 Task: Organize a 2-hour team-building ropes course adventure for corporate teams.
Action: Mouse pressed left at (672, 216)
Screenshot: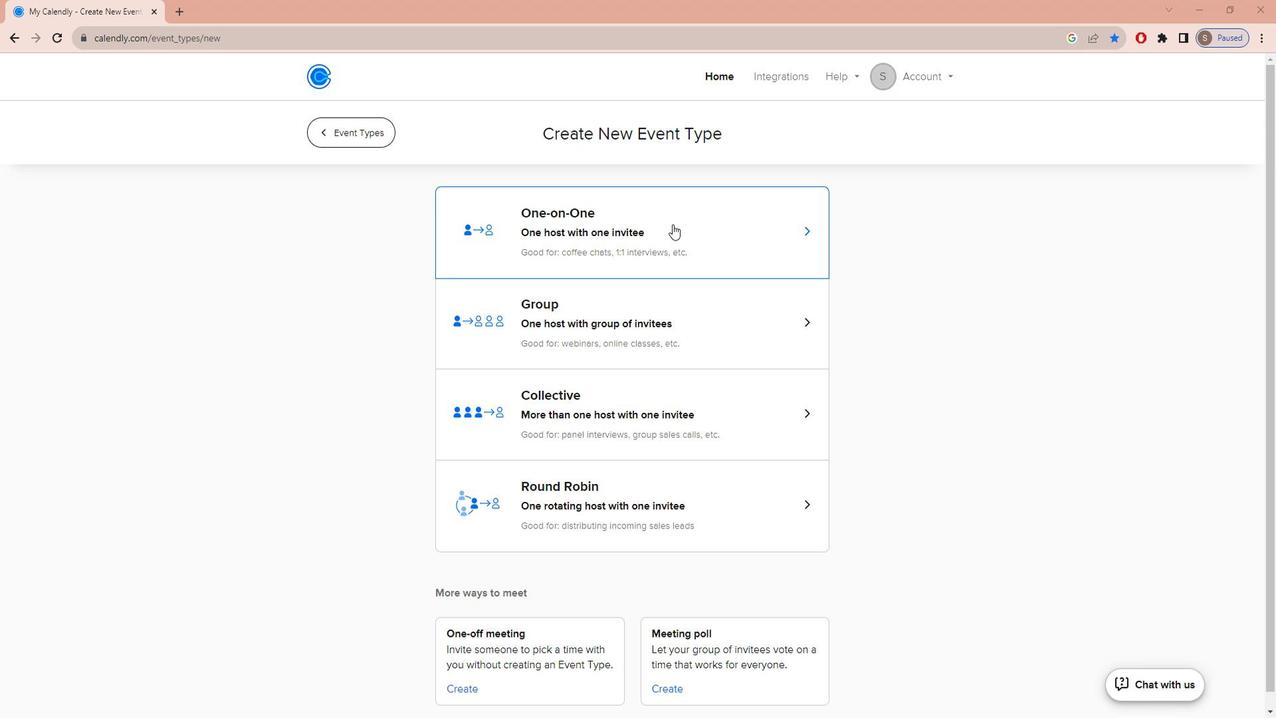
Action: Mouse moved to (482, 305)
Screenshot: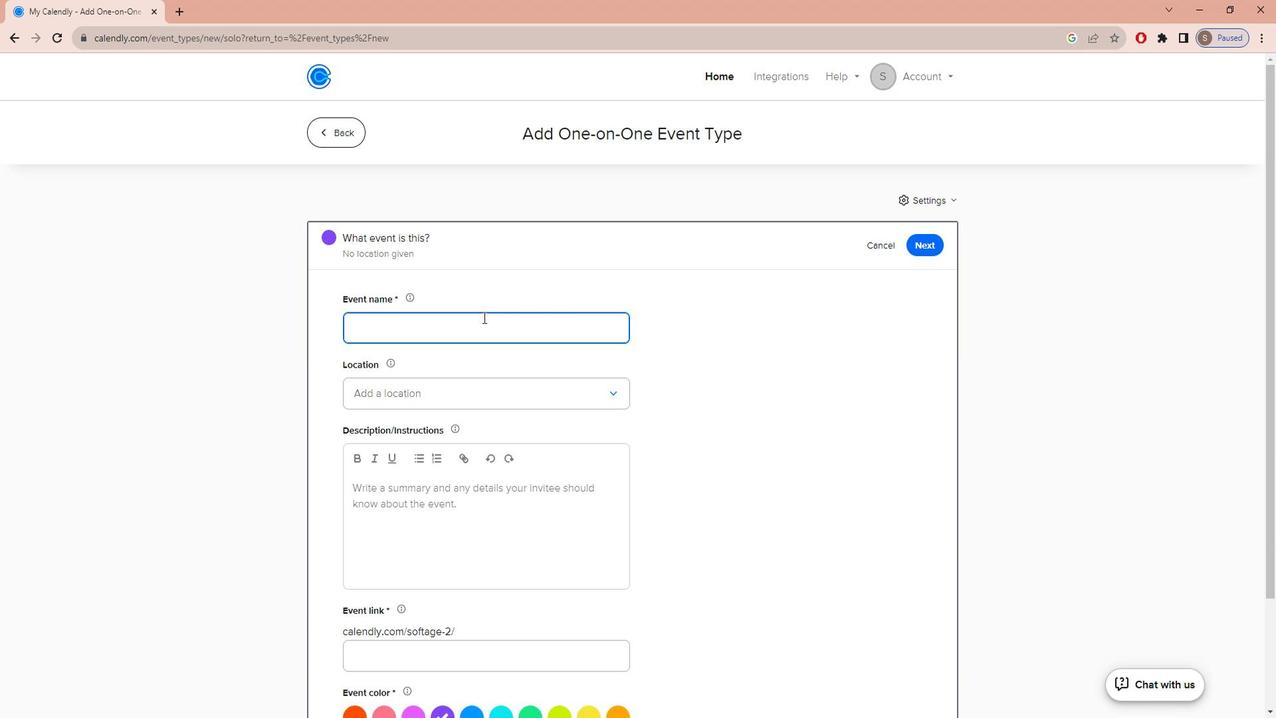 
Action: Key pressed c<Key.caps_lock>ORPORATE<Key.space><Key.caps_lock>t<Key.caps_lock>EAM<Key.space><Key.backspace>-<Key.caps_lock>b<Key.caps_lock>UILDING<Key.space><Key.caps_lock>r<Key.caps_lock>OPES<Key.space><Key.caps_lock>c<Key.caps_lock>OURSE<Key.space><Key.caps_lock>a<Key.caps_lock>DVENTUER<Key.backspace><Key.backspace>RES<Key.backspace>
Screenshot: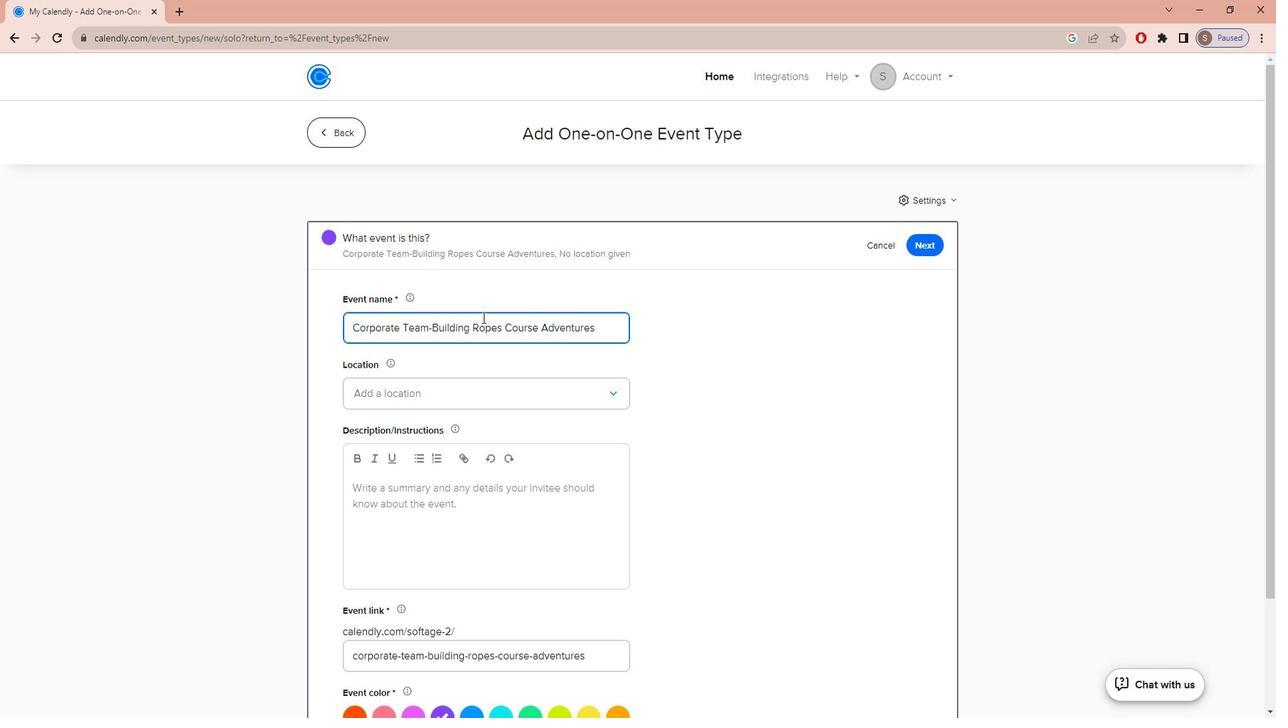 
Action: Mouse moved to (471, 382)
Screenshot: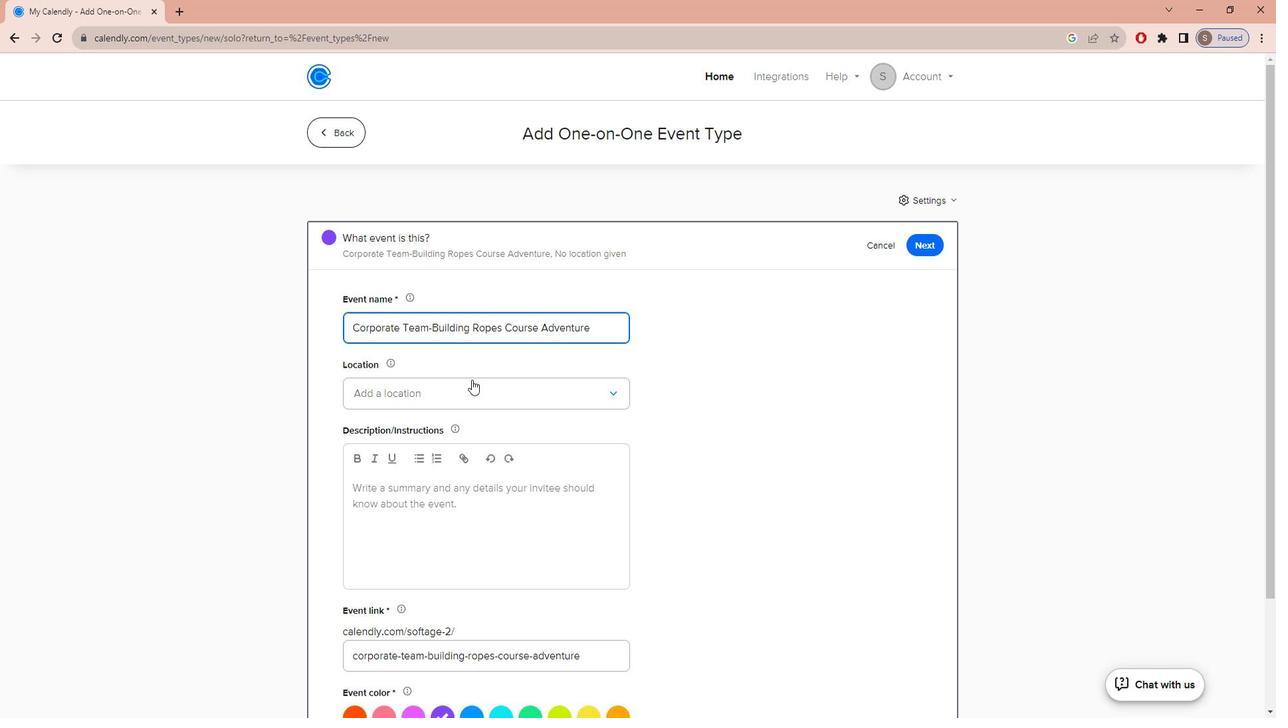 
Action: Mouse pressed left at (471, 382)
Screenshot: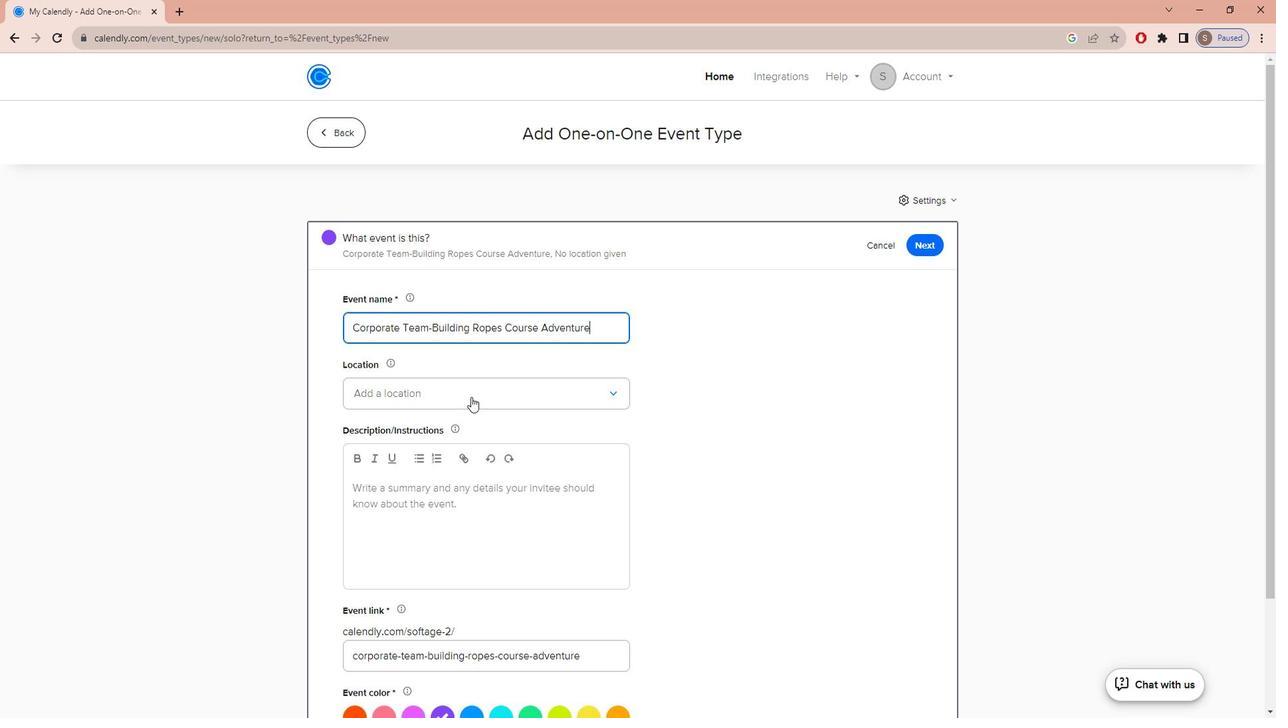 
Action: Mouse moved to (450, 409)
Screenshot: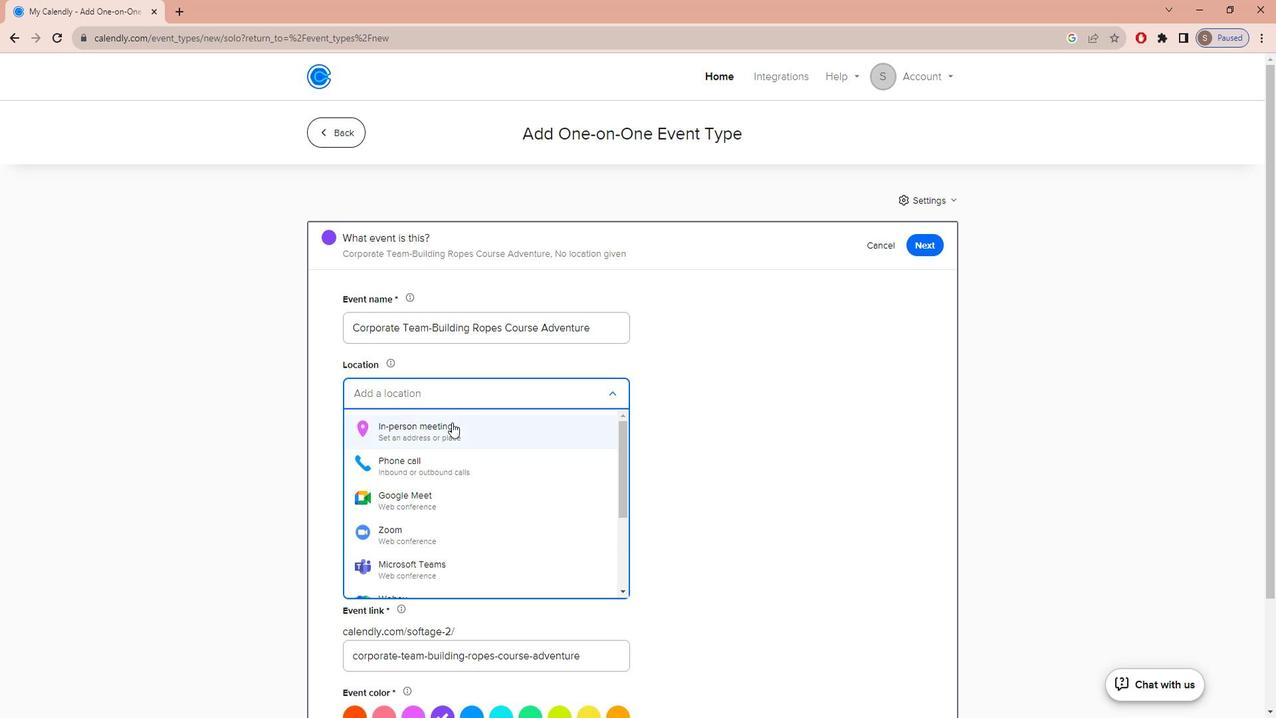 
Action: Mouse pressed left at (450, 409)
Screenshot: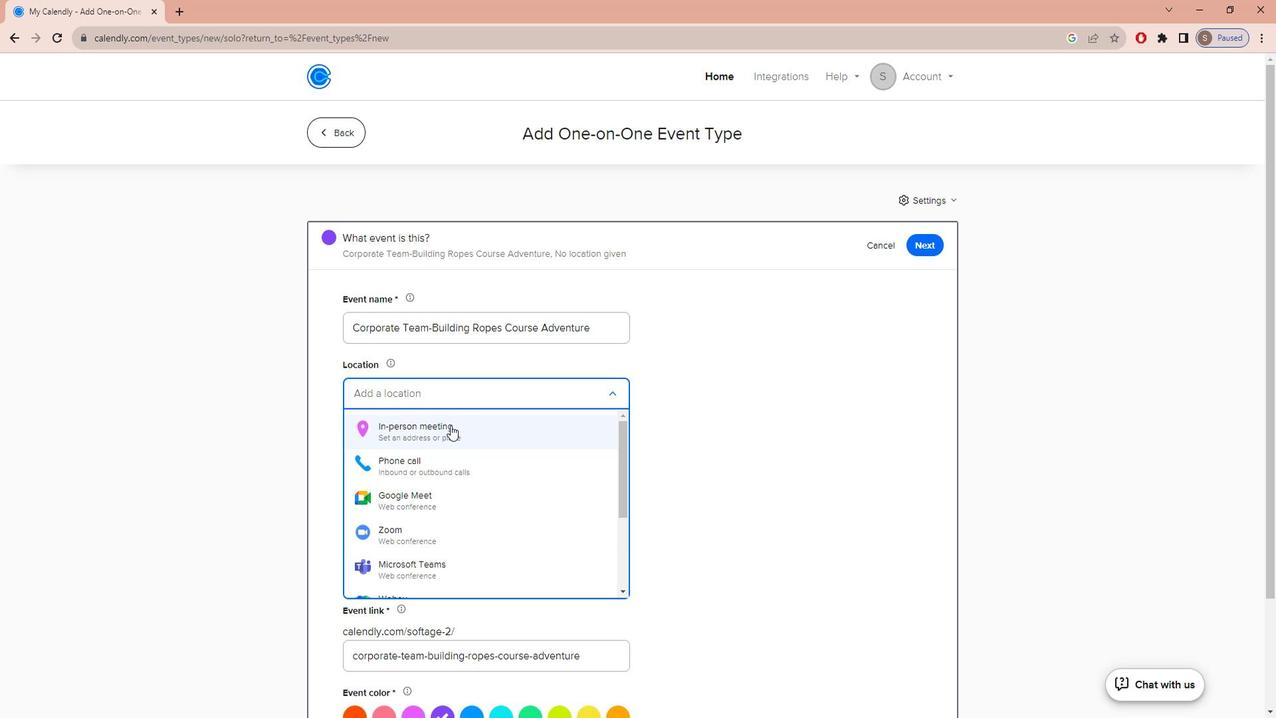
Action: Mouse moved to (559, 224)
Screenshot: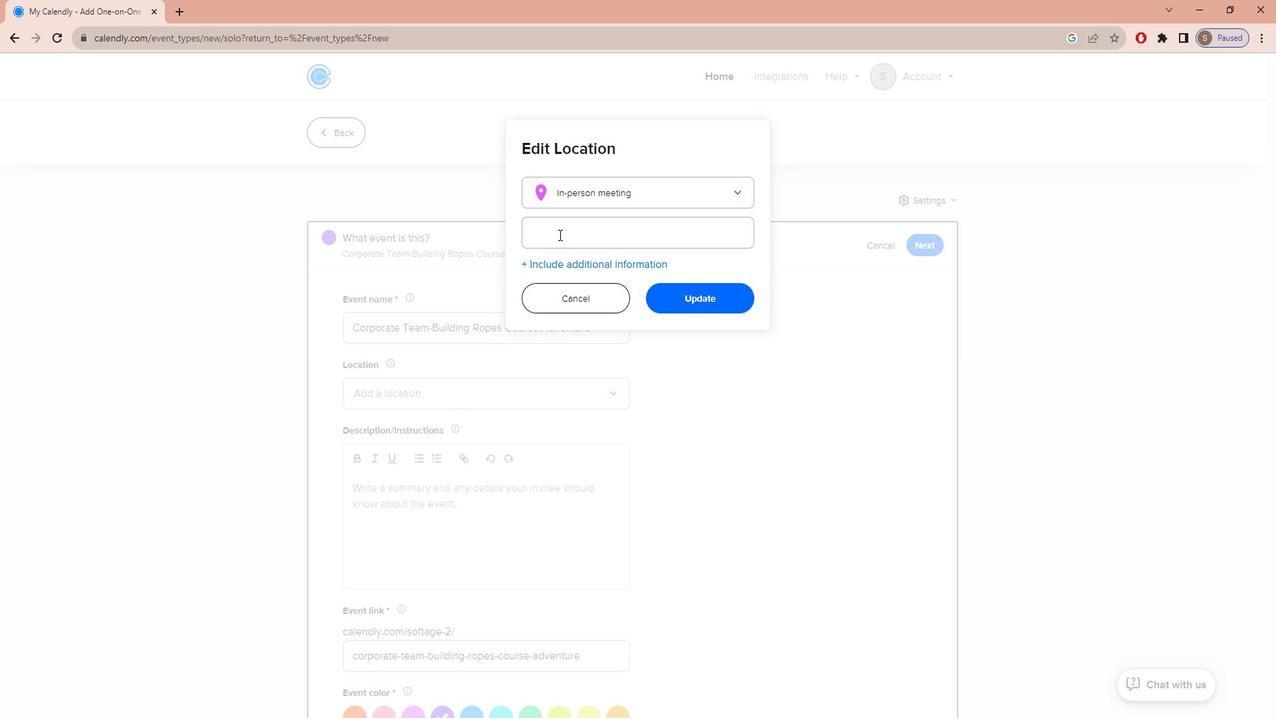 
Action: Mouse pressed left at (559, 224)
Screenshot: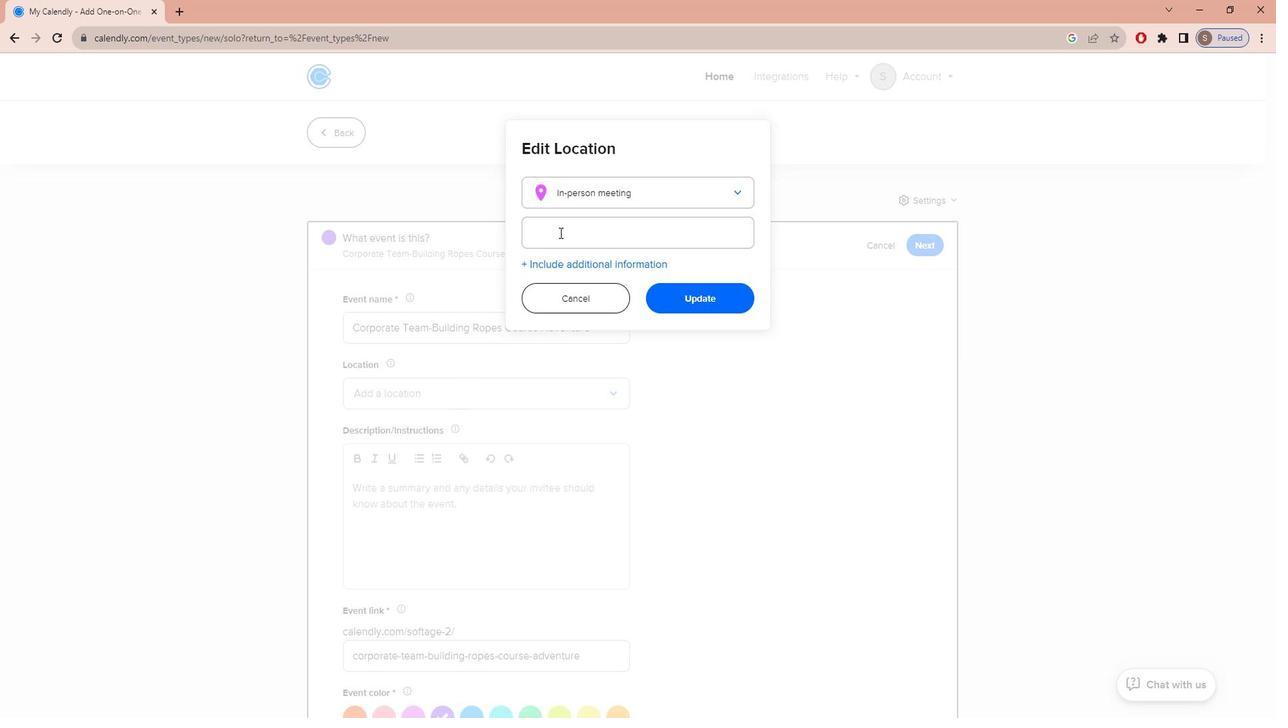 
Action: Key pressed <Key.caps_lock>h<Key.caps_lock>ILLTOP<Key.space><Key.caps_lock>c<Key.caps_lock>ENTER<Key.space>105<Key.space><Key.backspace>,<Key.space>15<Key.space><Key.caps_lock>g<Key.caps_lock>R<Key.backspace>ARFILED<Key.space><Key.caps_lock>a<Key.caps_lock>VENUE
Screenshot: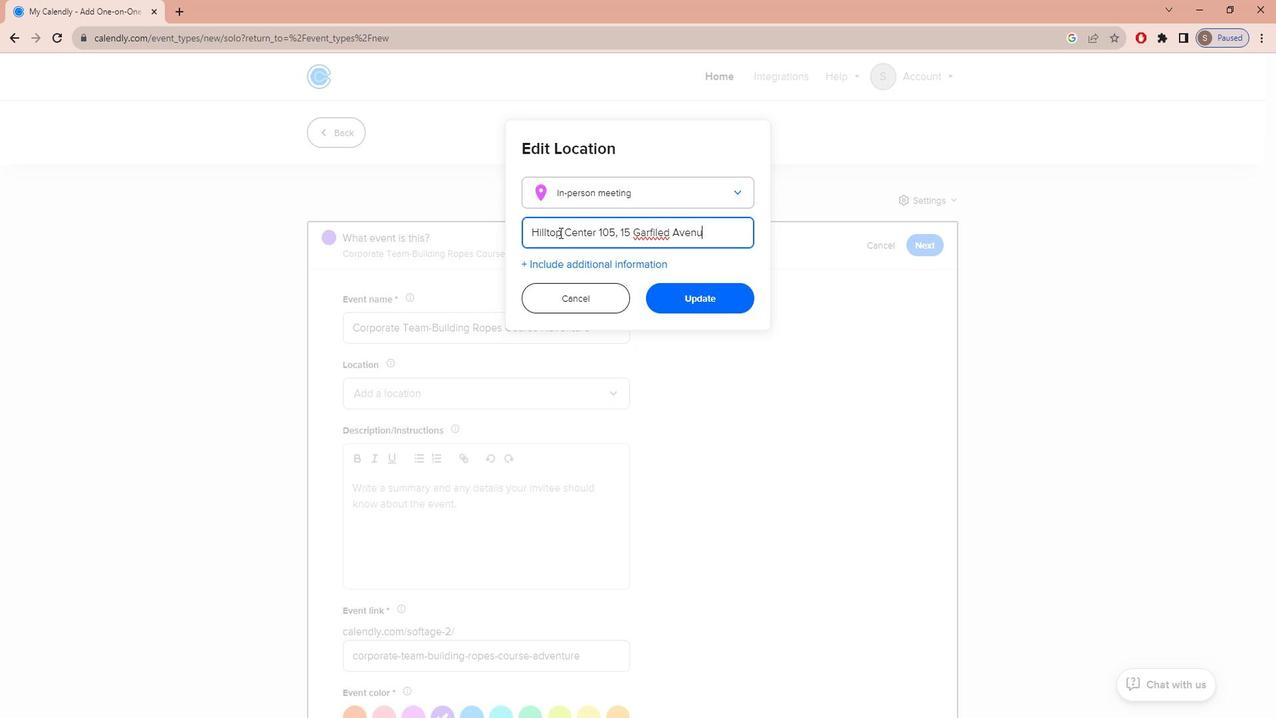 
Action: Mouse moved to (660, 228)
Screenshot: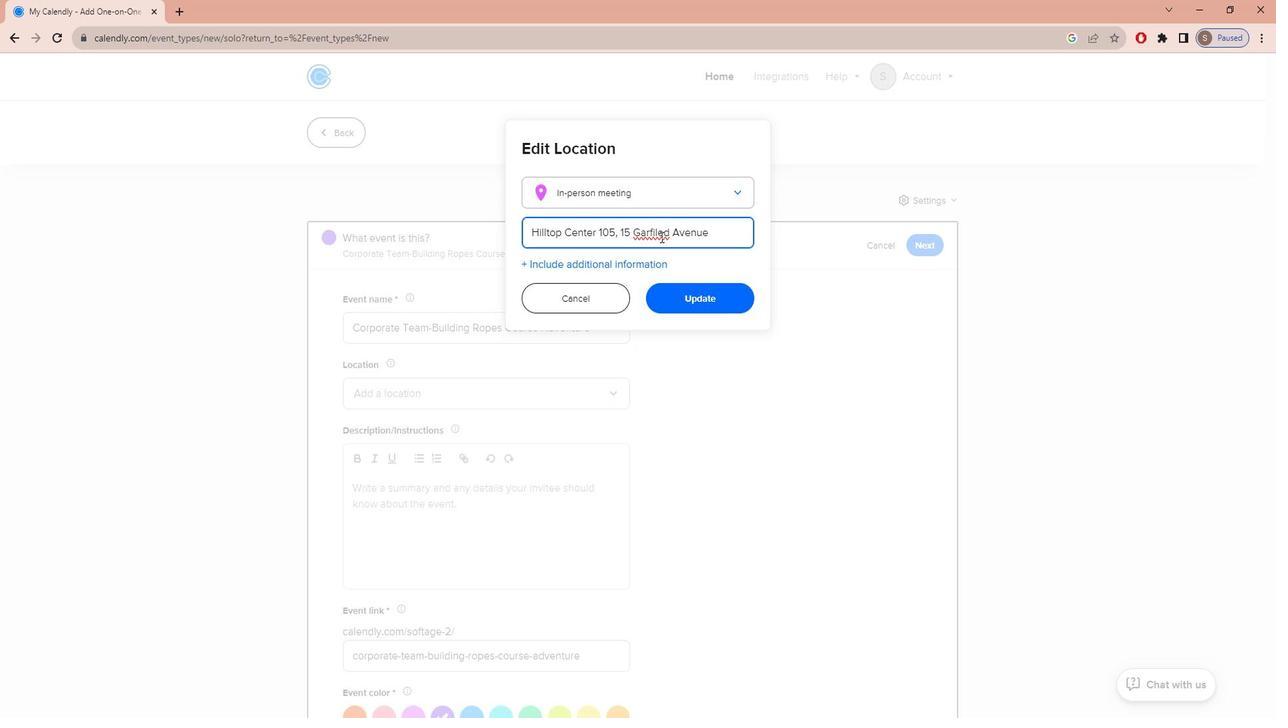 
Action: Mouse pressed left at (660, 228)
Screenshot: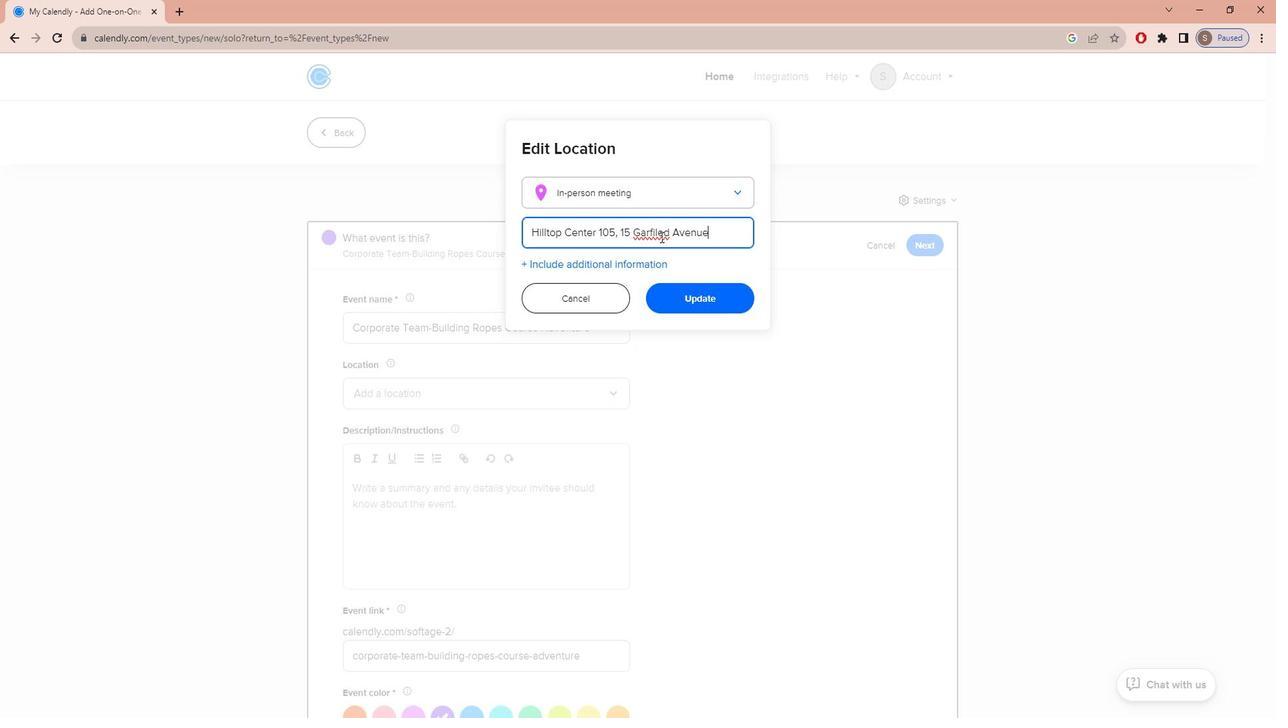 
Action: Key pressed <Key.backspace><Key.backspace>EL
Screenshot: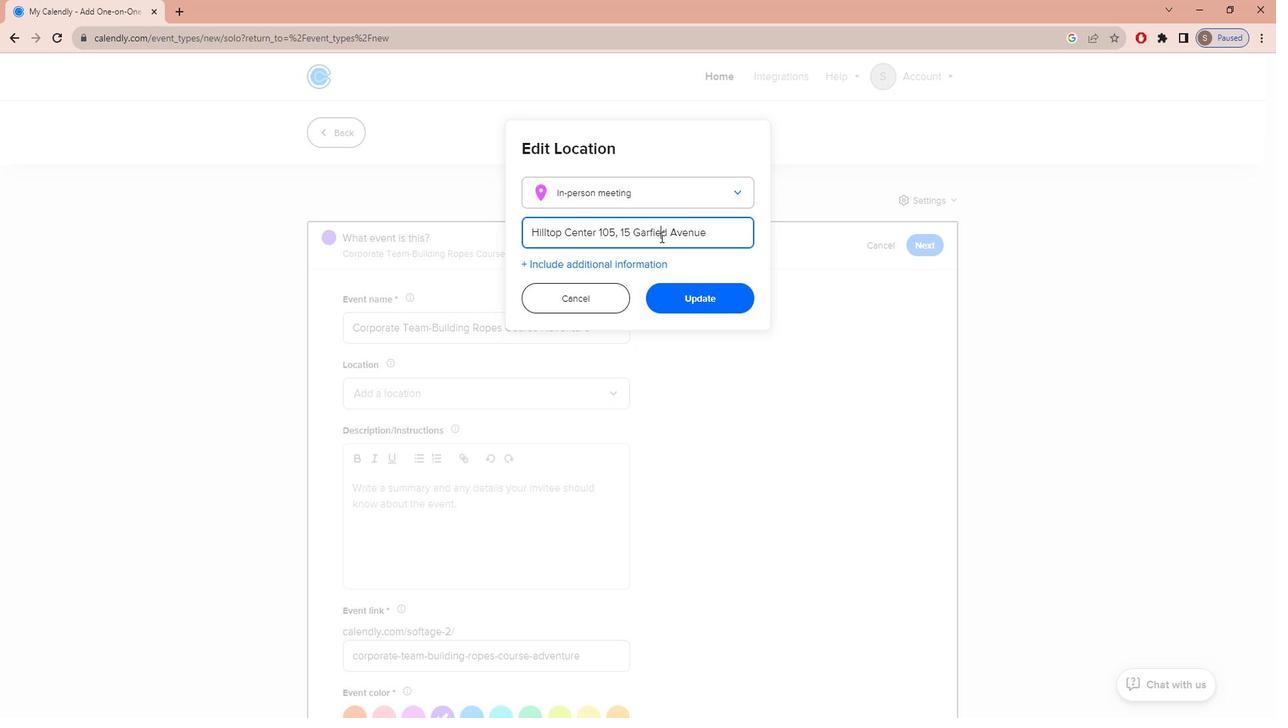 
Action: Mouse moved to (717, 222)
Screenshot: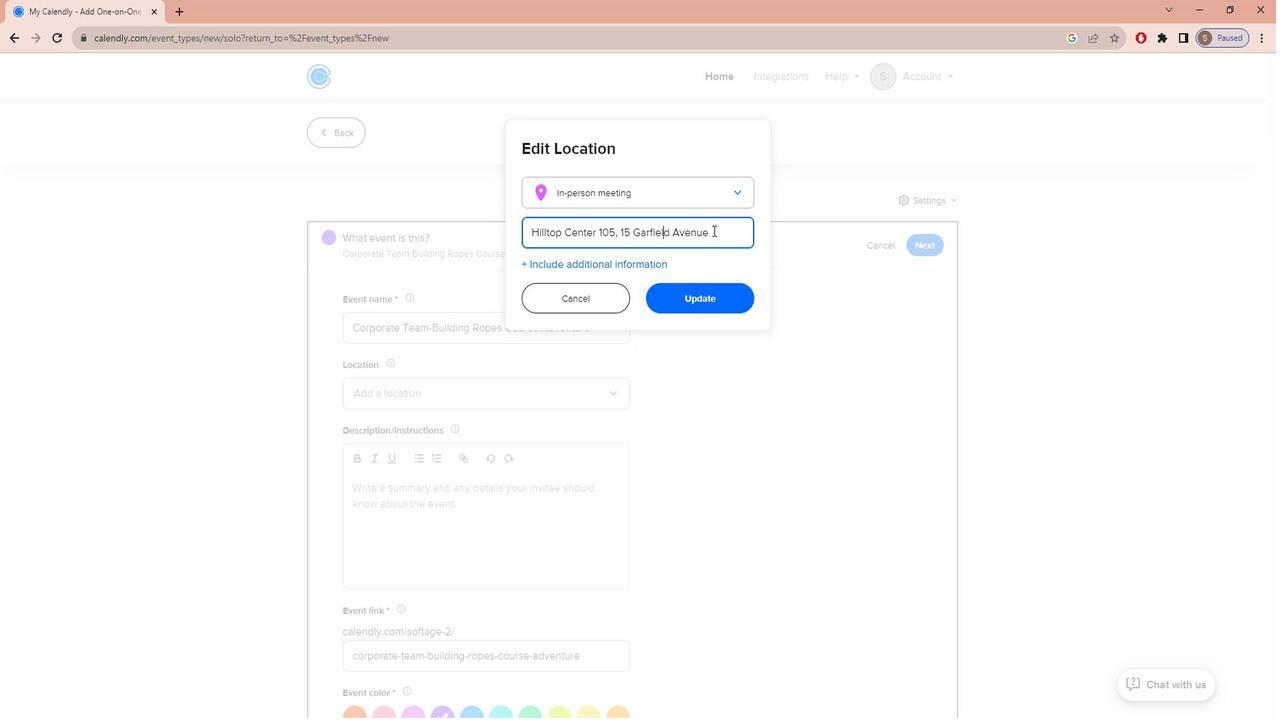 
Action: Mouse pressed left at (717, 222)
Screenshot: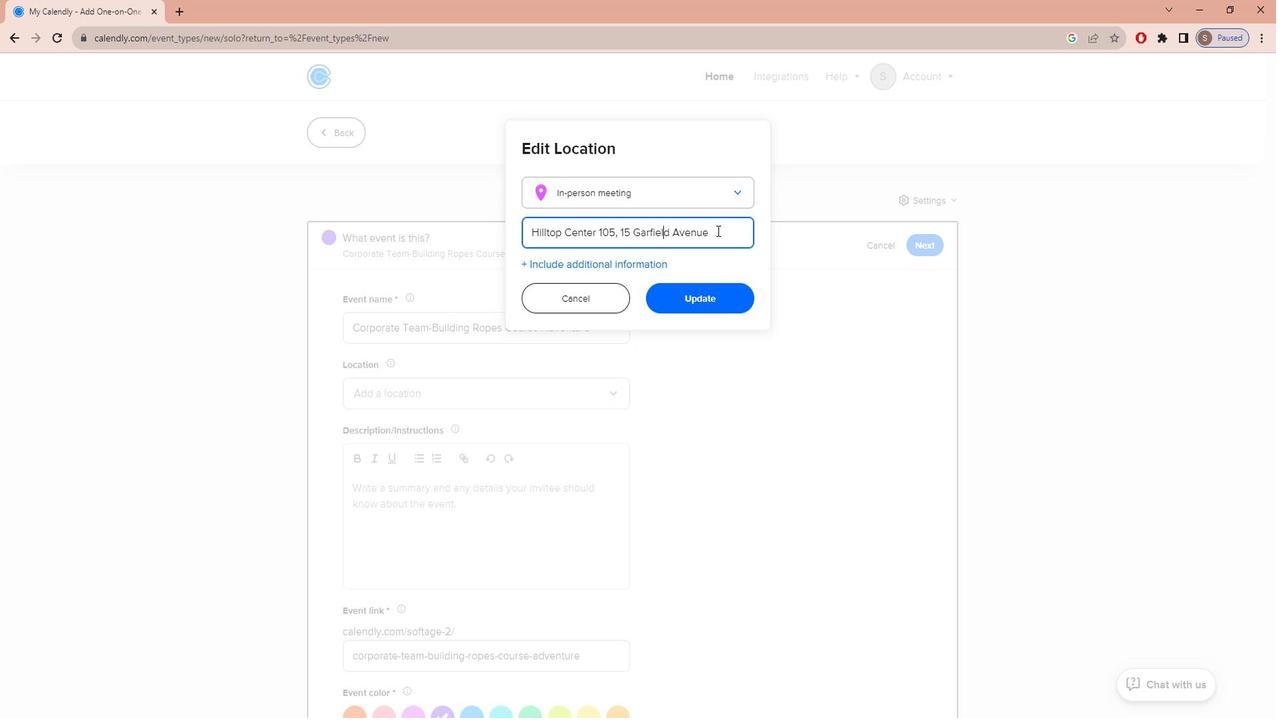 
Action: Key pressed <Key.space><Key.caps_lock>e<Key.caps_lock>AU<Key.space><Key.caps_lock>c<Key.caps_lock>LARIE
Screenshot: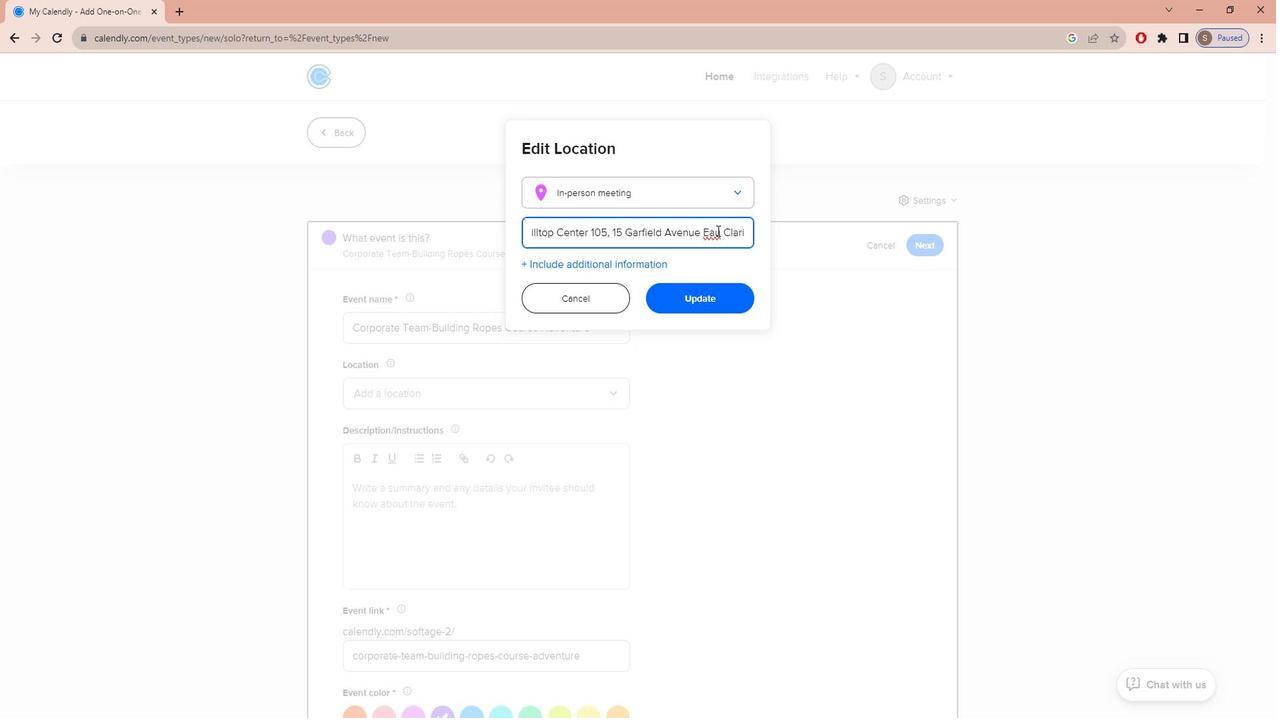 
Action: Mouse moved to (732, 224)
Screenshot: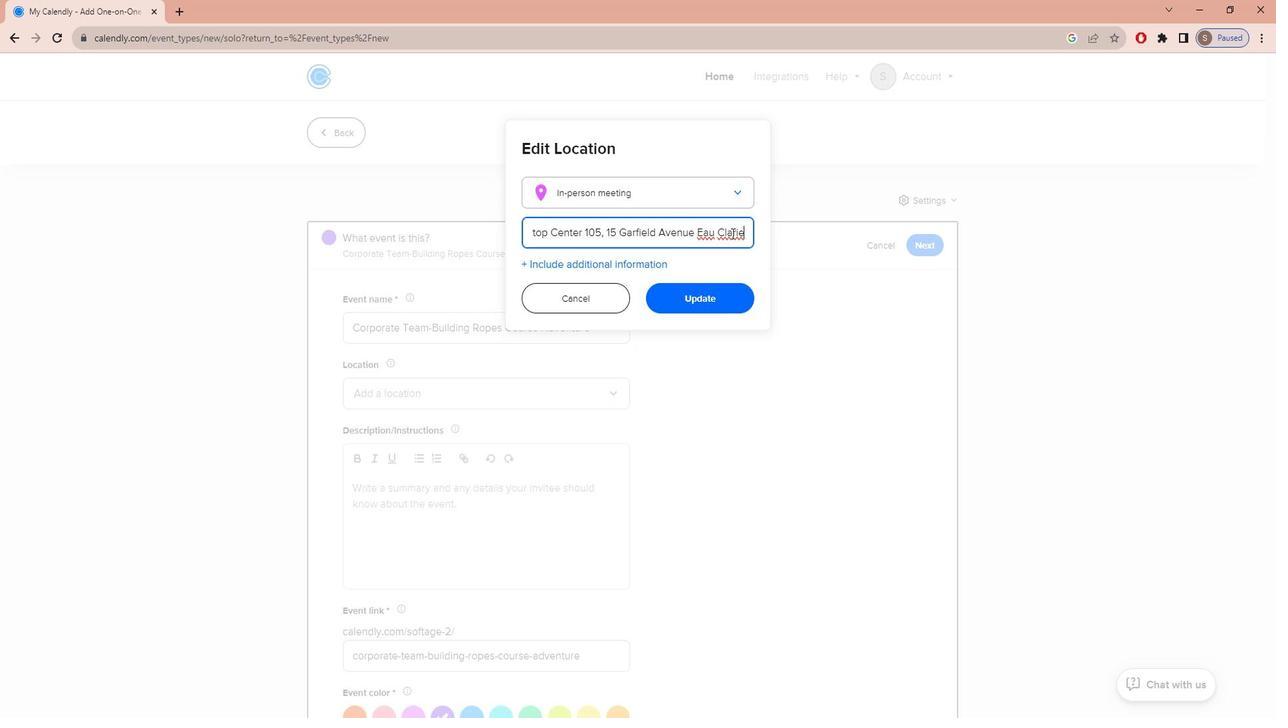 
Action: Mouse pressed left at (732, 224)
Screenshot: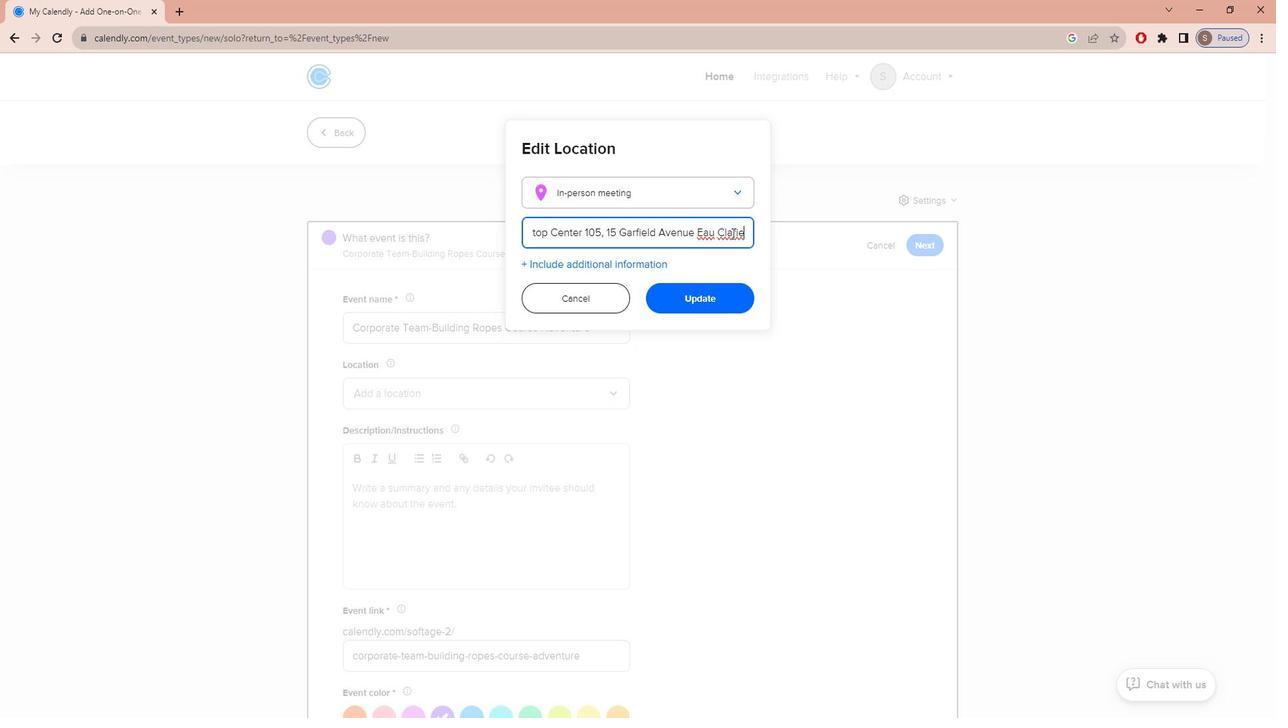 
Action: Key pressed I<Key.right><Key.right><Key.backspace>
Screenshot: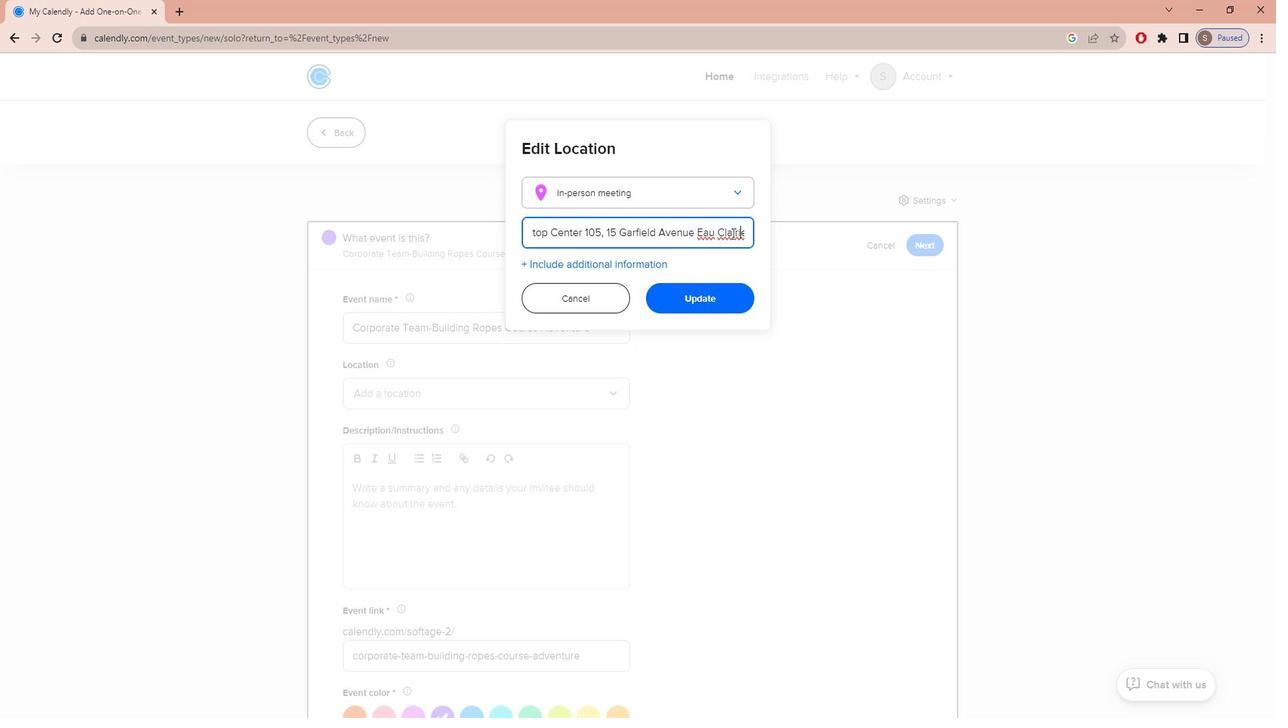 
Action: Mouse moved to (734, 224)
Screenshot: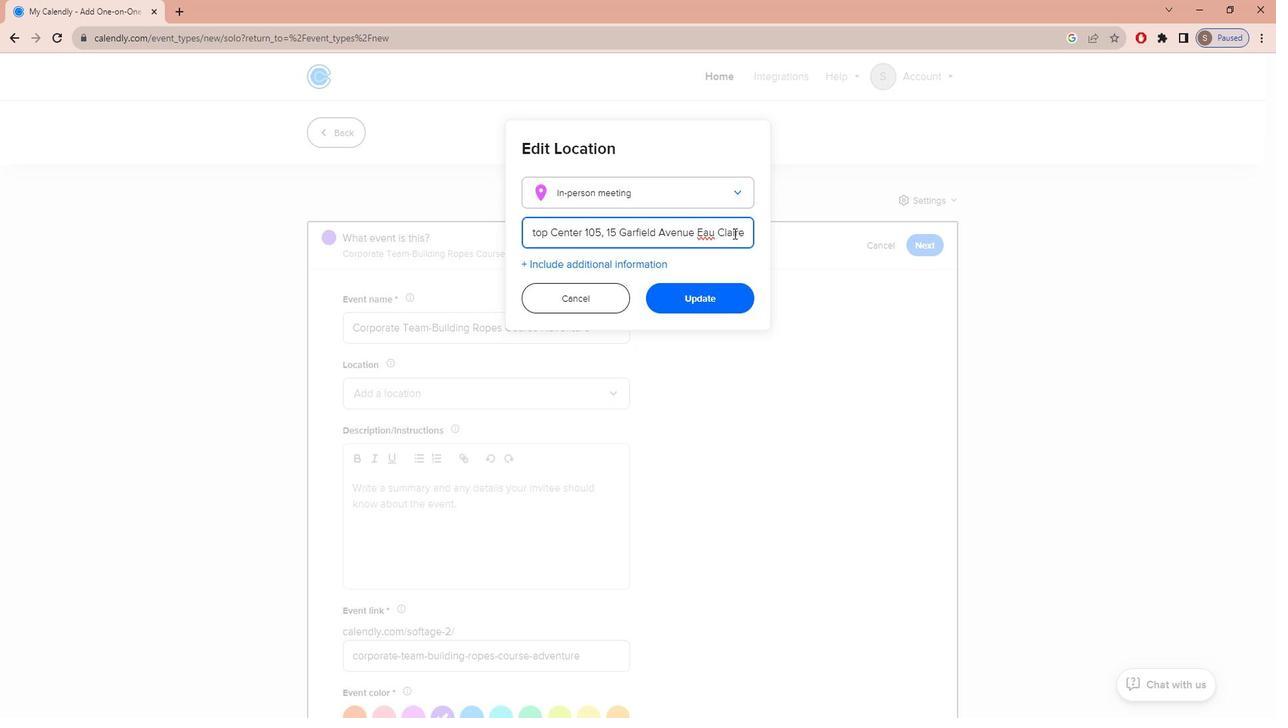
Action: Key pressed <Key.right><Key.space><Key.backspace>,<Key.space><Key.caps_lock>wi<Key.space>54701
Screenshot: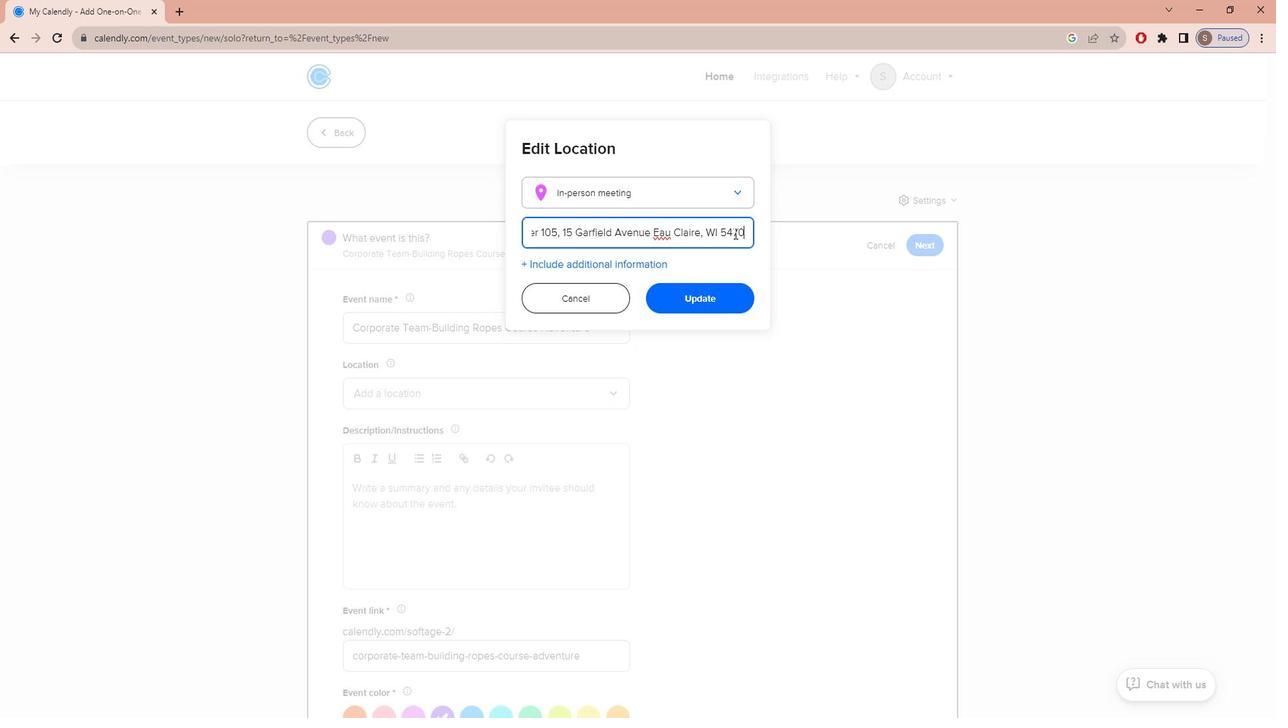 
Action: Mouse moved to (725, 273)
Screenshot: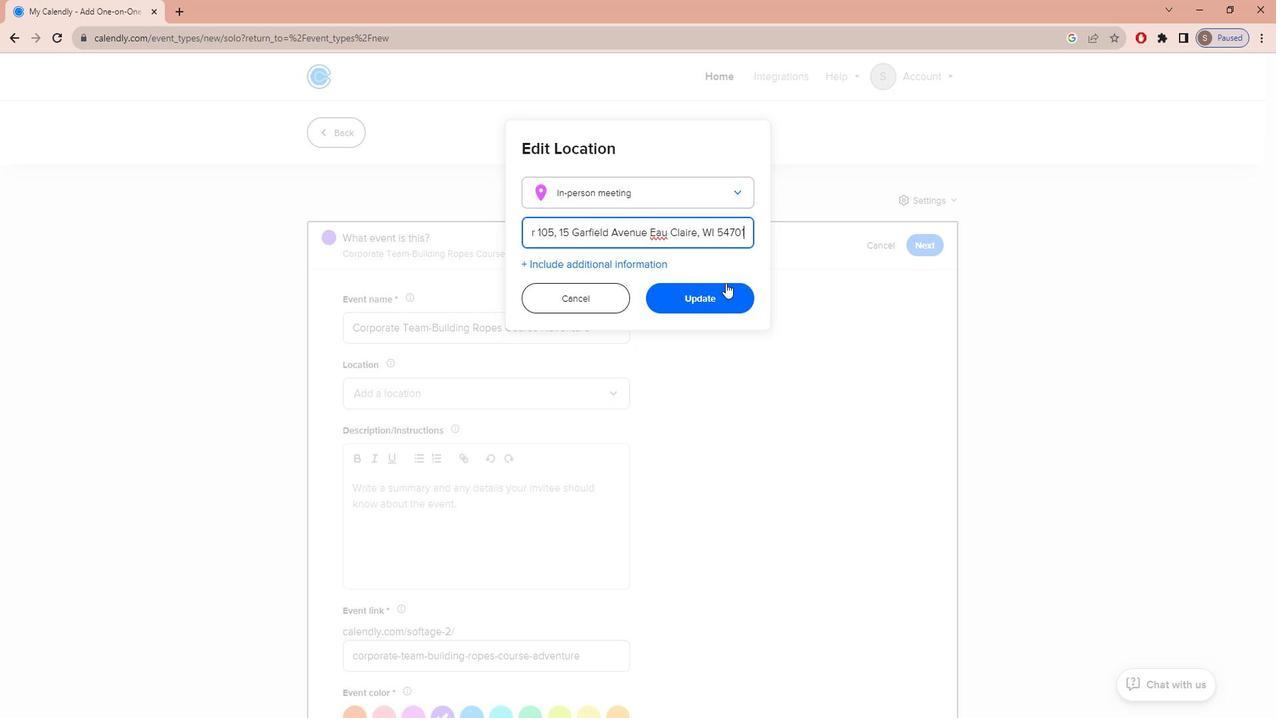 
Action: Mouse pressed left at (725, 273)
Screenshot: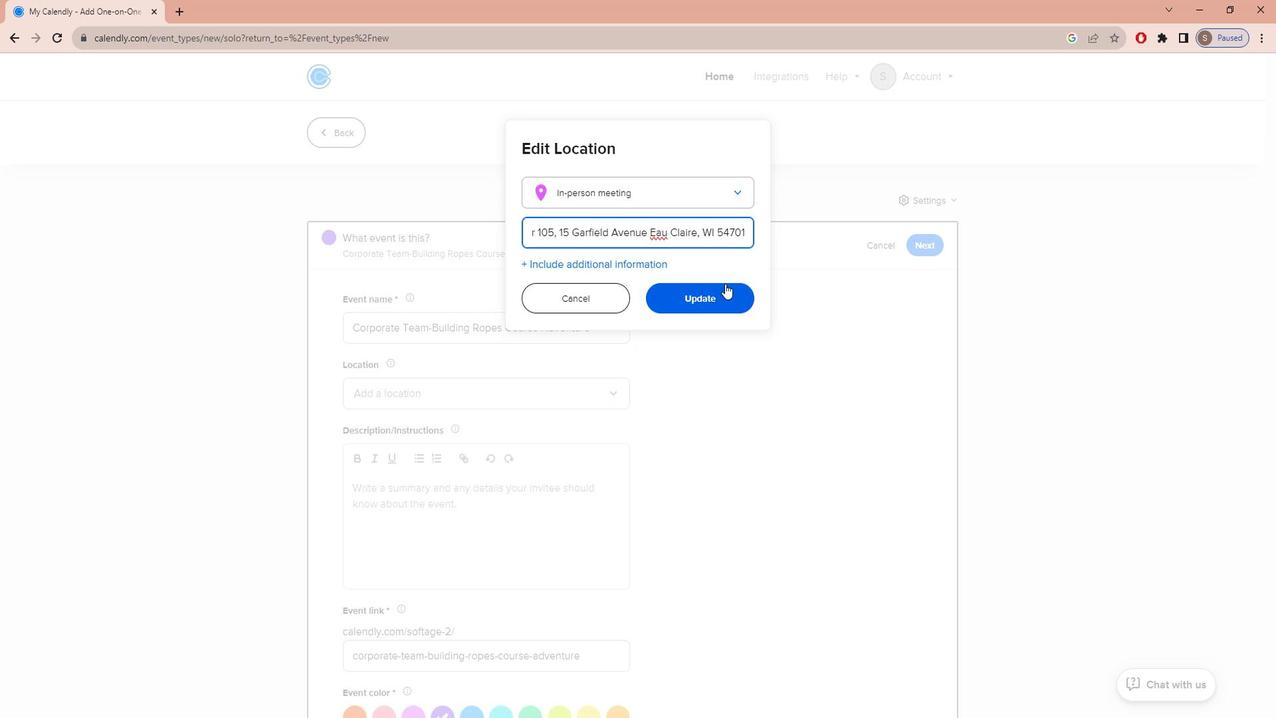 
Action: Mouse moved to (462, 502)
Screenshot: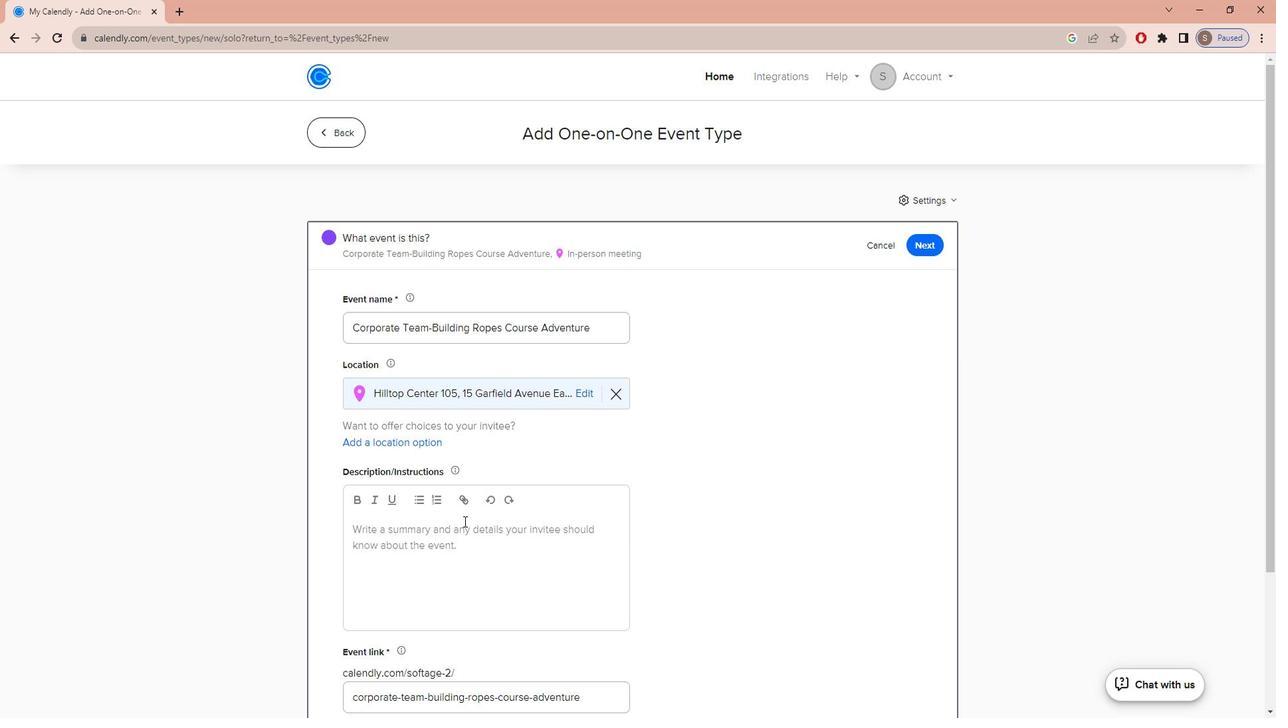 
Action: Mouse pressed left at (462, 502)
Screenshot: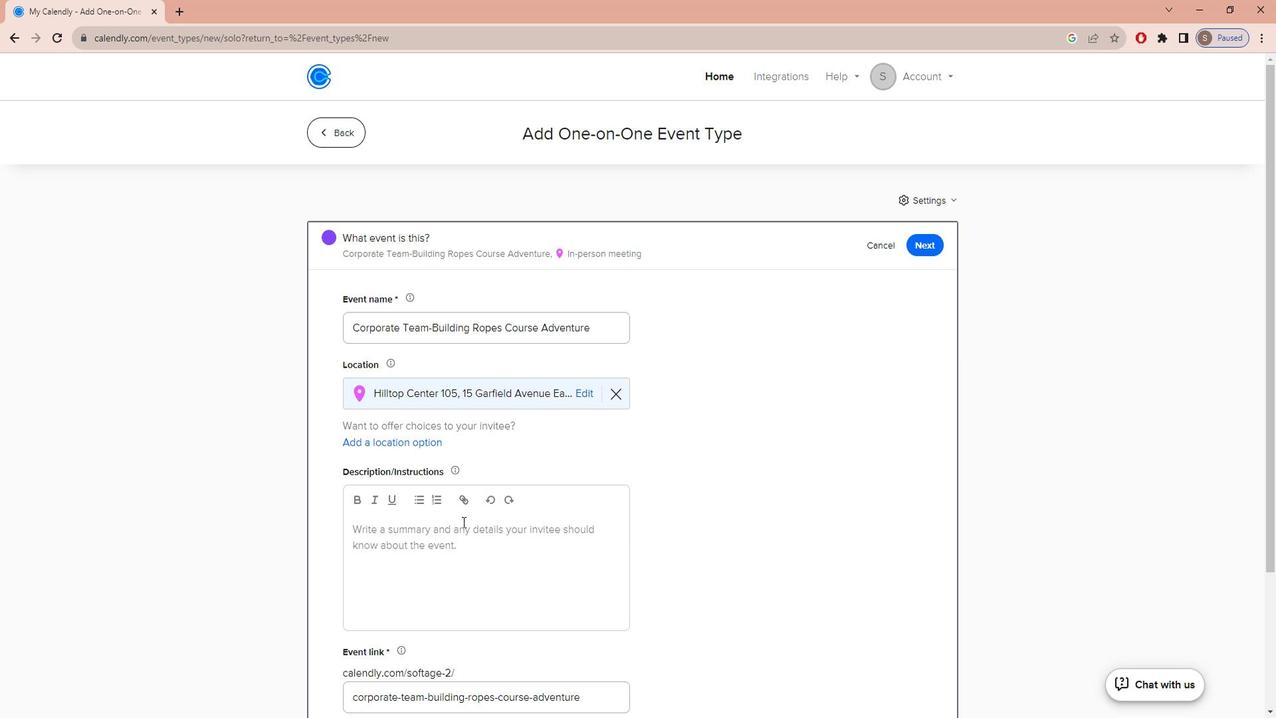 
Action: Key pressed l<Key.caps_lock>ET'S<Key.space>JOIN<Key.space>US<Key.backspace><Key.backspace>FOR<Key.space>AN<Key.space>EXCITING<Key.space>AND<Key.space>INTERACTIVE<Key.space>TEAM-BUILING<Key.space>EXPERIENCE<Key.space>ON<Key.space>OUR<Key.space>ROPES
Screenshot: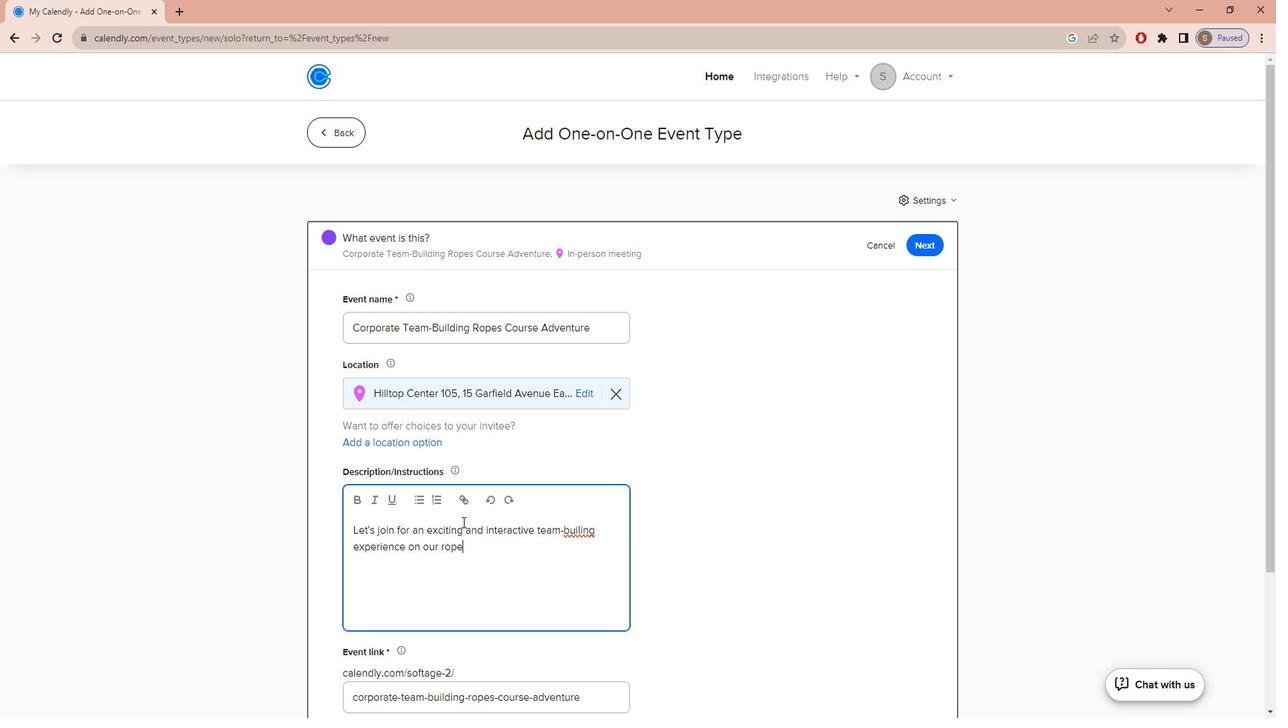 
Action: Mouse moved to (578, 512)
Screenshot: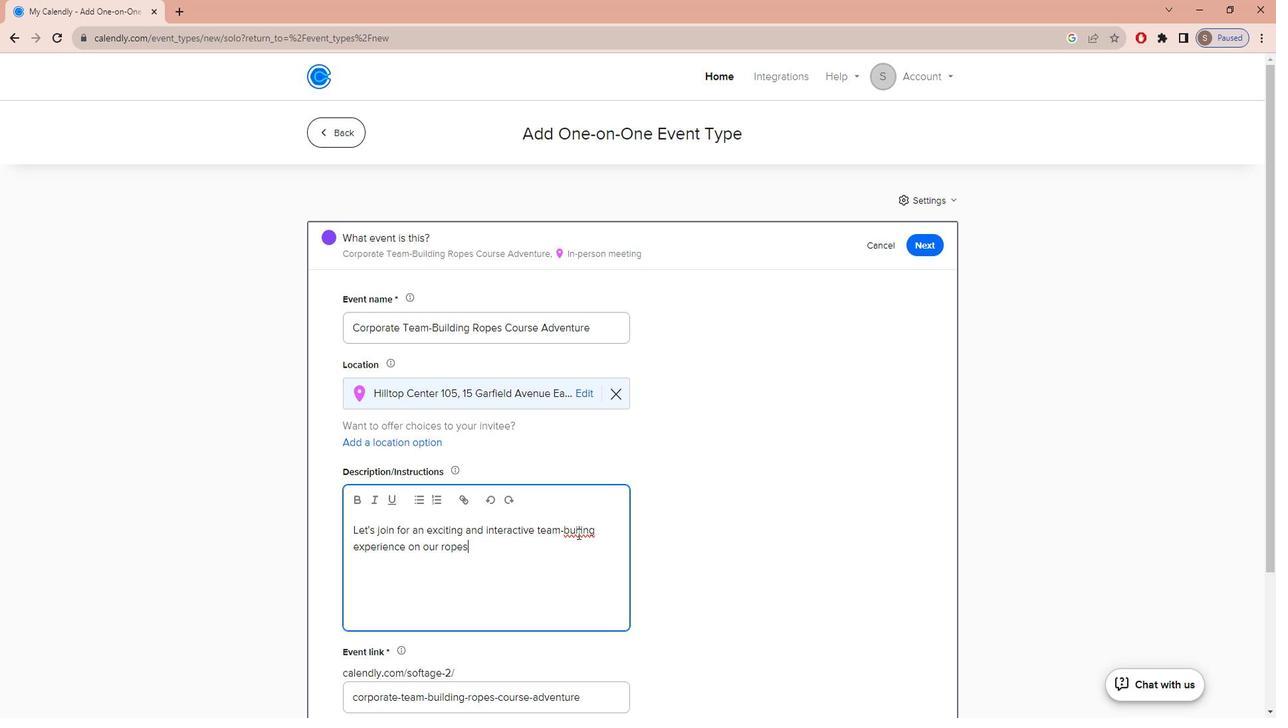 
Action: Mouse pressed left at (578, 512)
Screenshot: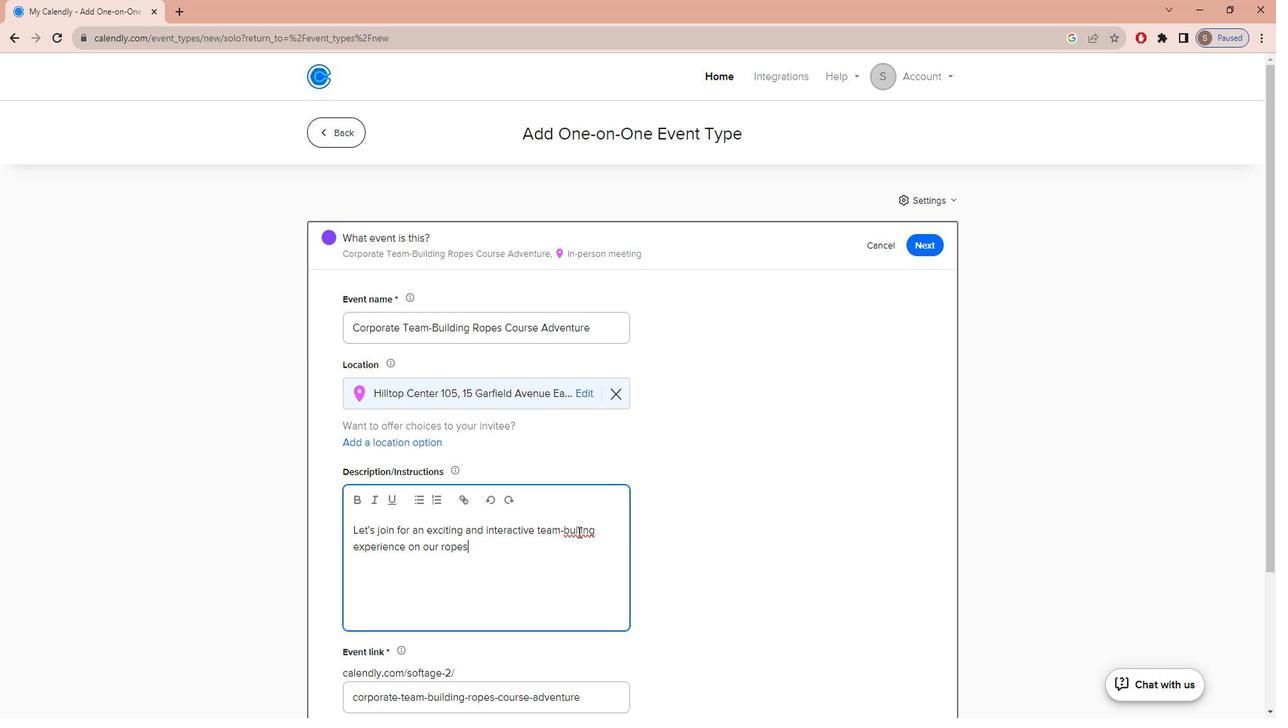 
Action: Mouse moved to (582, 511)
Screenshot: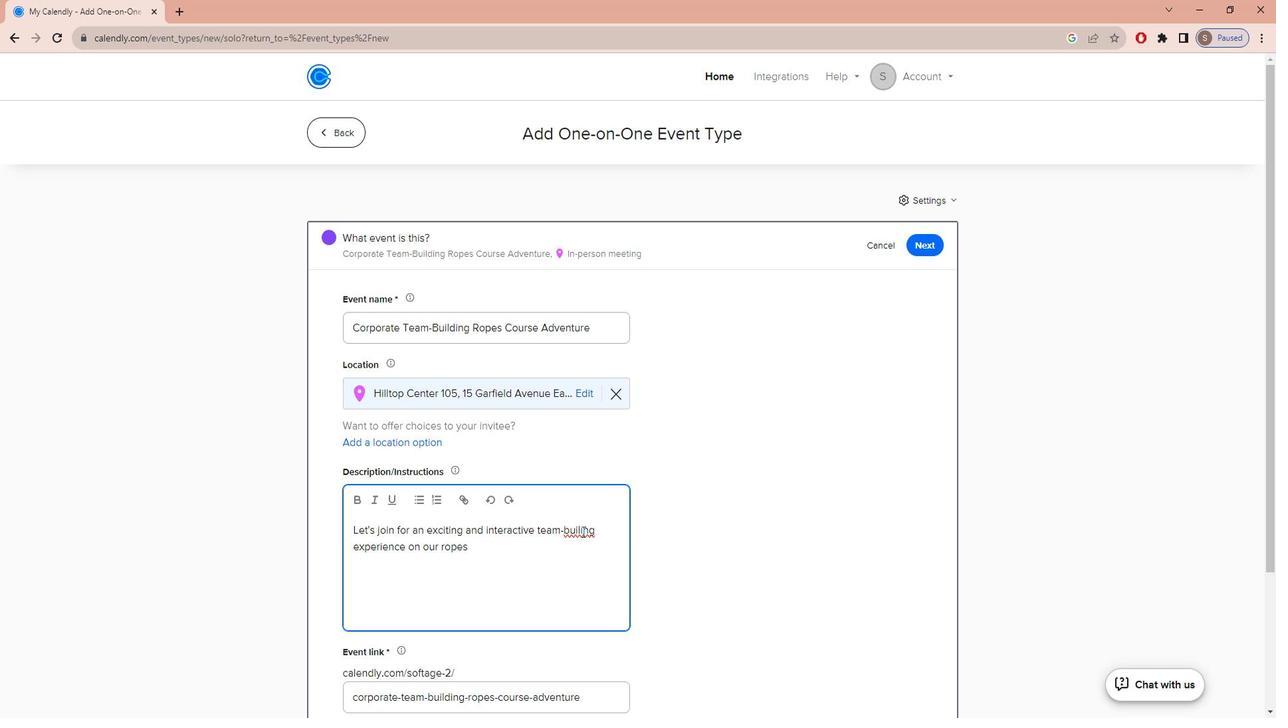 
Action: Key pressed <Key.right>D
Screenshot: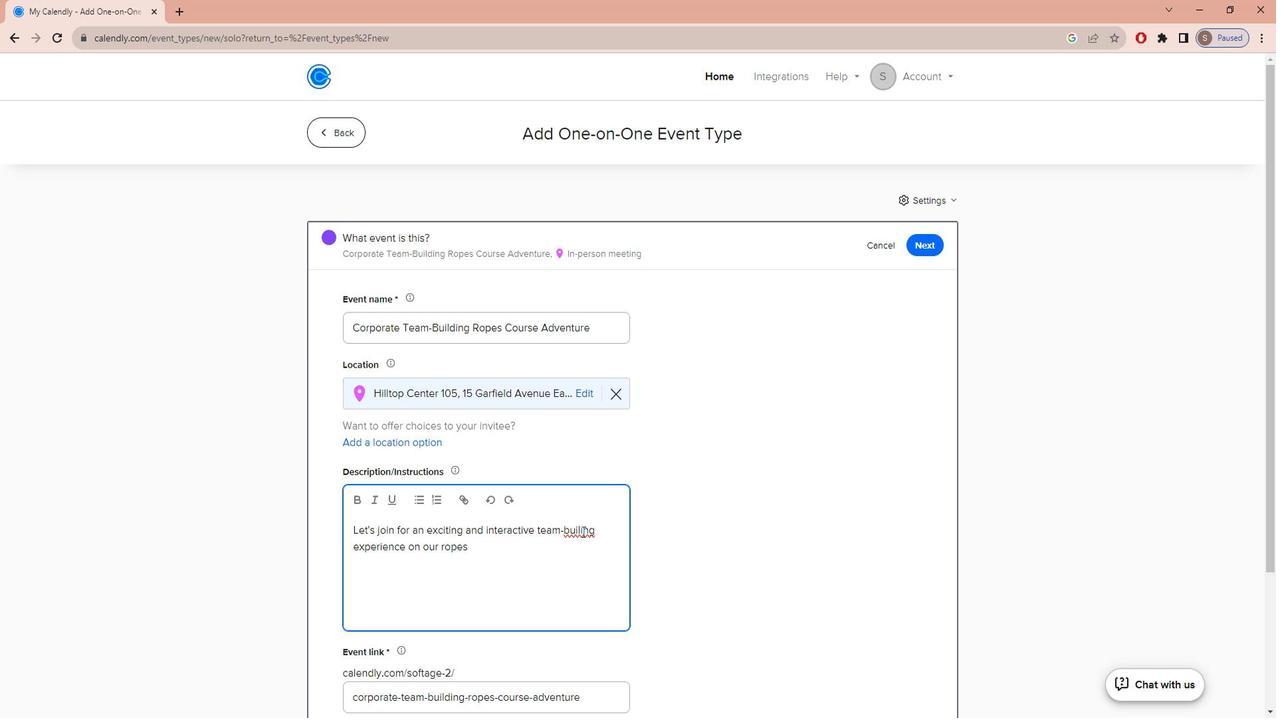 
Action: Mouse moved to (506, 533)
Screenshot: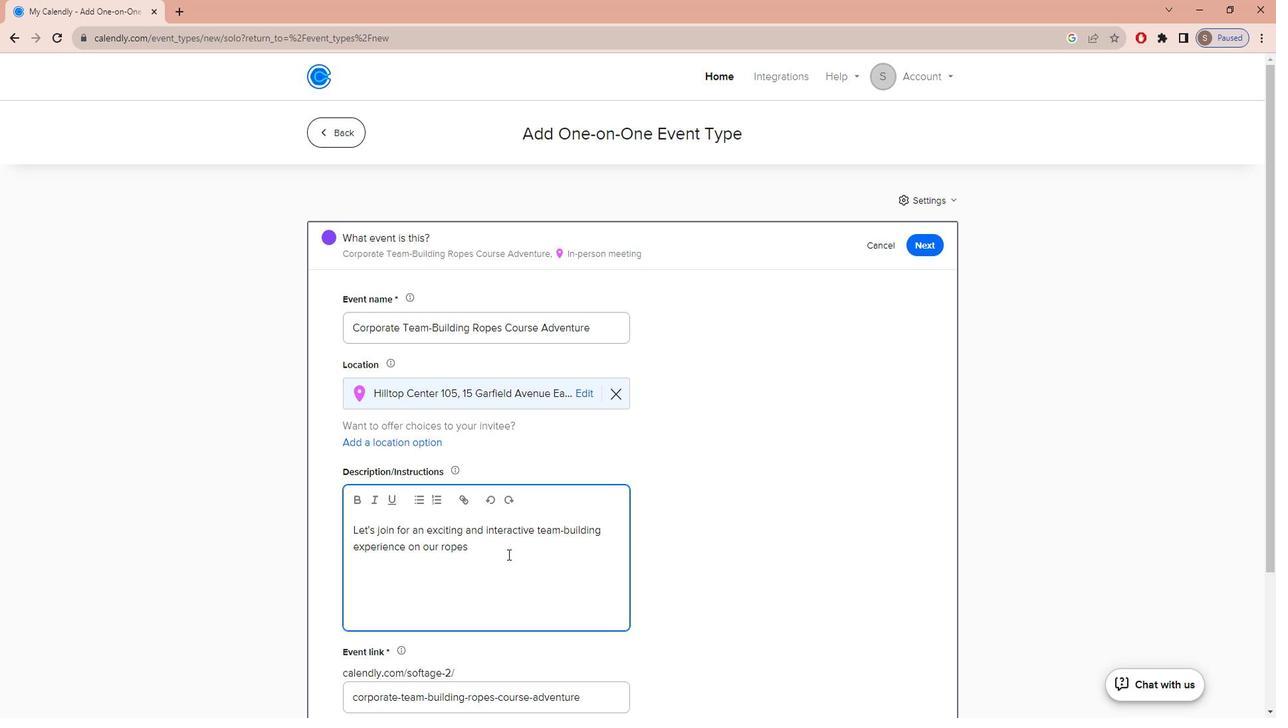 
Action: Mouse pressed left at (506, 533)
Screenshot: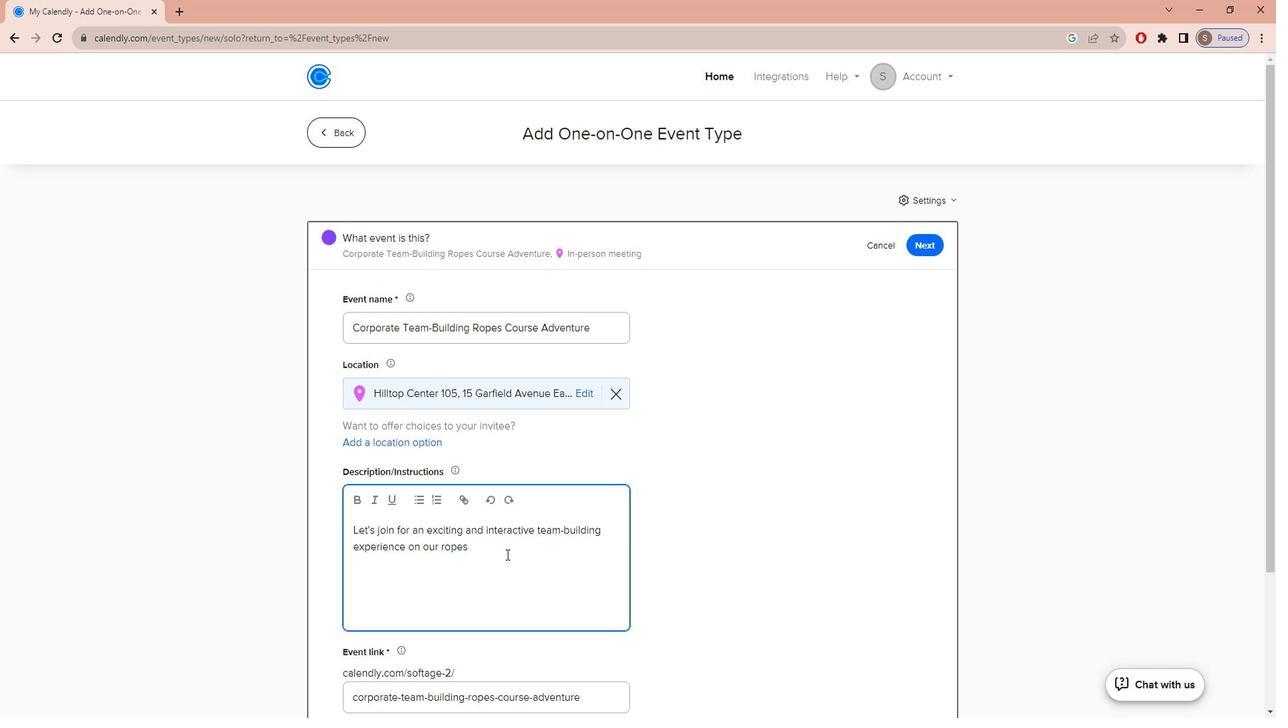 
Action: Key pressed <Key.space>COURSE<Key.shift>!<Key.space><Key.caps_lock>t<Key.caps_lock>HIS<Key.space>ADVENTURE<Key.space>IS<Key.space>DESIGNED<Key.space>TO<Key.space>IMPROVE<Key.space>COMMUNICATION,<Key.space>TEAMWORK,<Key.space>AND<Key.space>PROBLEM-SOLVING<Key.space>SKILLS<Key.space>AMOUNG<Key.space>YOUR<Key.space>CORPORATE<Key.space>TEAM
Screenshot: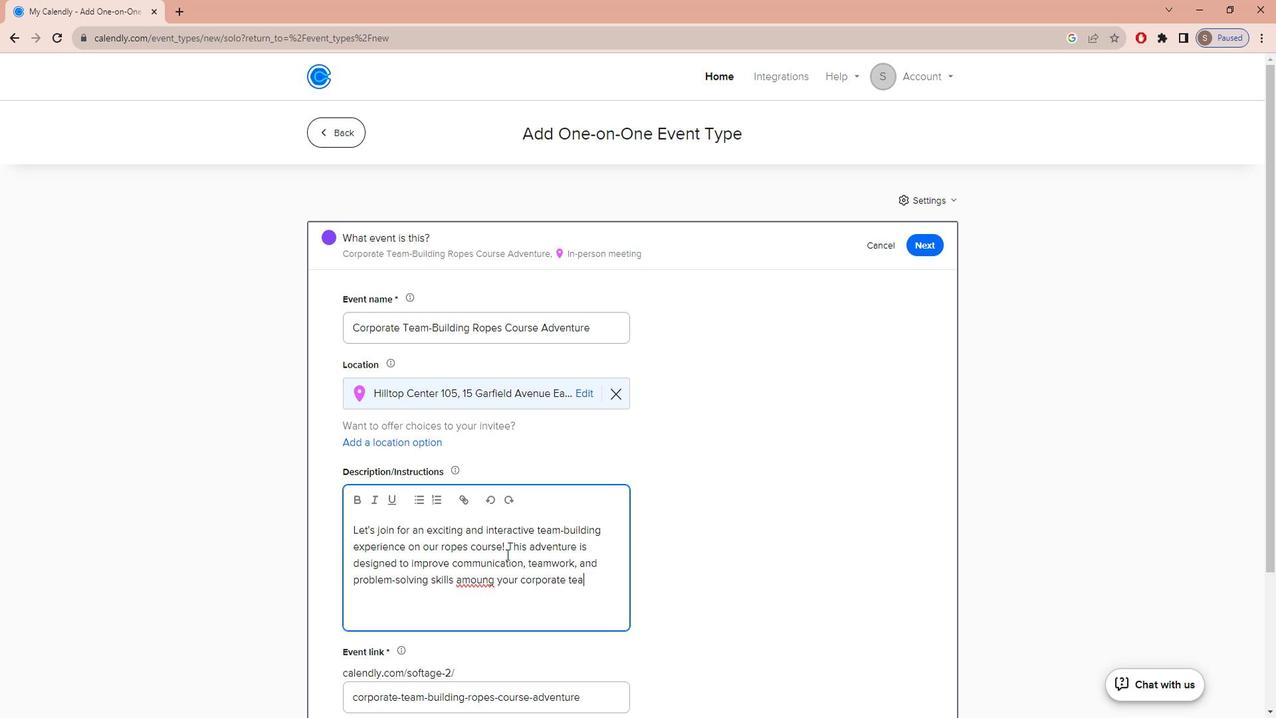
Action: Mouse moved to (482, 561)
Screenshot: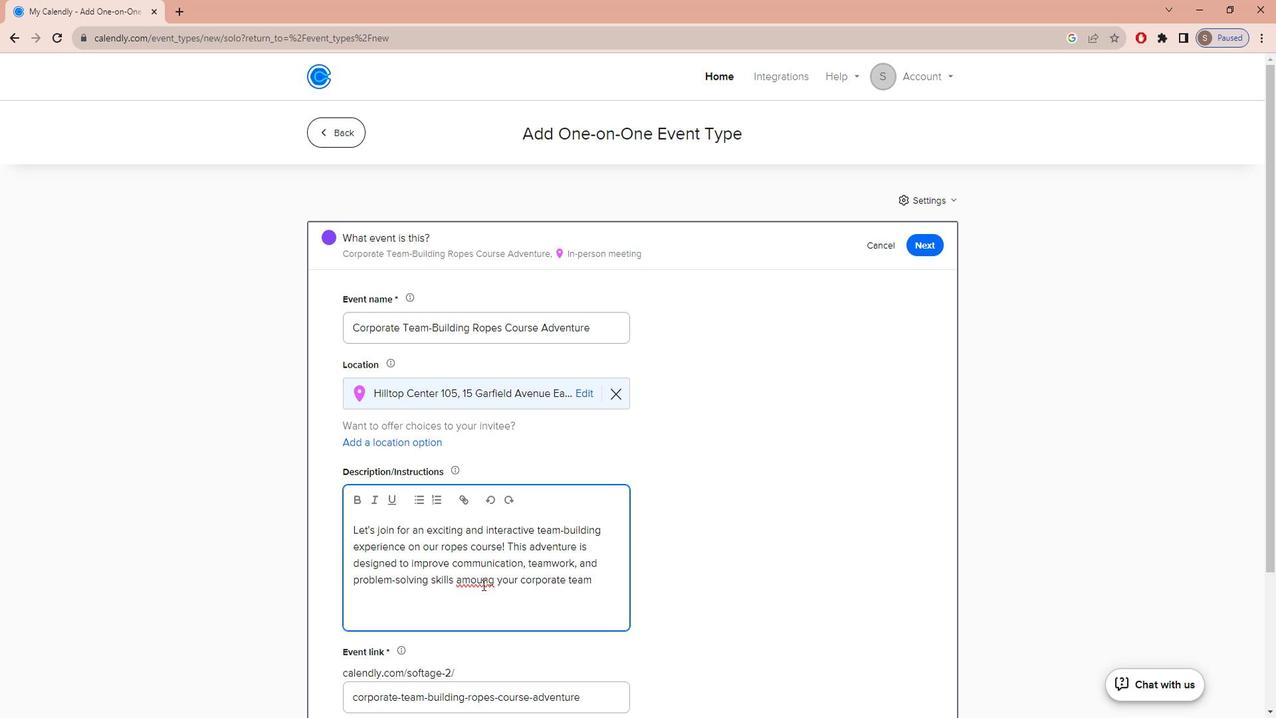 
Action: Mouse pressed left at (482, 561)
Screenshot: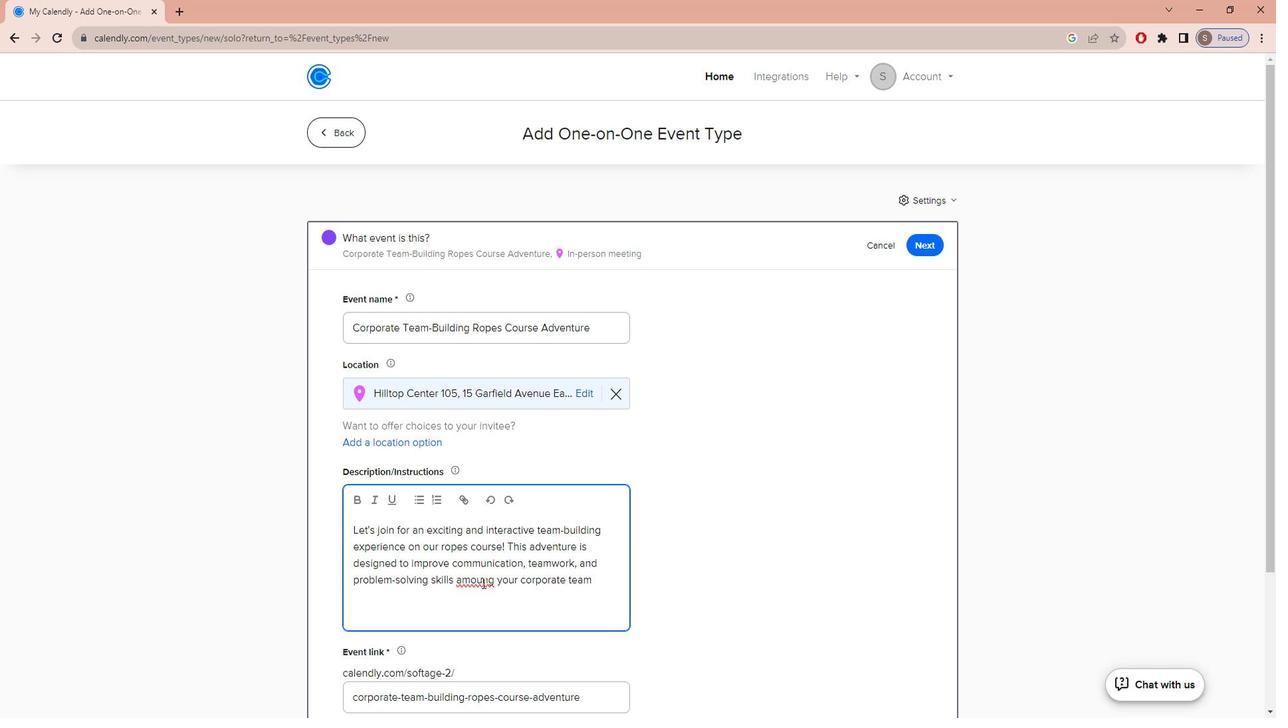 
Action: Key pressed <Key.backspace>
Screenshot: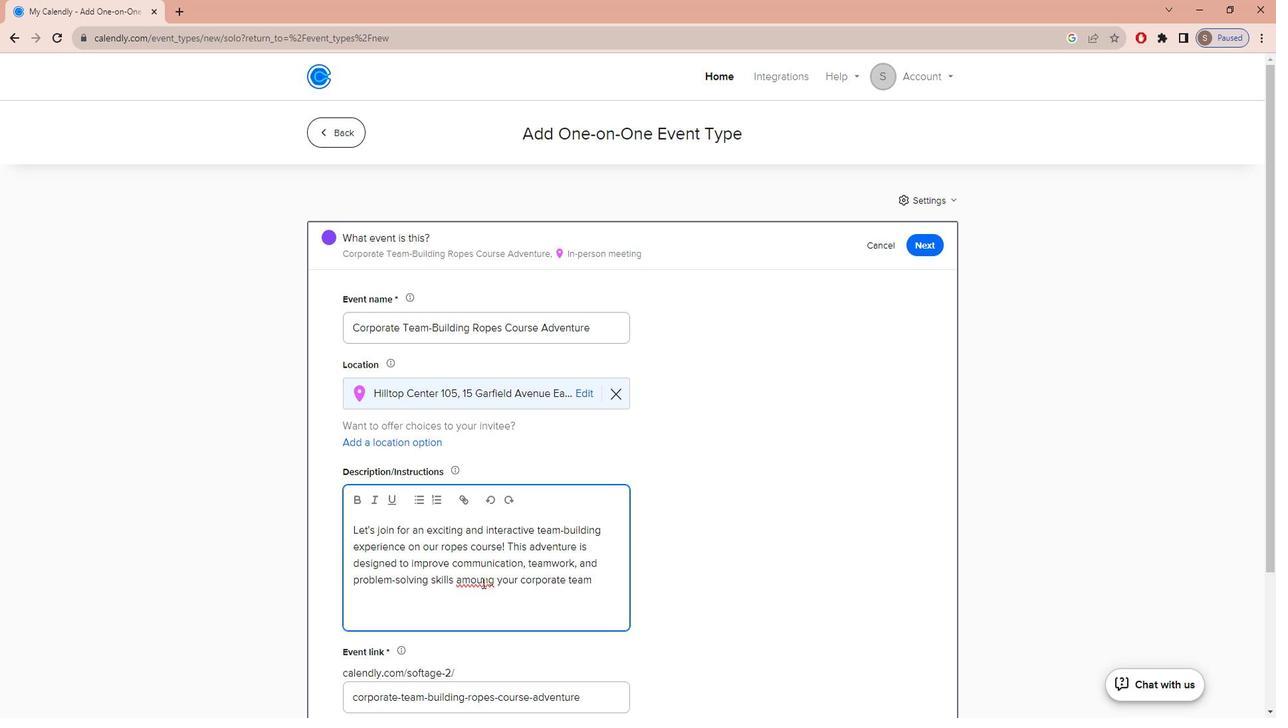 
Action: Mouse moved to (583, 564)
Screenshot: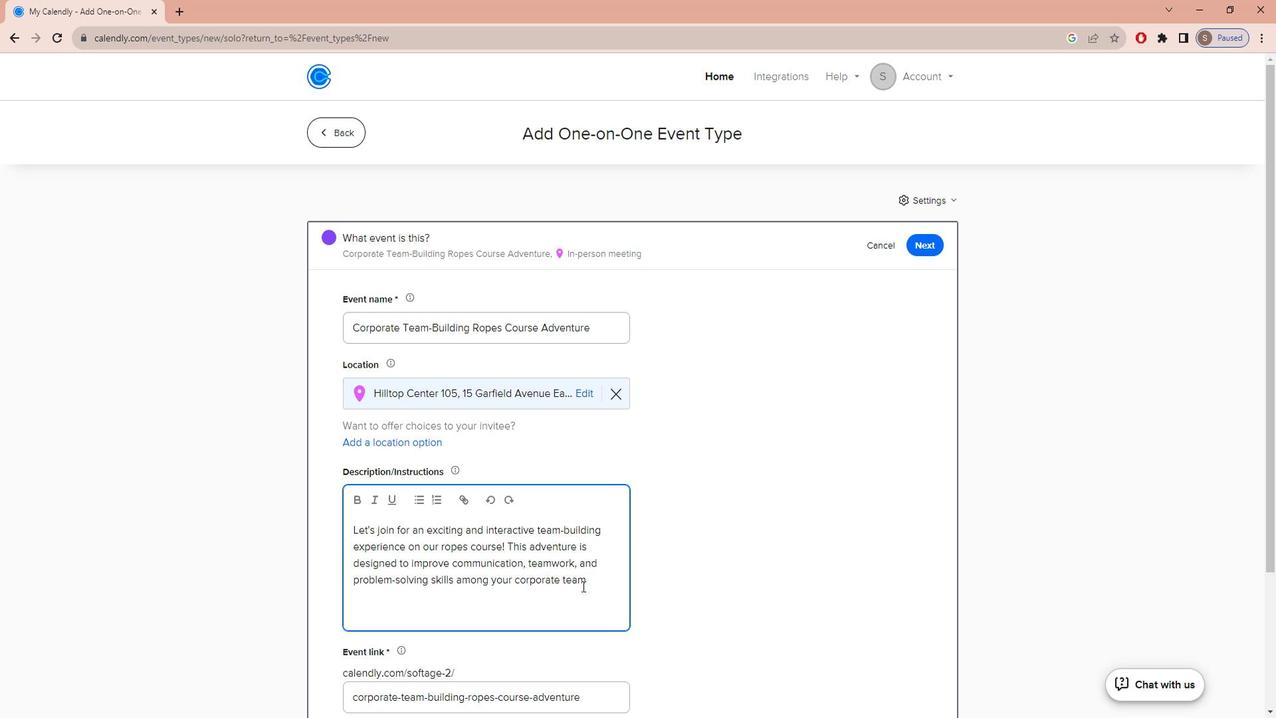 
Action: Mouse pressed left at (583, 564)
Screenshot: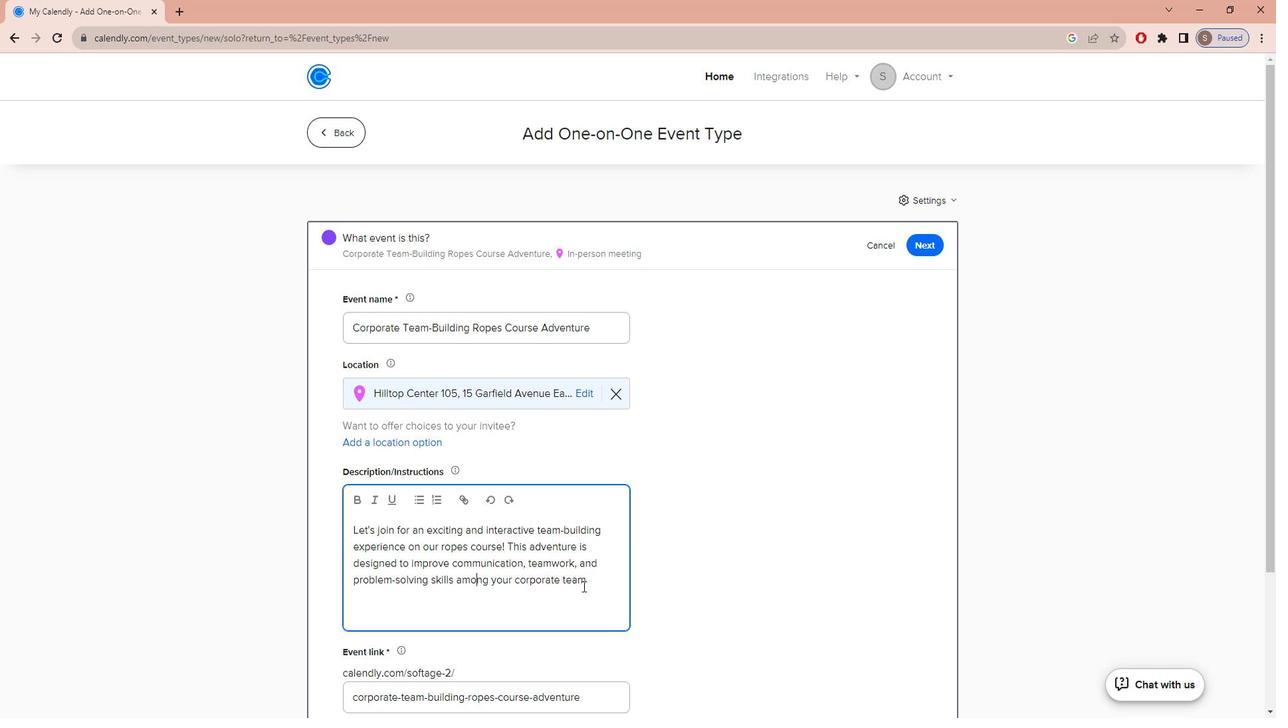 
Action: Mouse moved to (584, 563)
Screenshot: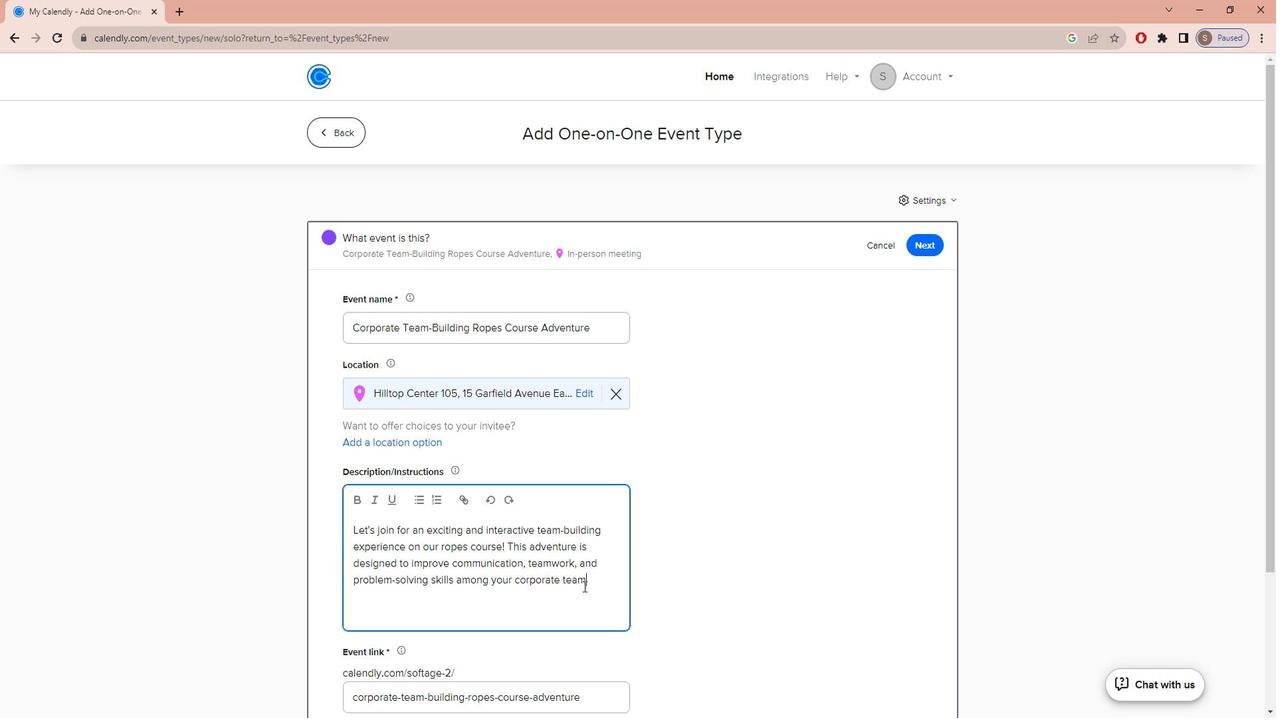 
Action: Key pressed <Key.space>MEMBERS.<Key.space><Key.enter>O<Key.caps_lock><Key.backspace>o<Key.caps_lock>UR<Key.space>EXPERIENCED<Key.space>INSTRUCTORS<Key.space>WILL<Key.space>GUIDE<Key.space>YOU<Key.space>THROUGH<Key.space>A<Key.space>SERIES<Key.space>OF<Key.space>CHALLENGING<Key.space>ACTIVITIES<Key.space>THAT<Key.space>WILL<Key.space>TEST<Key.space>AND<Key.space>STRENTHE<Key.backspace><Key.backspace><Key.backspace>GTHEN<Key.space>YOUR<Key.space>TEAM'S<Key.space>ABILITY<Key.space>TO<Key.space>WORK<Key.space>TOGETHER<Key.space>EFFETIVELY.
Screenshot: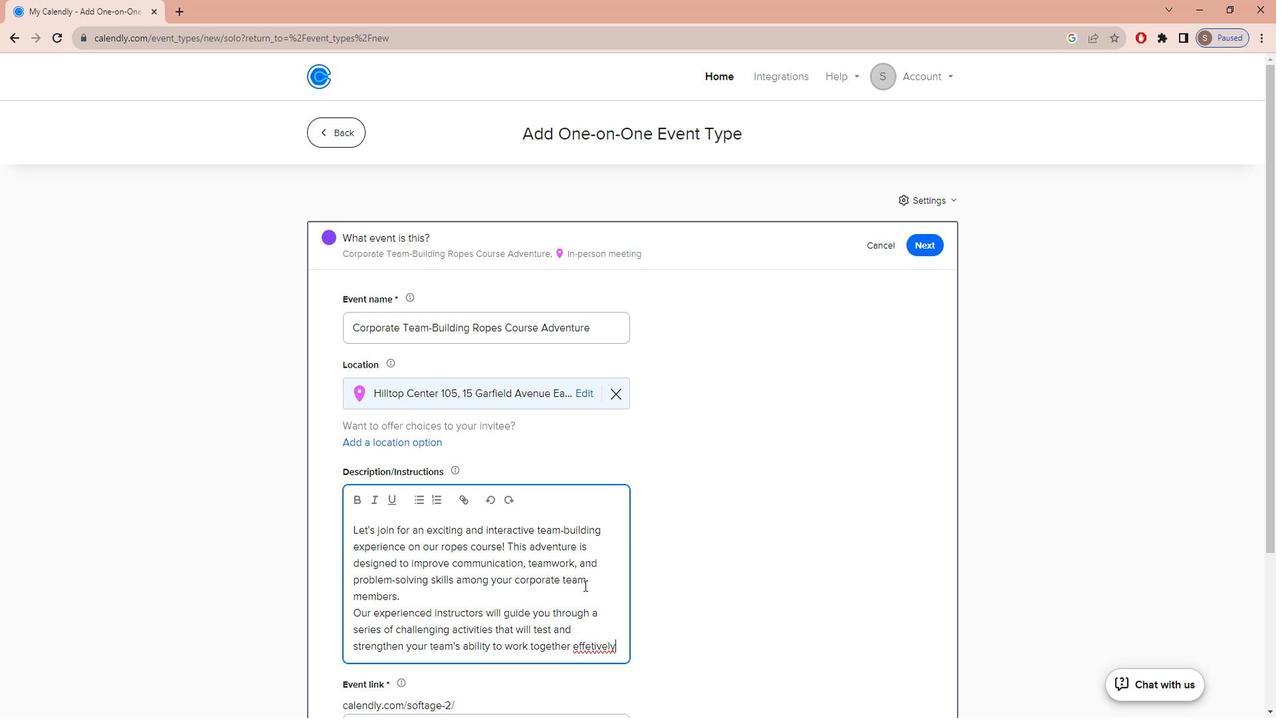 
Action: Mouse moved to (593, 618)
Screenshot: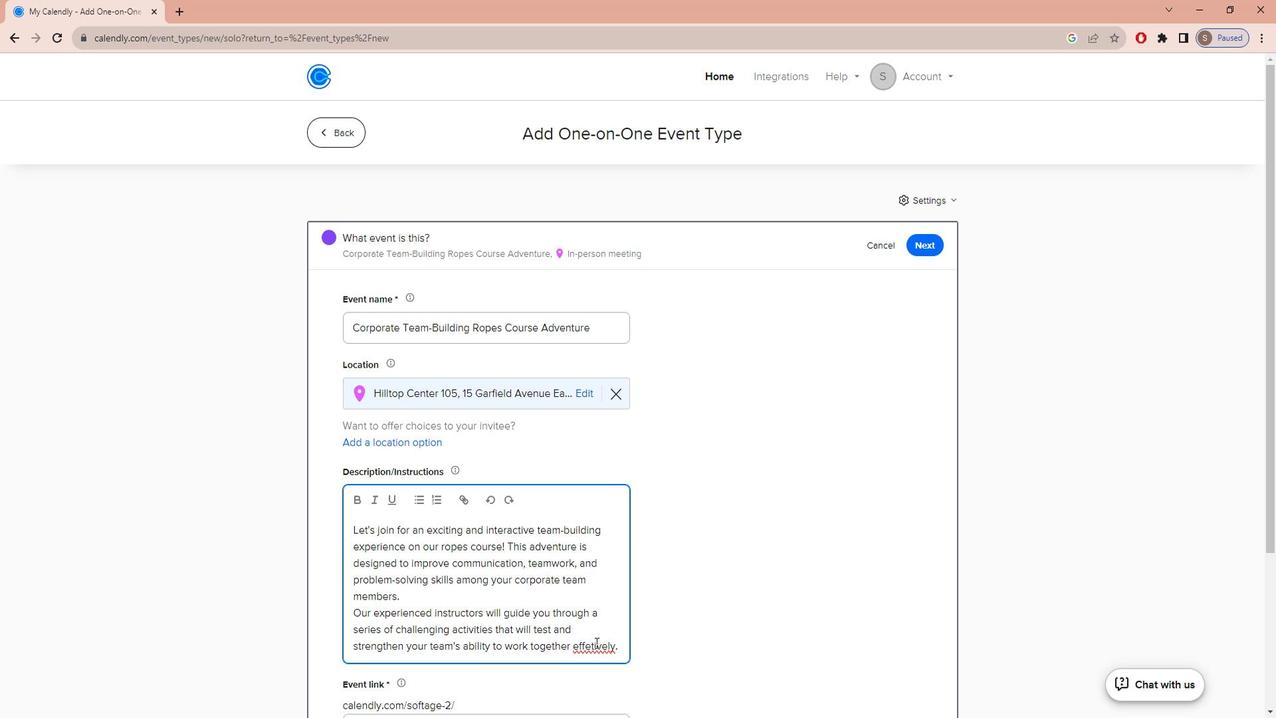 
Action: Mouse pressed left at (593, 618)
Screenshot: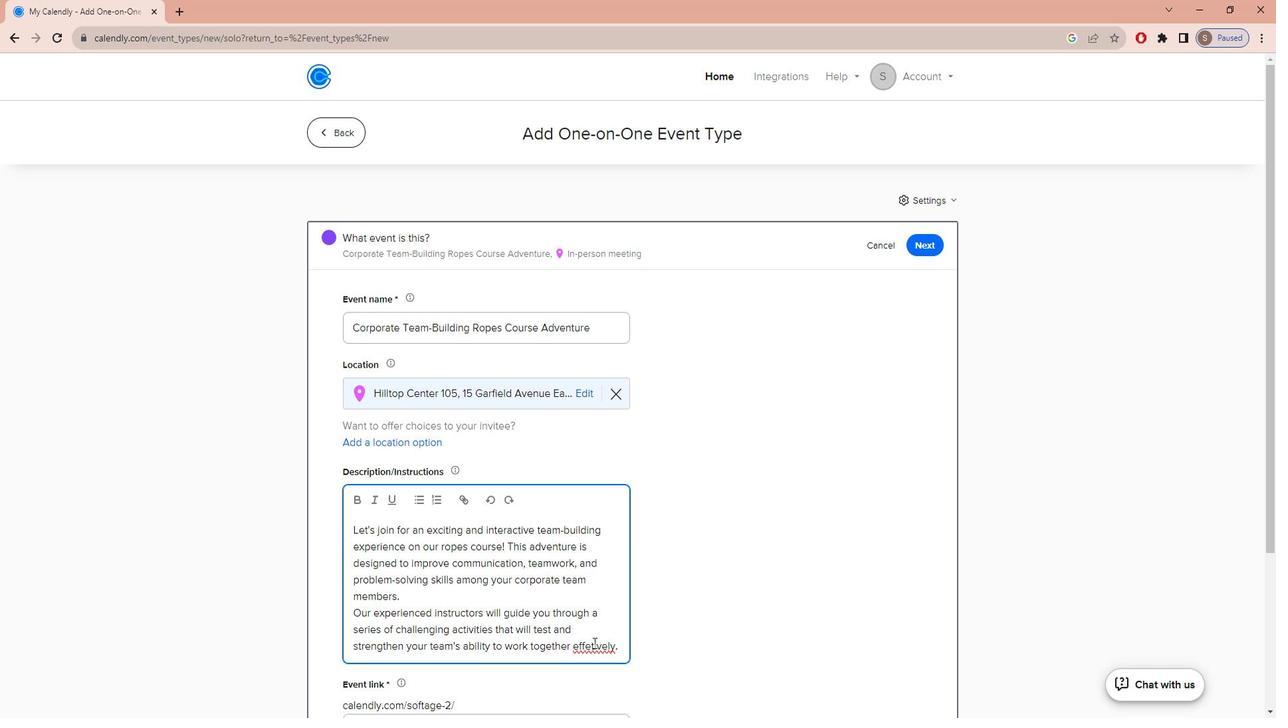 
Action: Mouse moved to (592, 622)
Screenshot: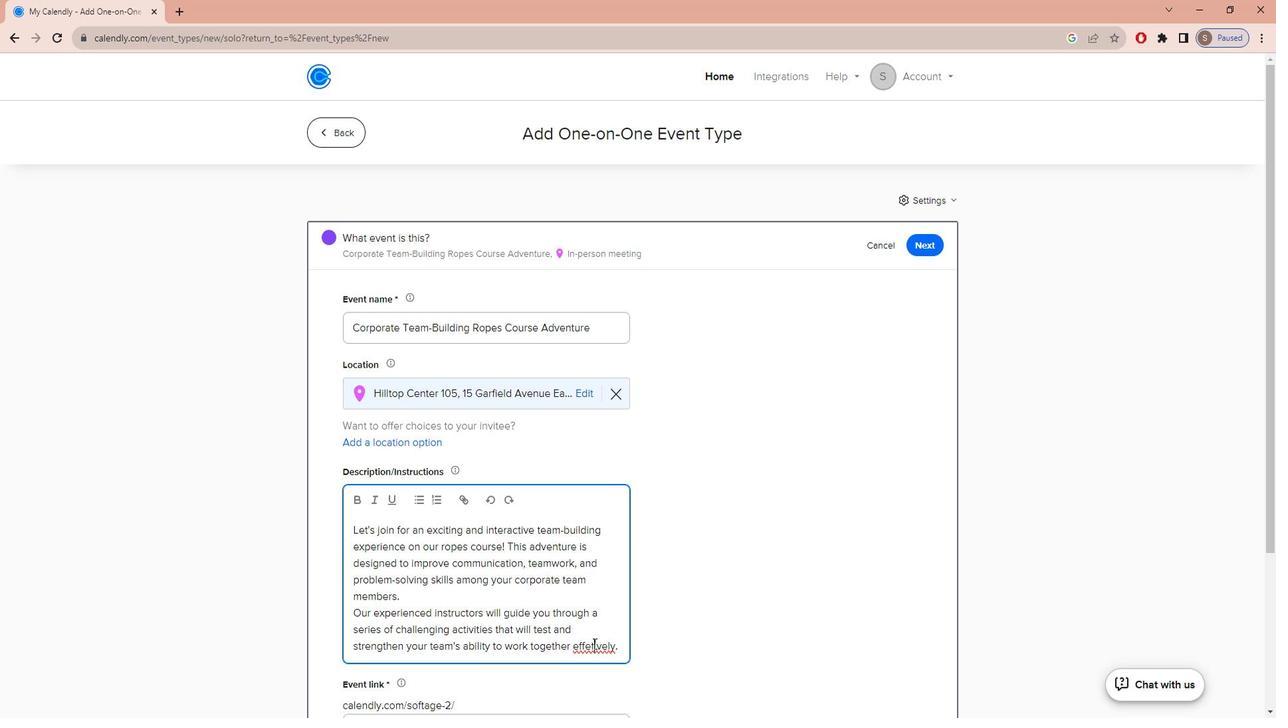 
Action: Mouse pressed left at (592, 622)
Screenshot: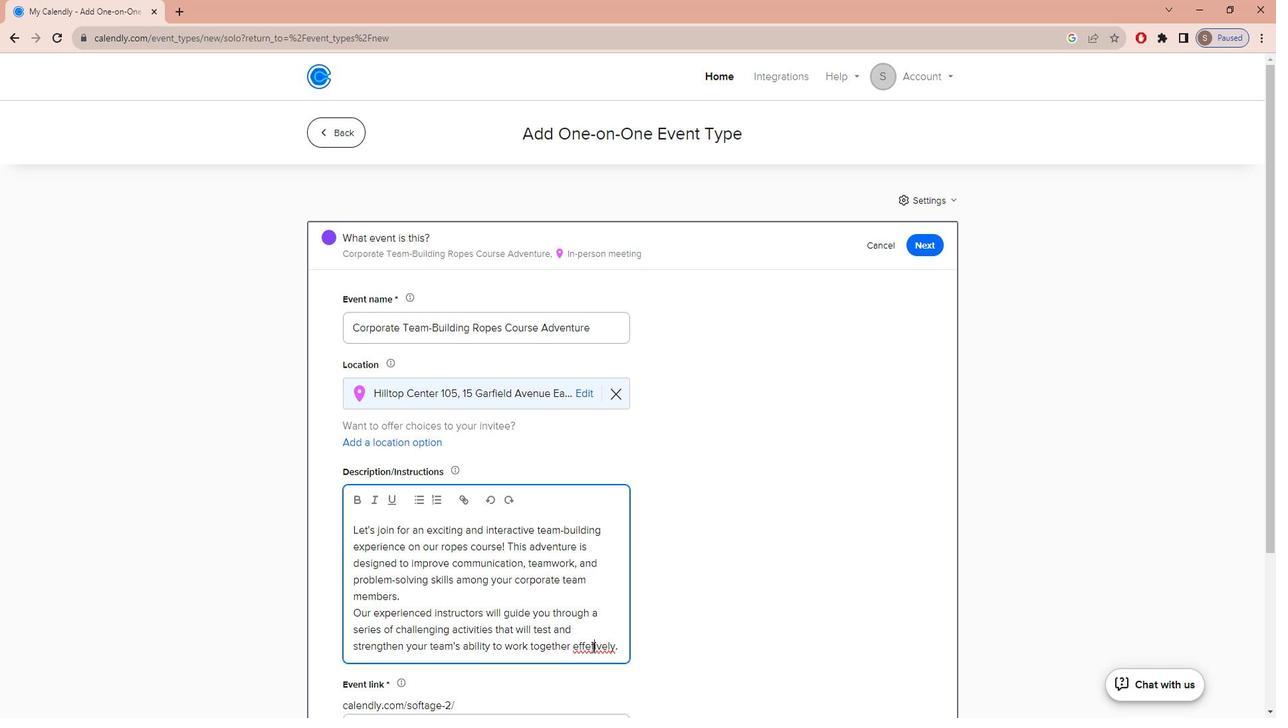 
Action: Mouse moved to (589, 626)
Screenshot: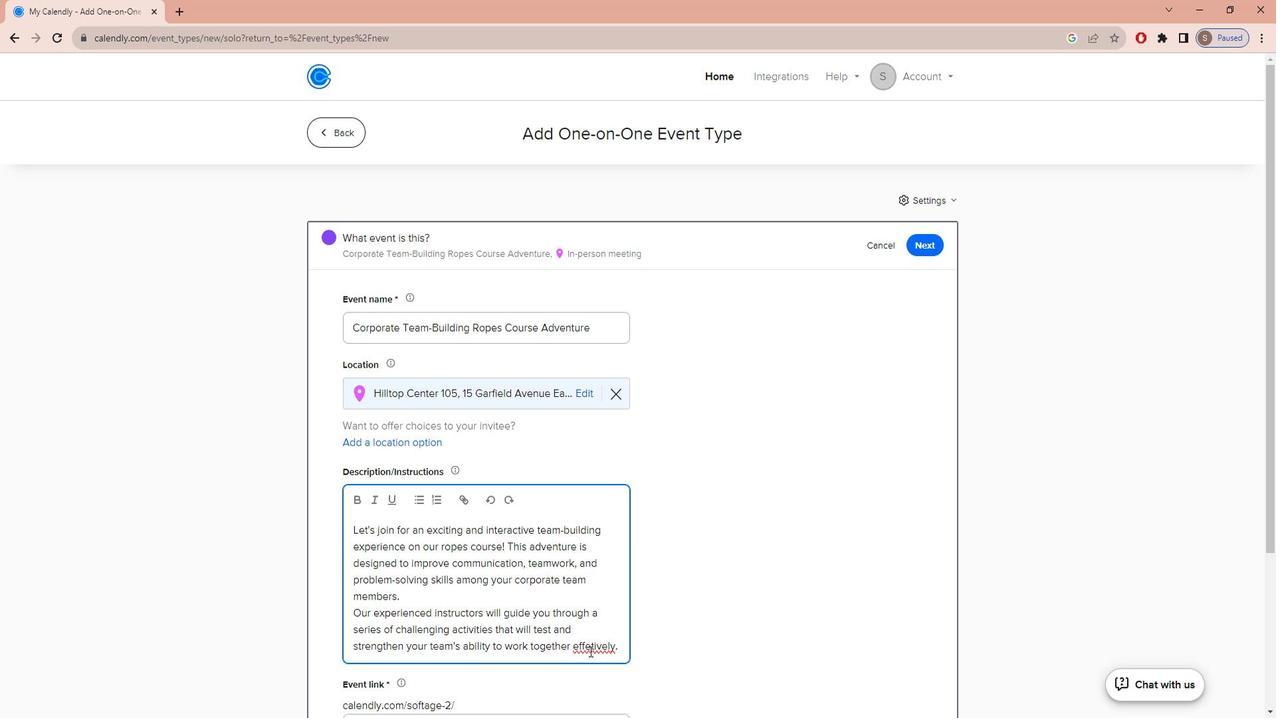 
Action: Key pressed C
Screenshot: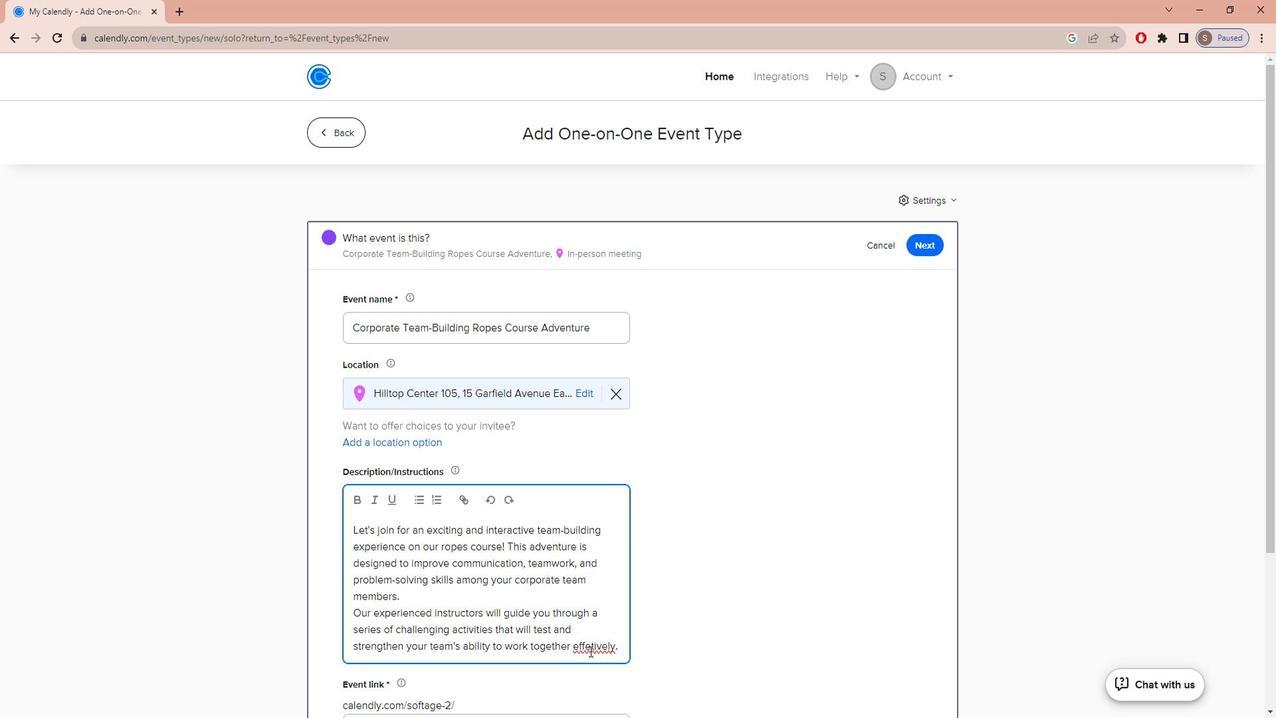 
Action: Mouse moved to (558, 641)
Screenshot: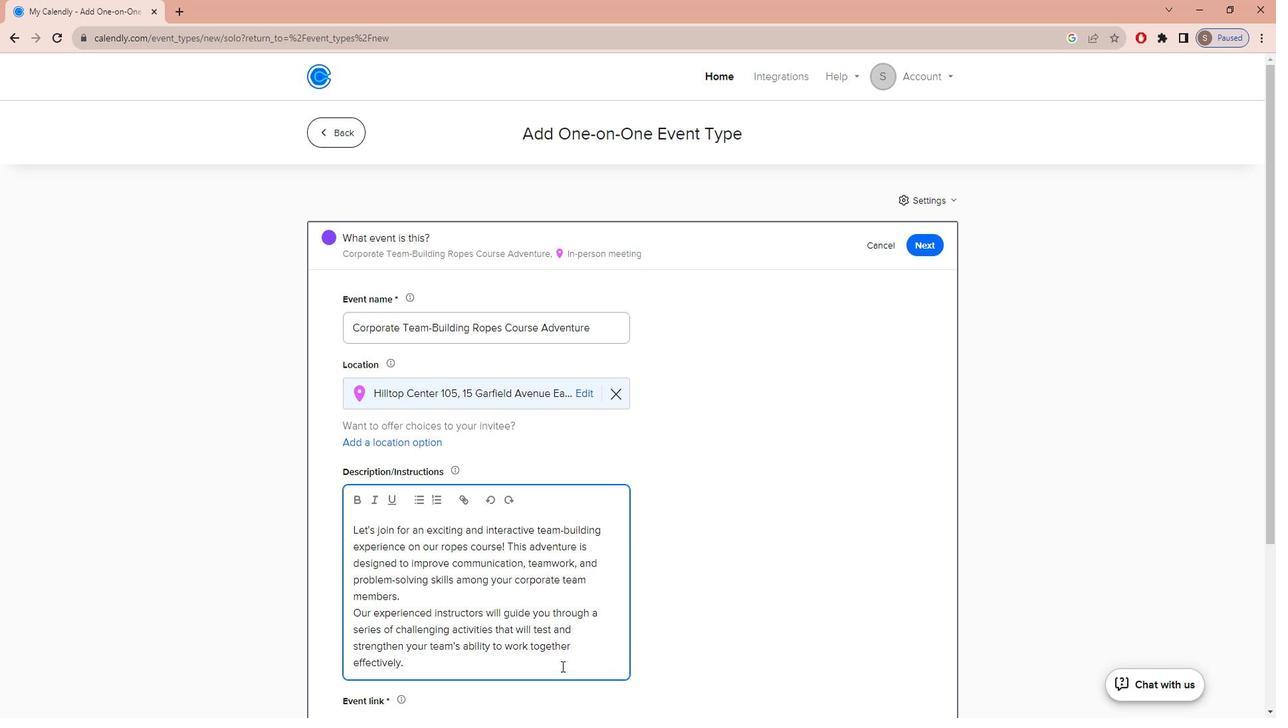 
Action: Mouse pressed left at (558, 641)
Screenshot: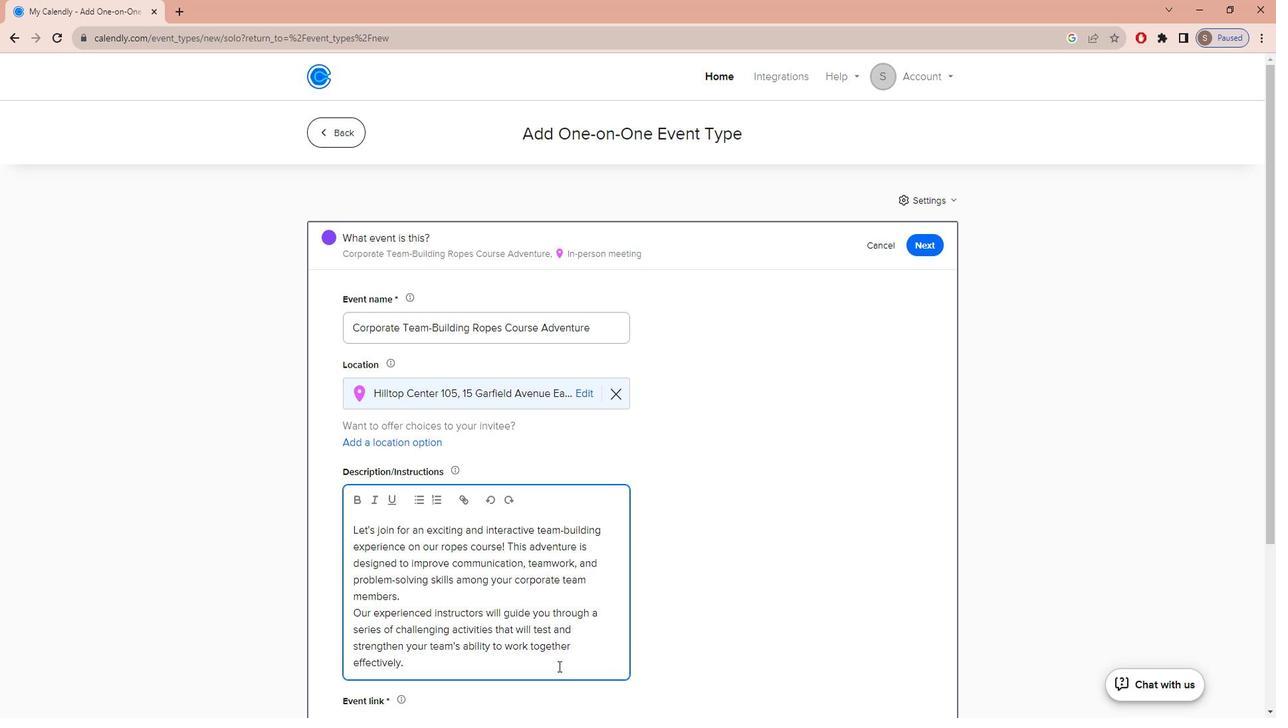 
Action: Mouse moved to (551, 626)
Screenshot: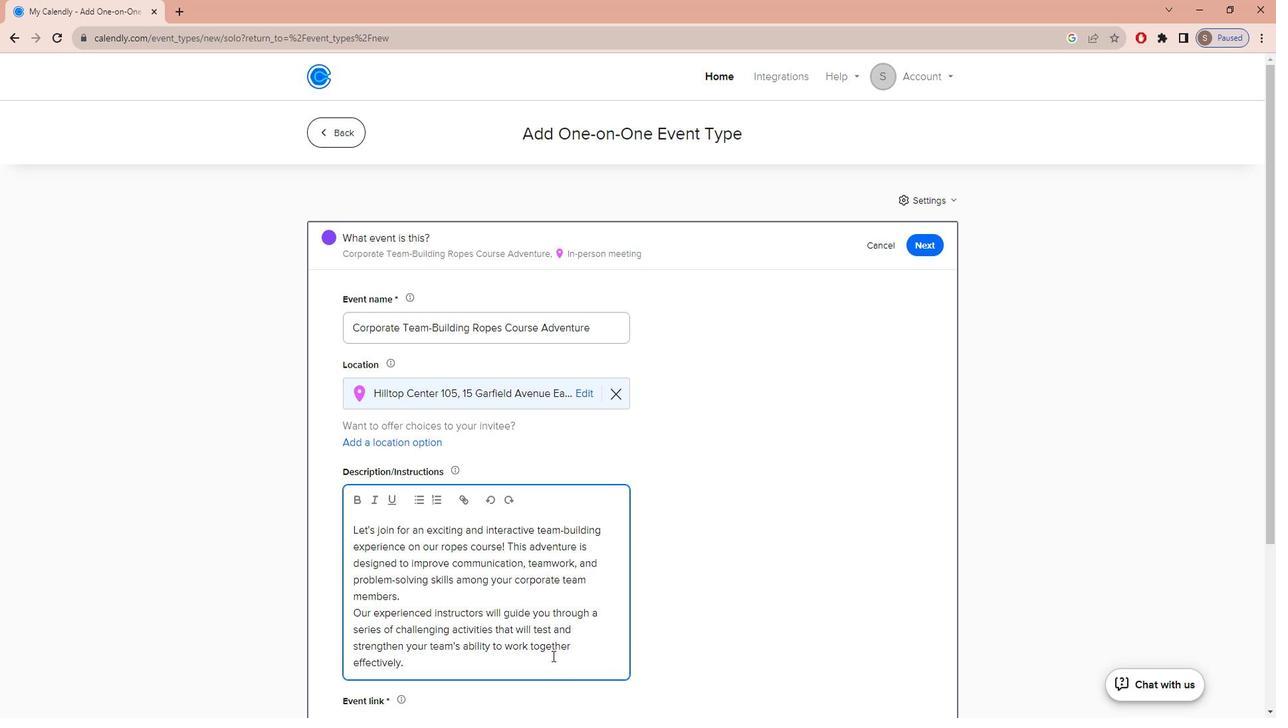 
Action: Mouse scrolled (551, 625) with delta (0, 0)
Screenshot: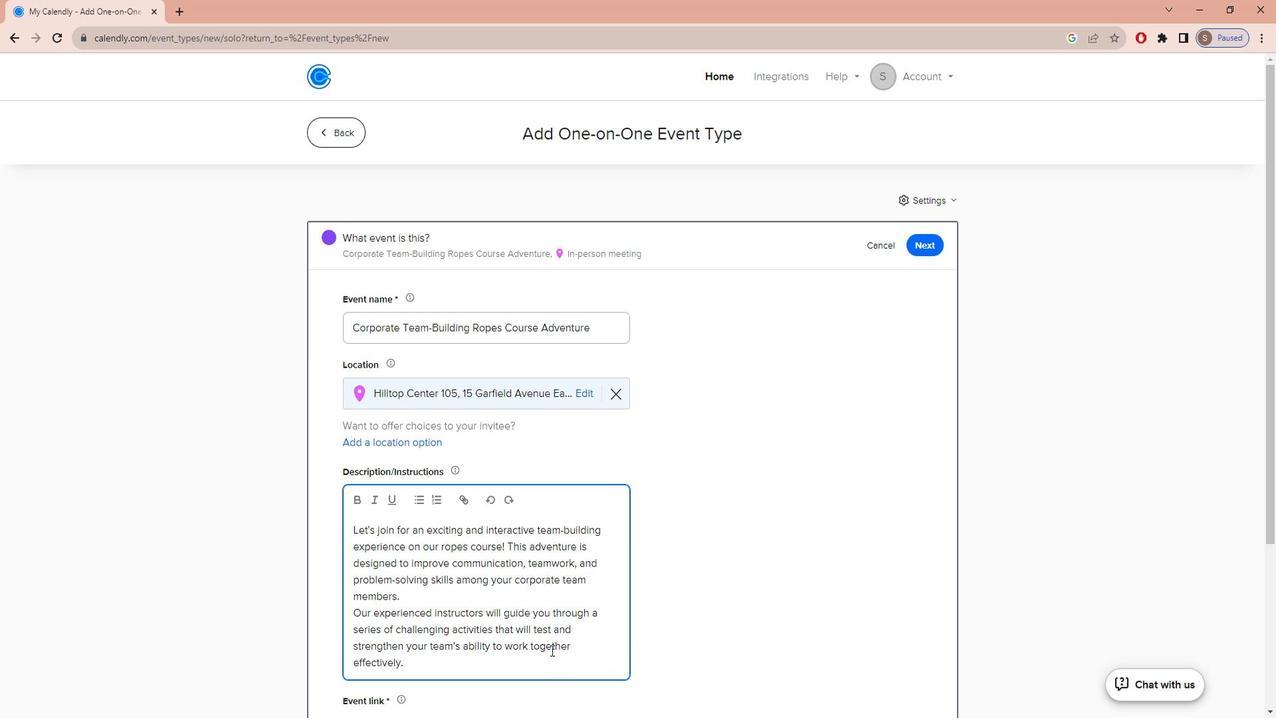 
Action: Mouse scrolled (551, 625) with delta (0, 0)
Screenshot: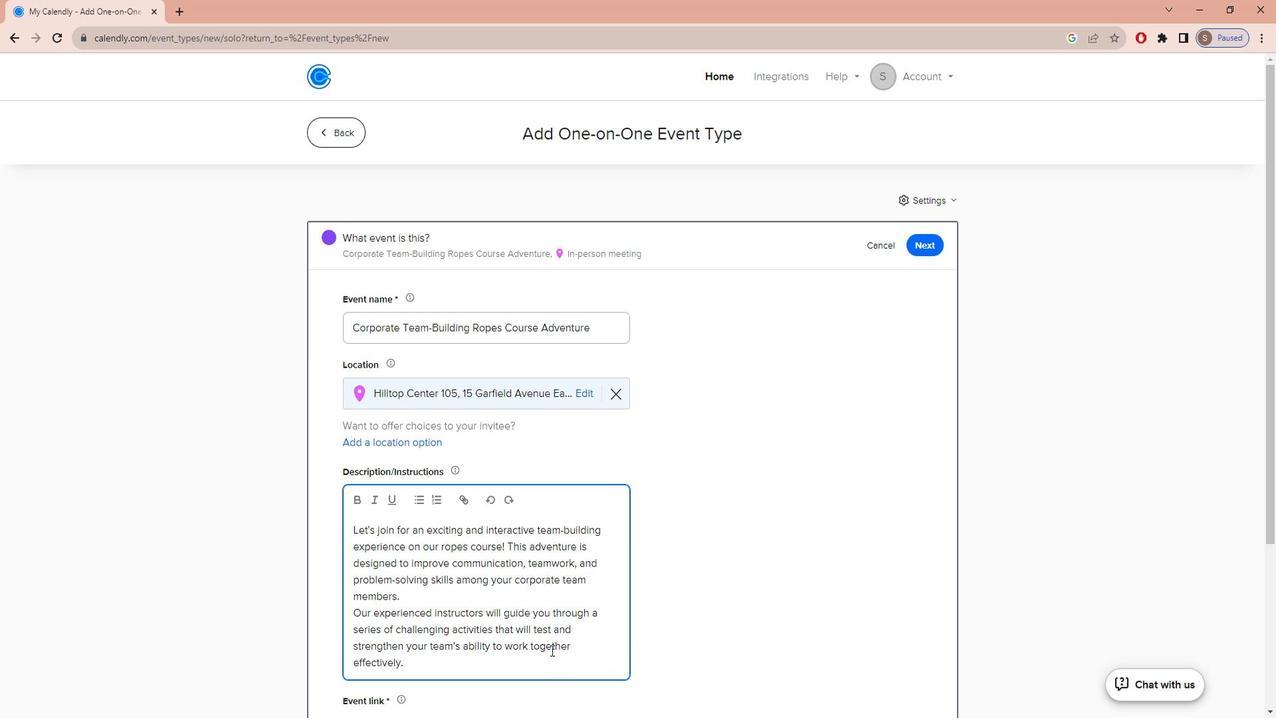 
Action: Mouse scrolled (551, 625) with delta (0, 0)
Screenshot: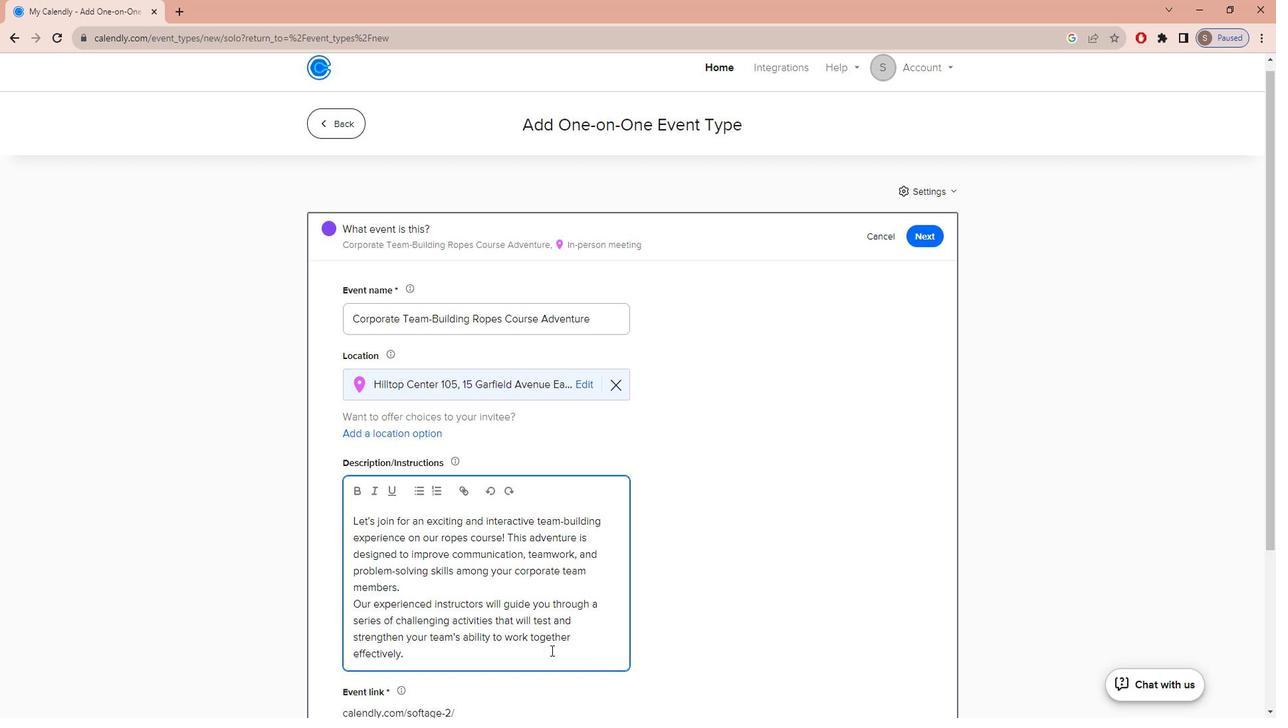 
Action: Mouse scrolled (551, 625) with delta (0, 0)
Screenshot: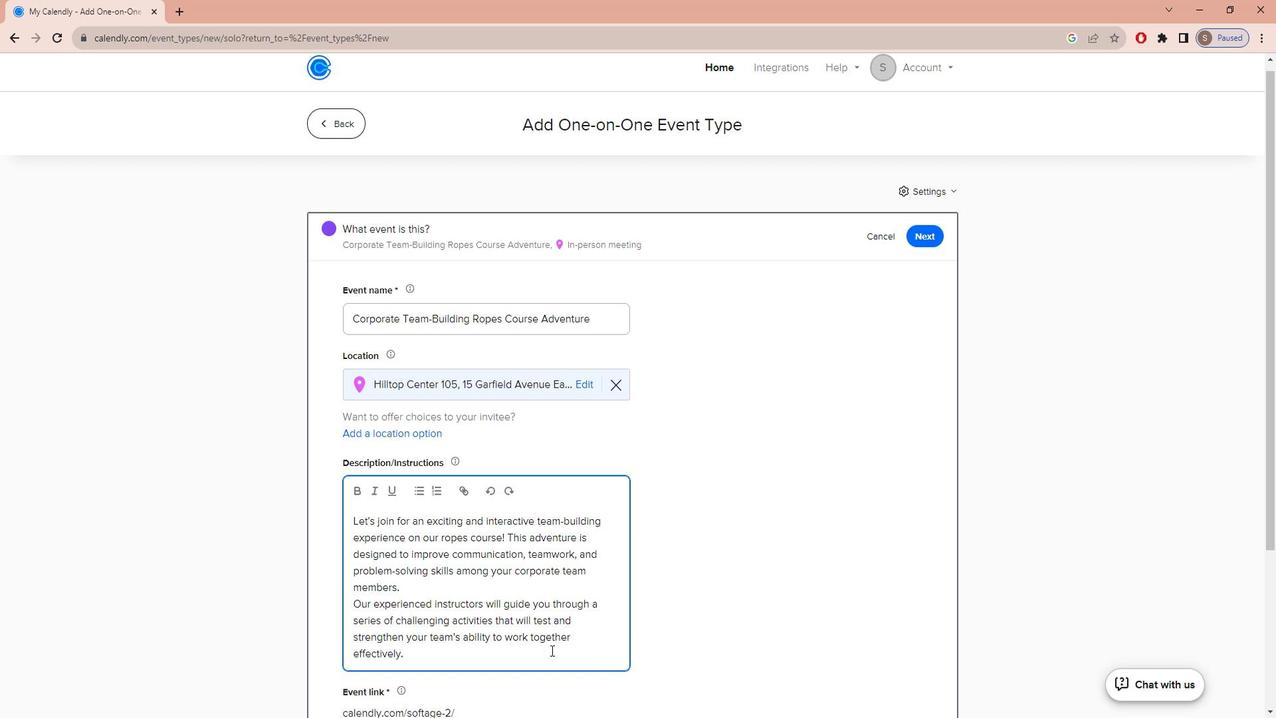 
Action: Mouse moved to (541, 562)
Screenshot: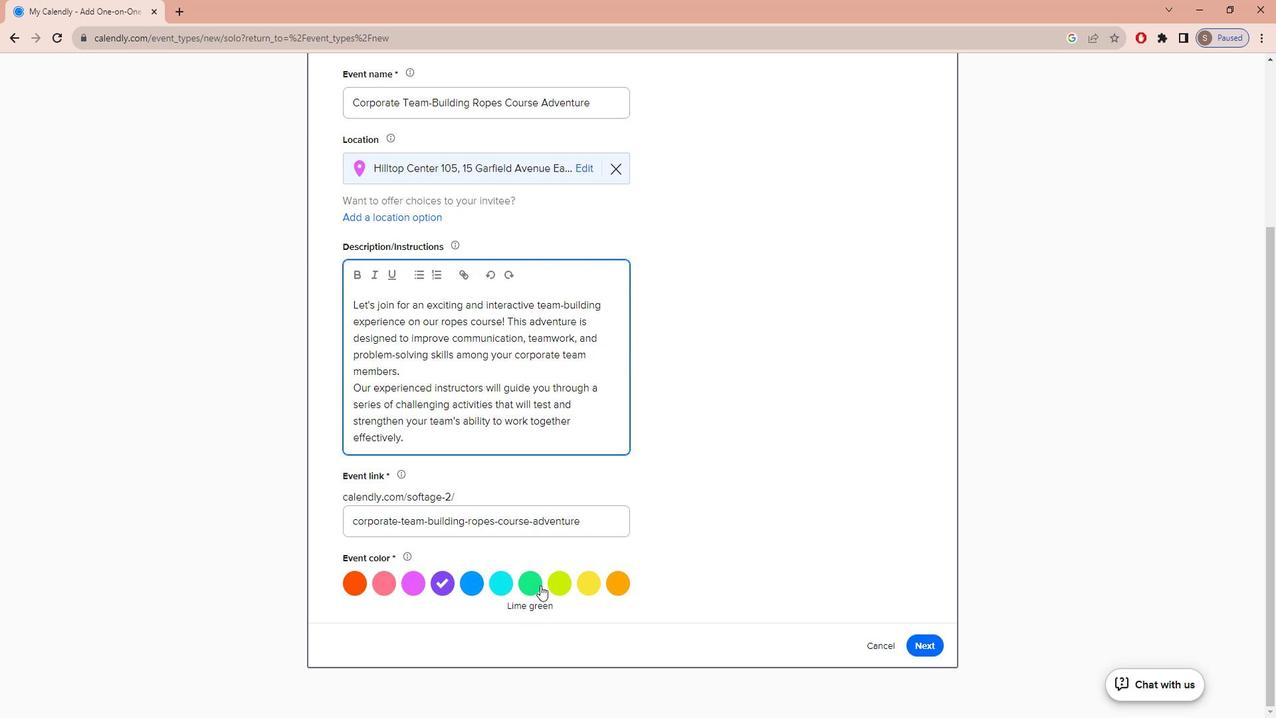 
Action: Mouse pressed left at (541, 562)
Screenshot: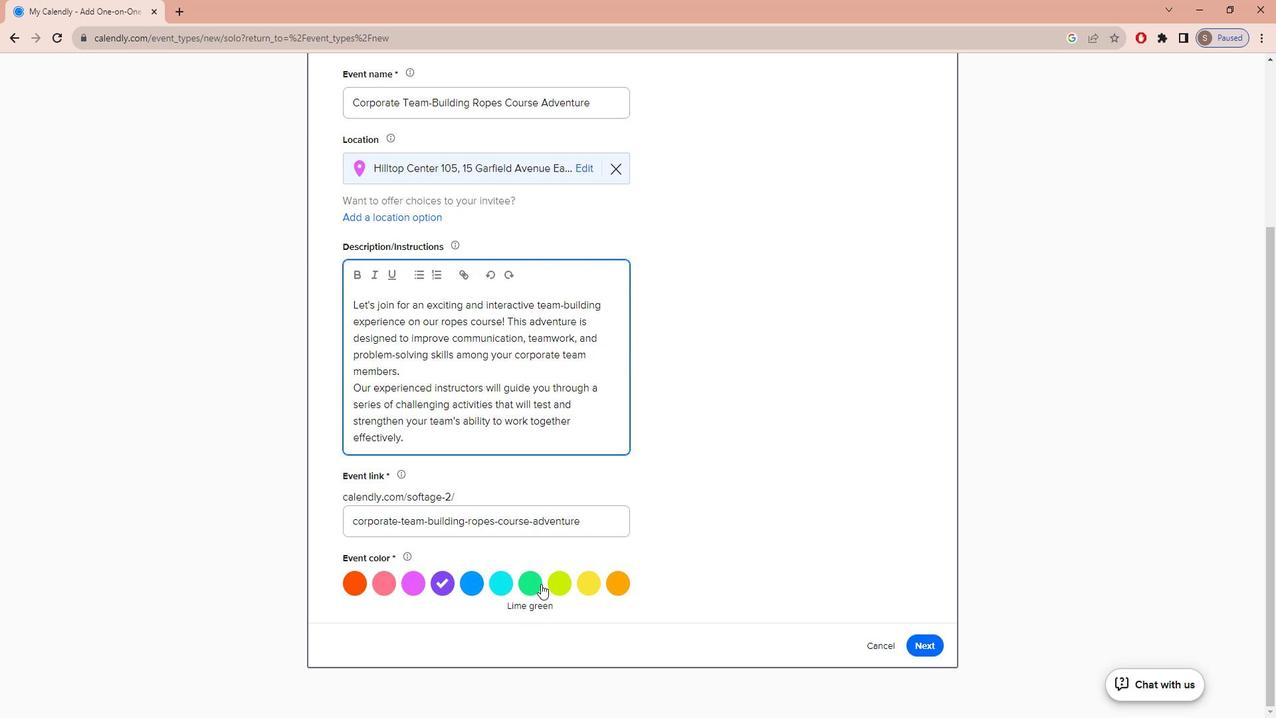 
Action: Mouse moved to (920, 616)
Screenshot: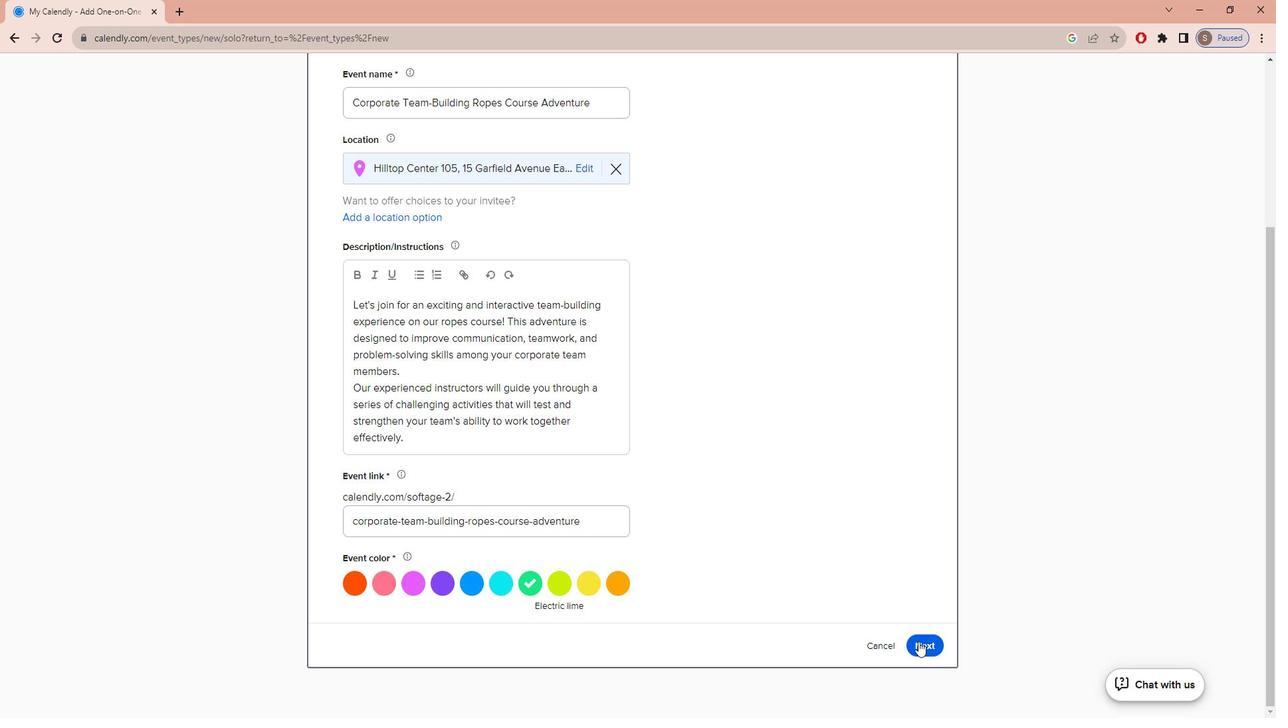 
Action: Mouse pressed left at (920, 616)
Screenshot: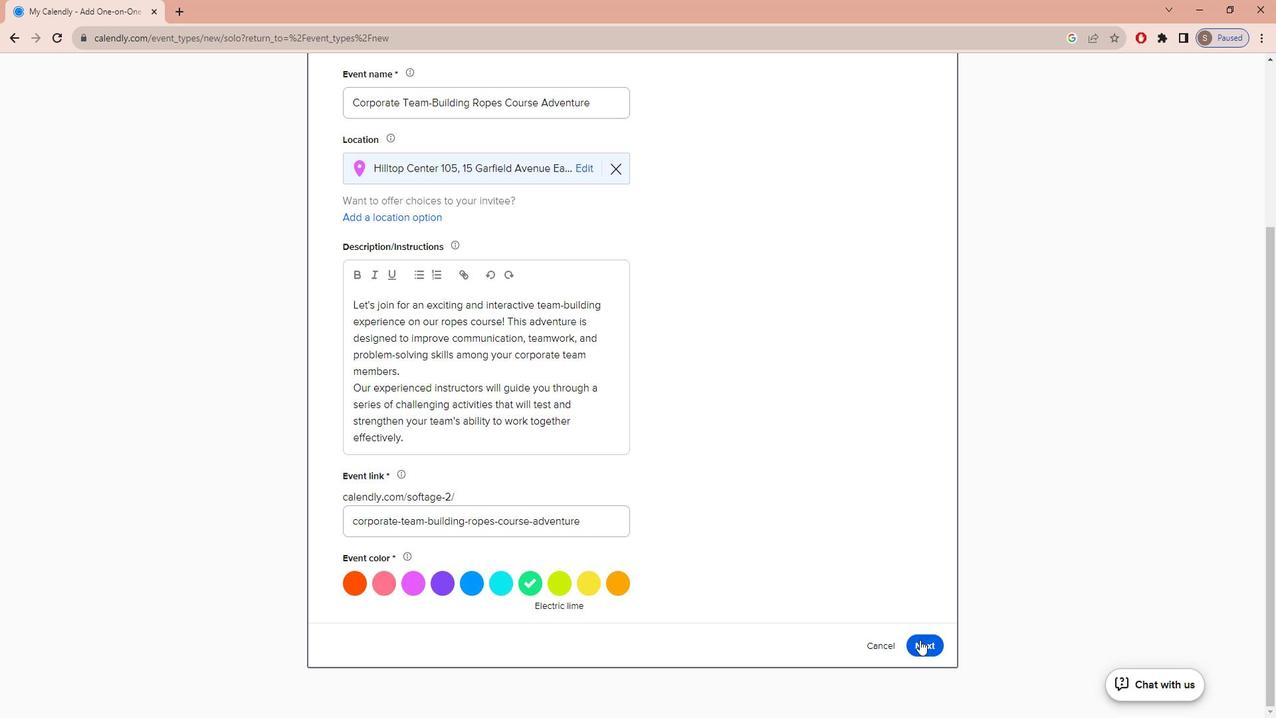 
Action: Mouse moved to (558, 348)
Screenshot: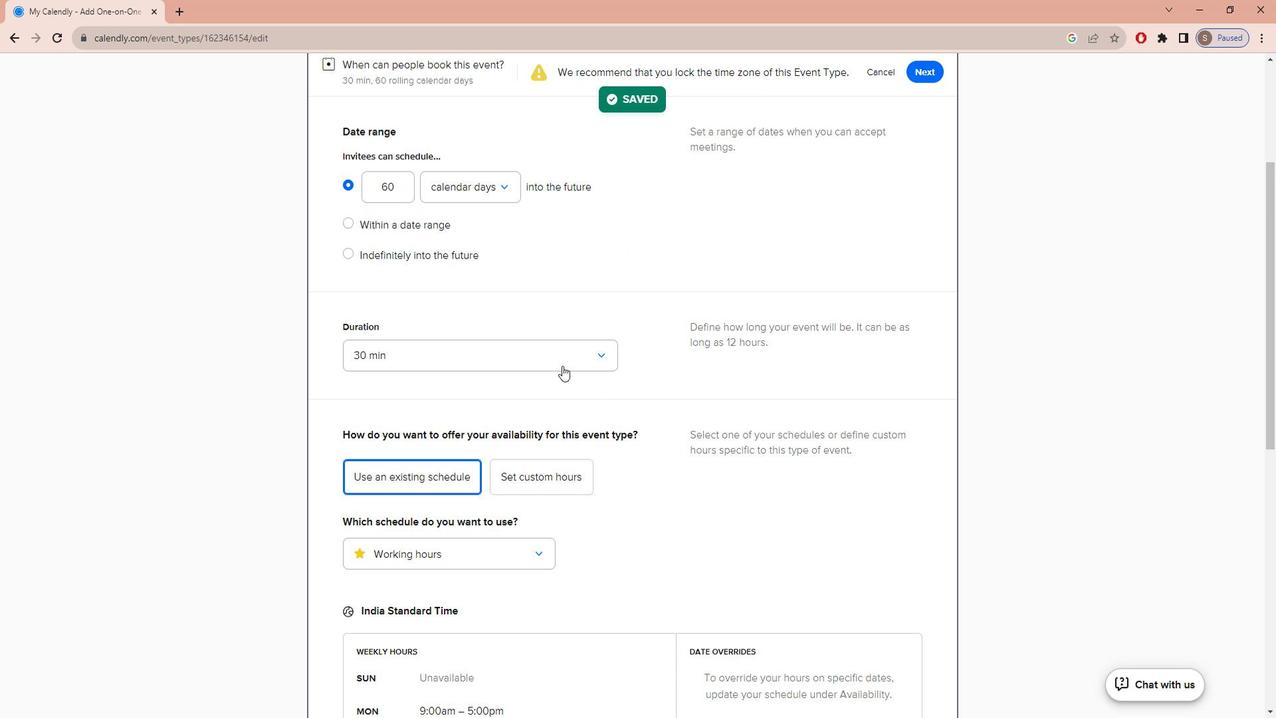 
Action: Mouse pressed left at (558, 348)
Screenshot: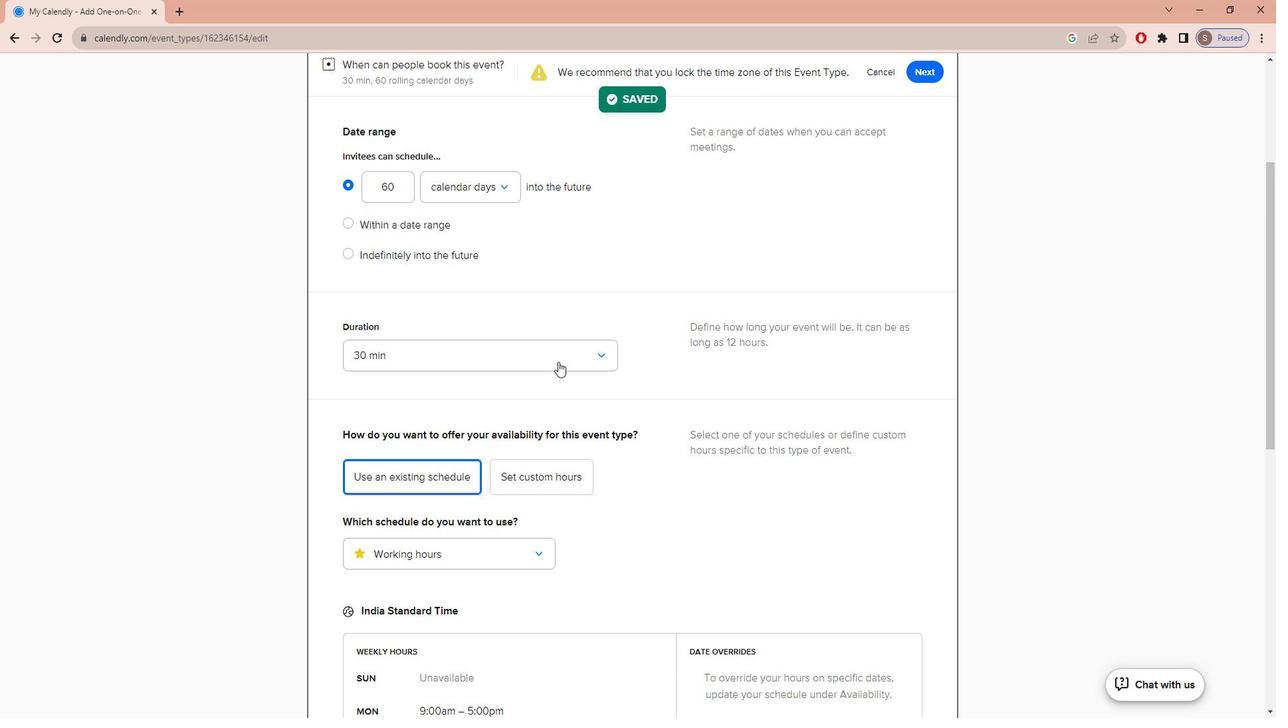 
Action: Mouse moved to (520, 484)
Screenshot: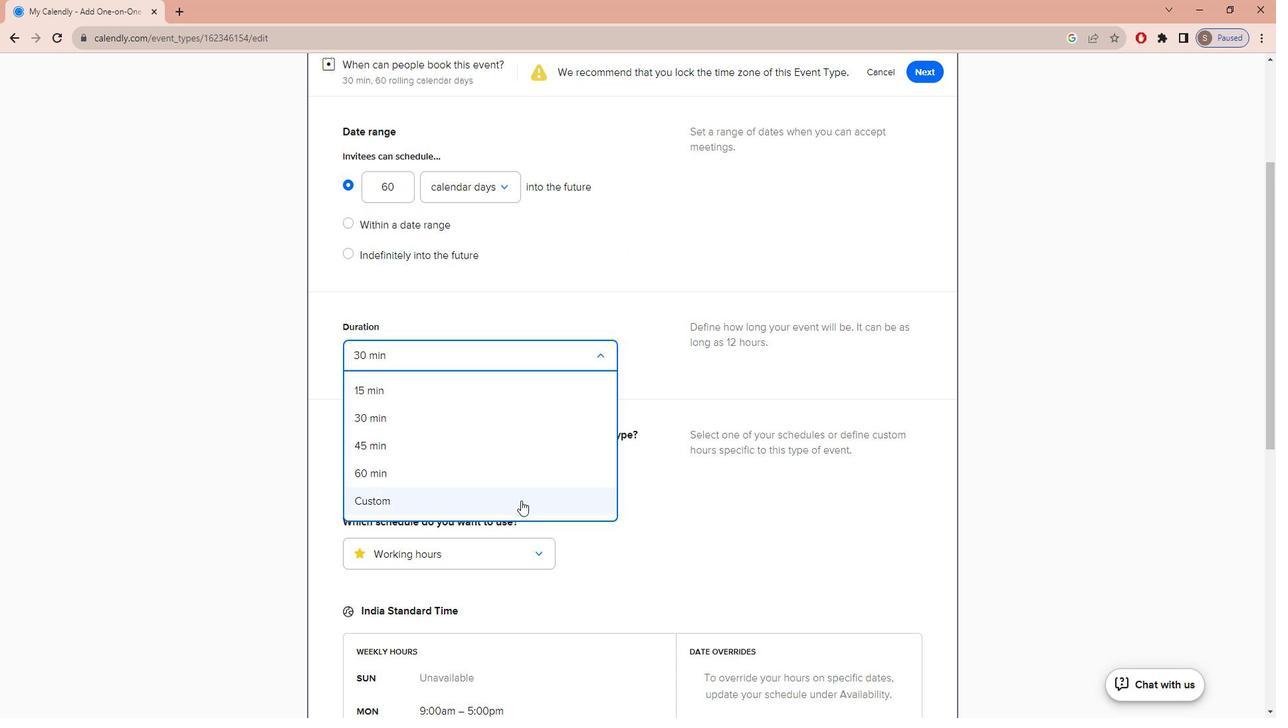 
Action: Mouse pressed left at (520, 484)
Screenshot: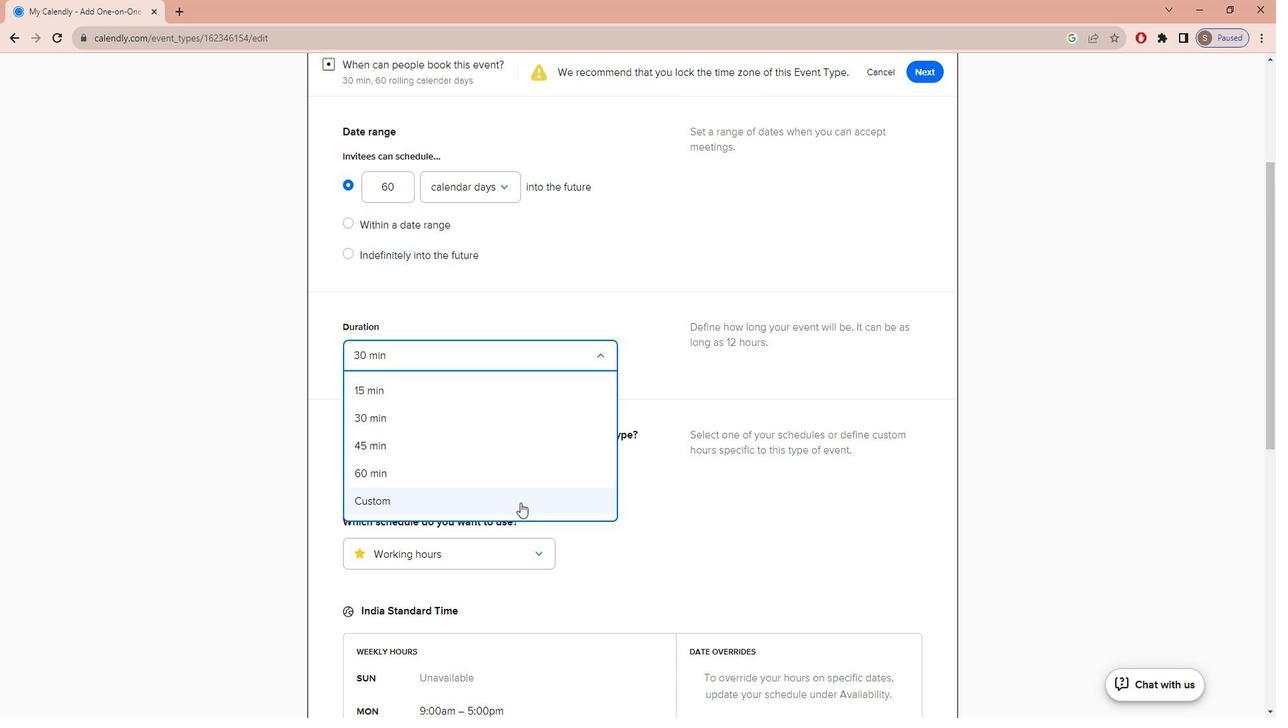 
Action: Mouse moved to (506, 372)
Screenshot: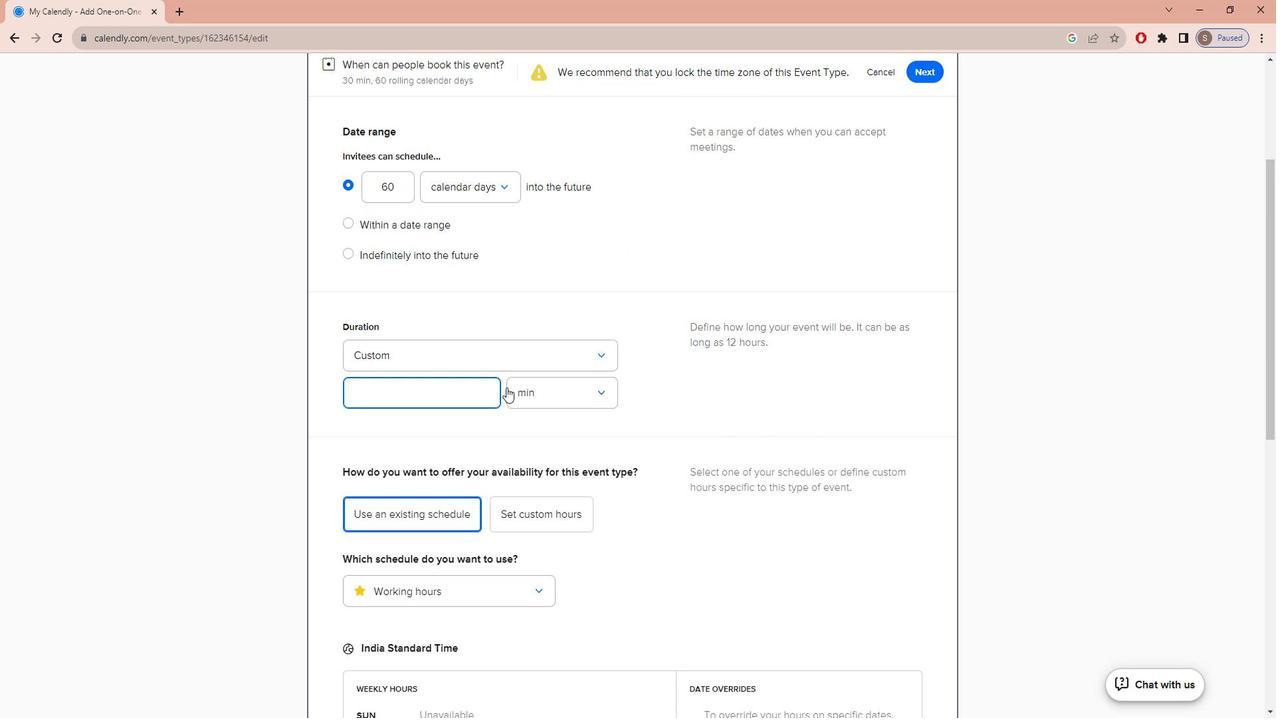 
Action: Key pressed 2
Screenshot: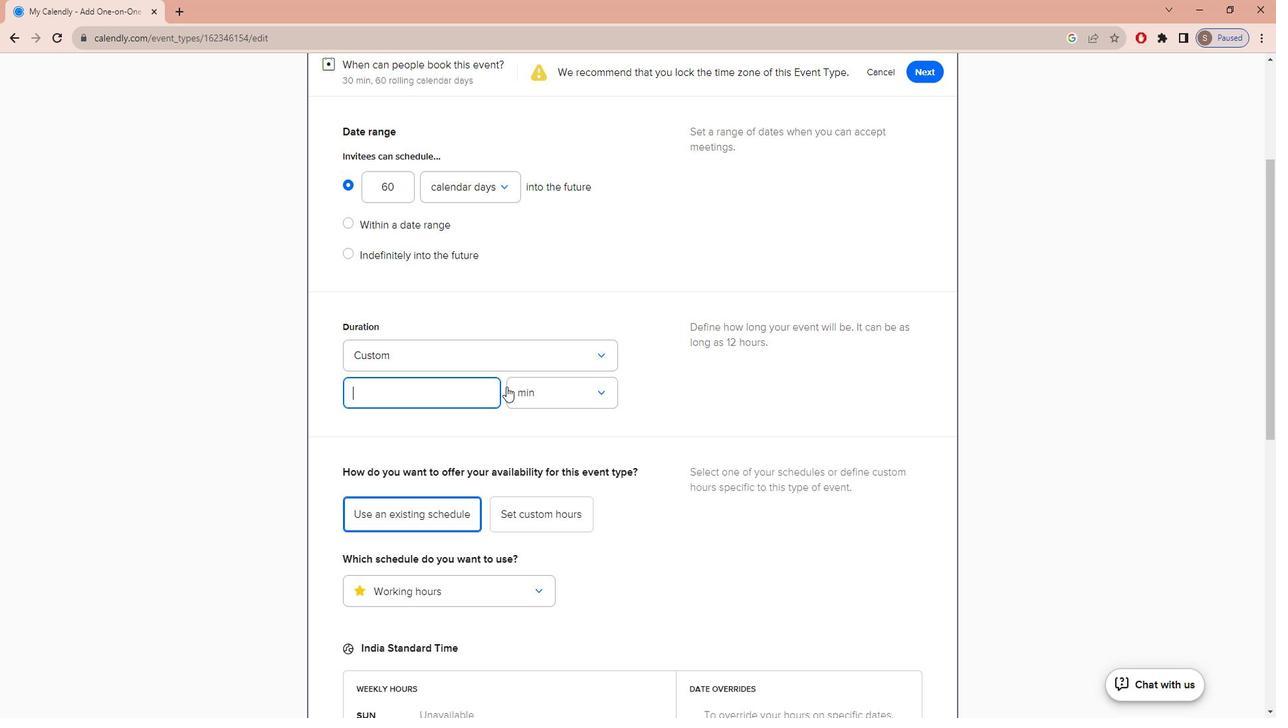 
Action: Mouse moved to (540, 374)
Screenshot: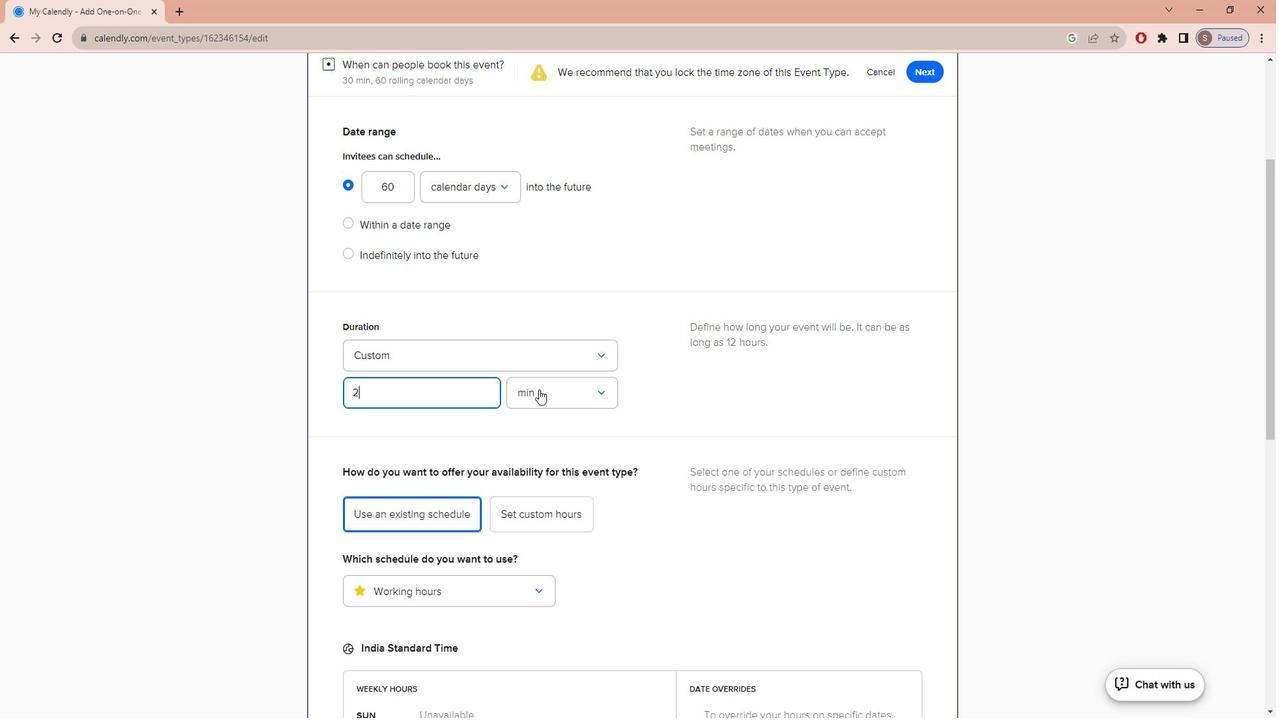 
Action: Mouse pressed left at (540, 374)
Screenshot: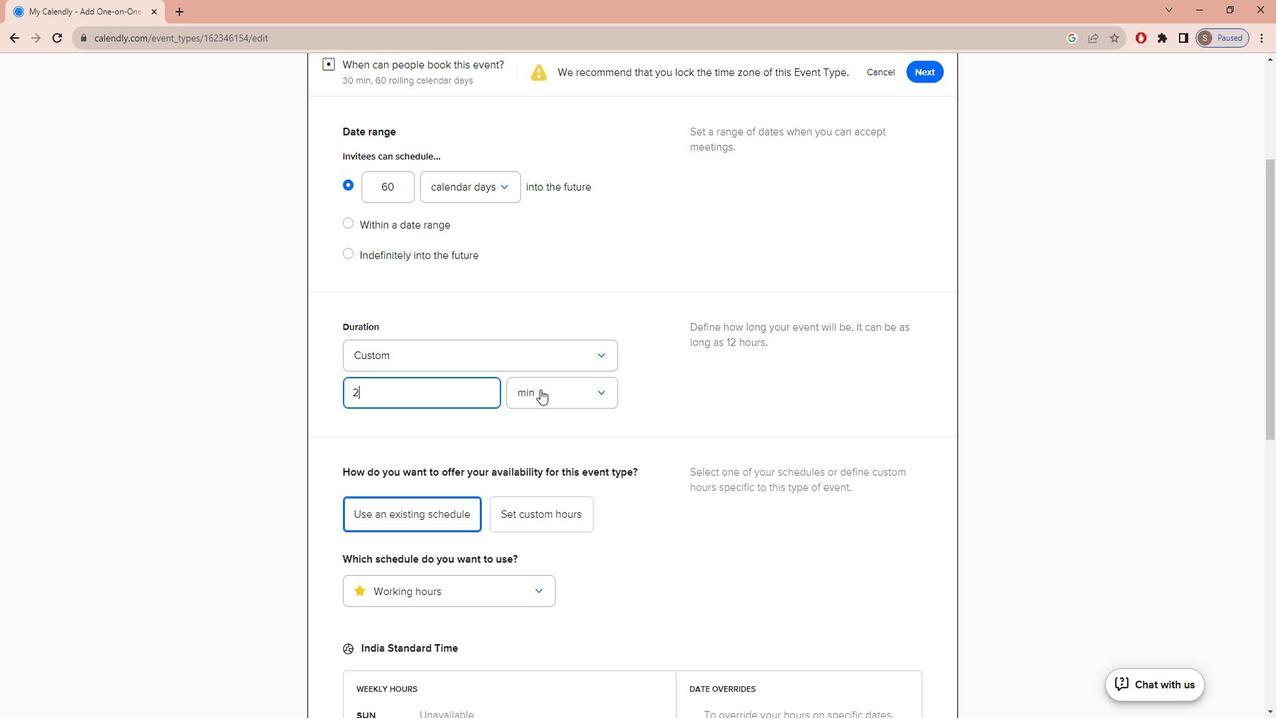 
Action: Mouse moved to (532, 444)
Screenshot: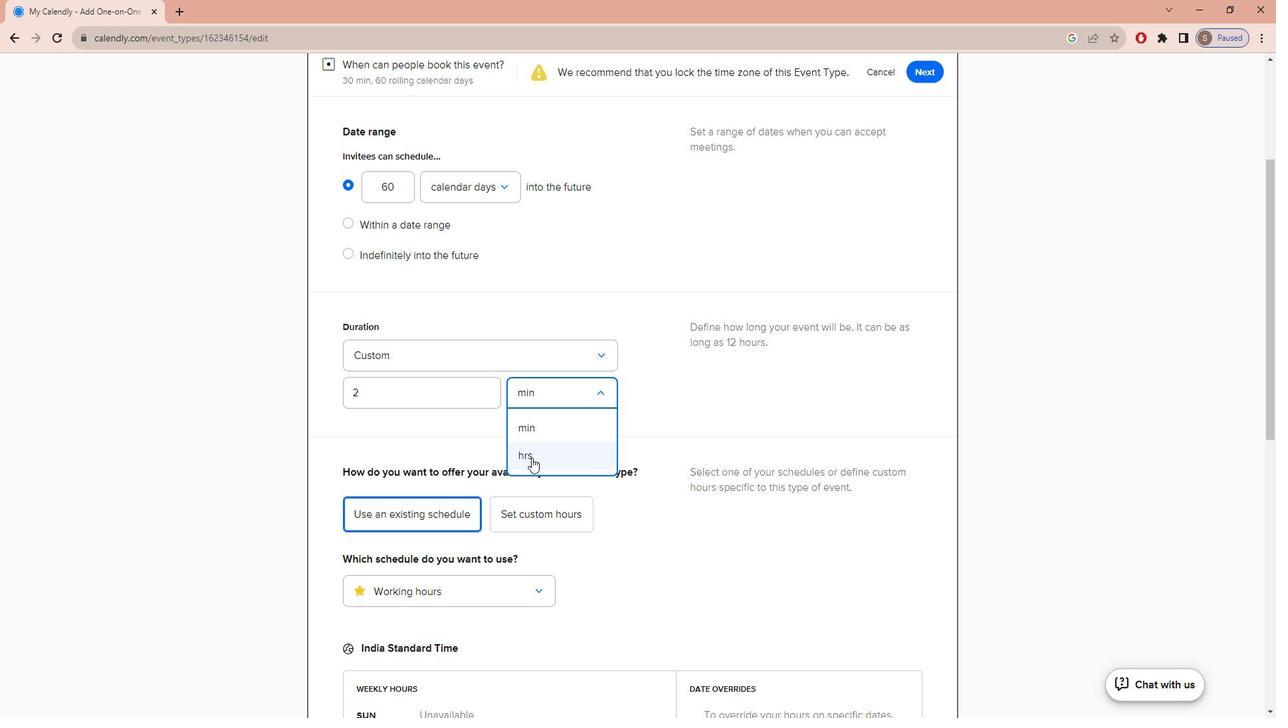 
Action: Mouse pressed left at (532, 444)
Screenshot: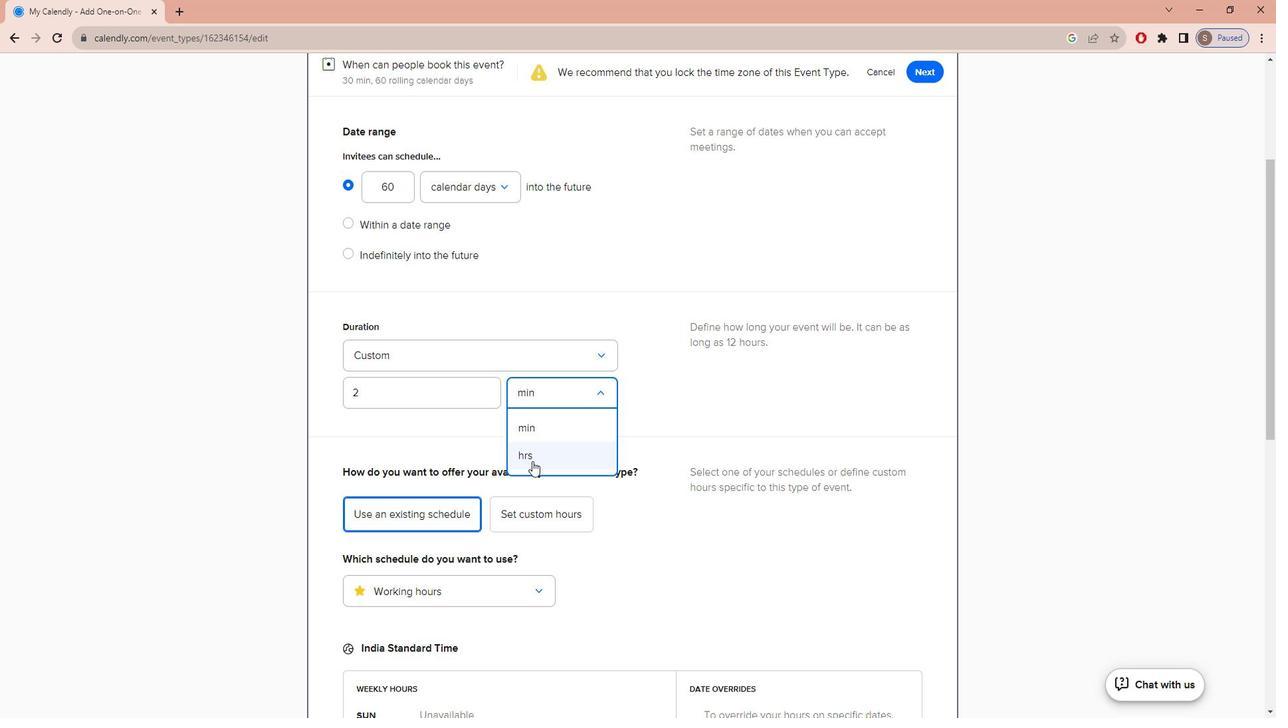 
Action: Mouse moved to (817, 394)
Screenshot: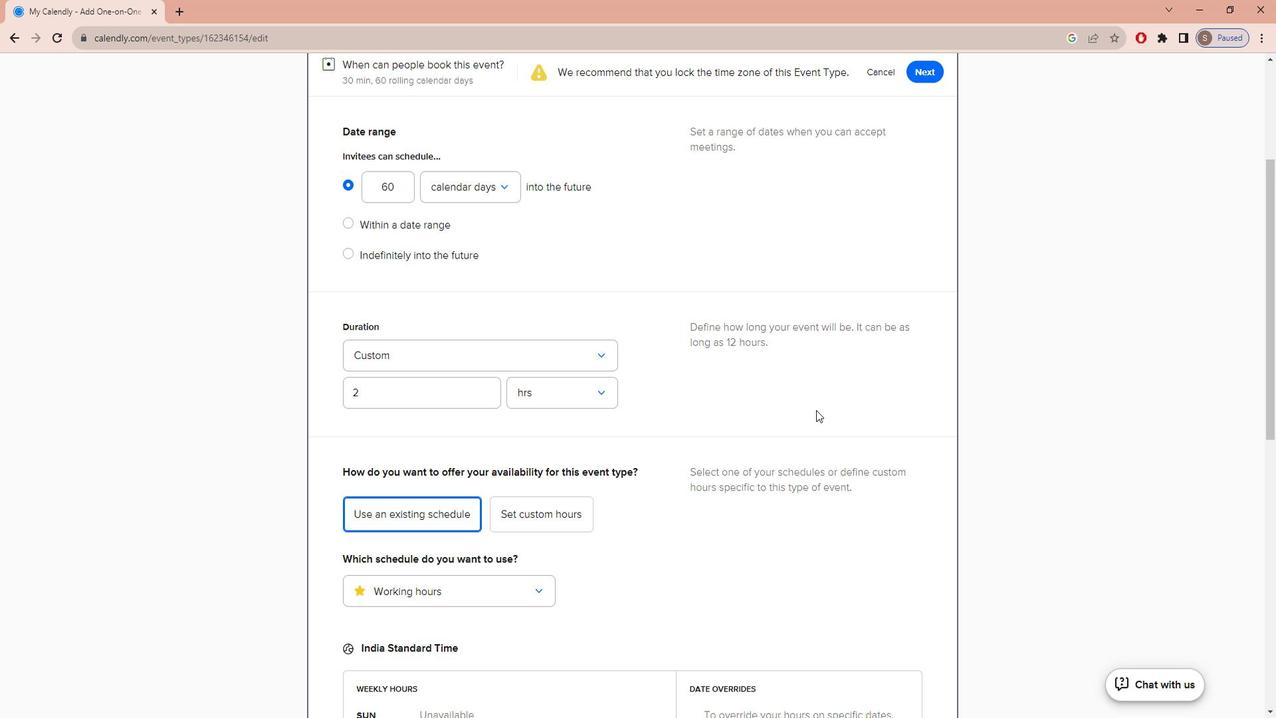 
Action: Mouse scrolled (817, 394) with delta (0, 0)
Screenshot: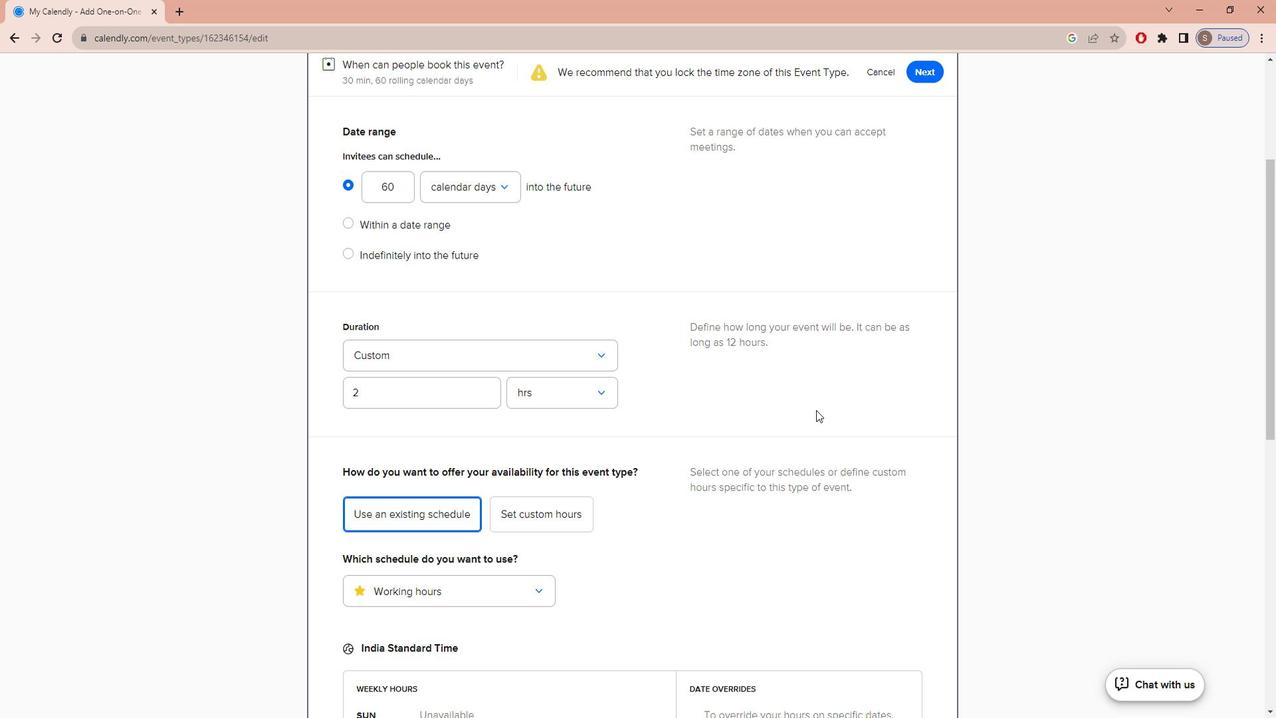
Action: Mouse scrolled (817, 394) with delta (0, 0)
Screenshot: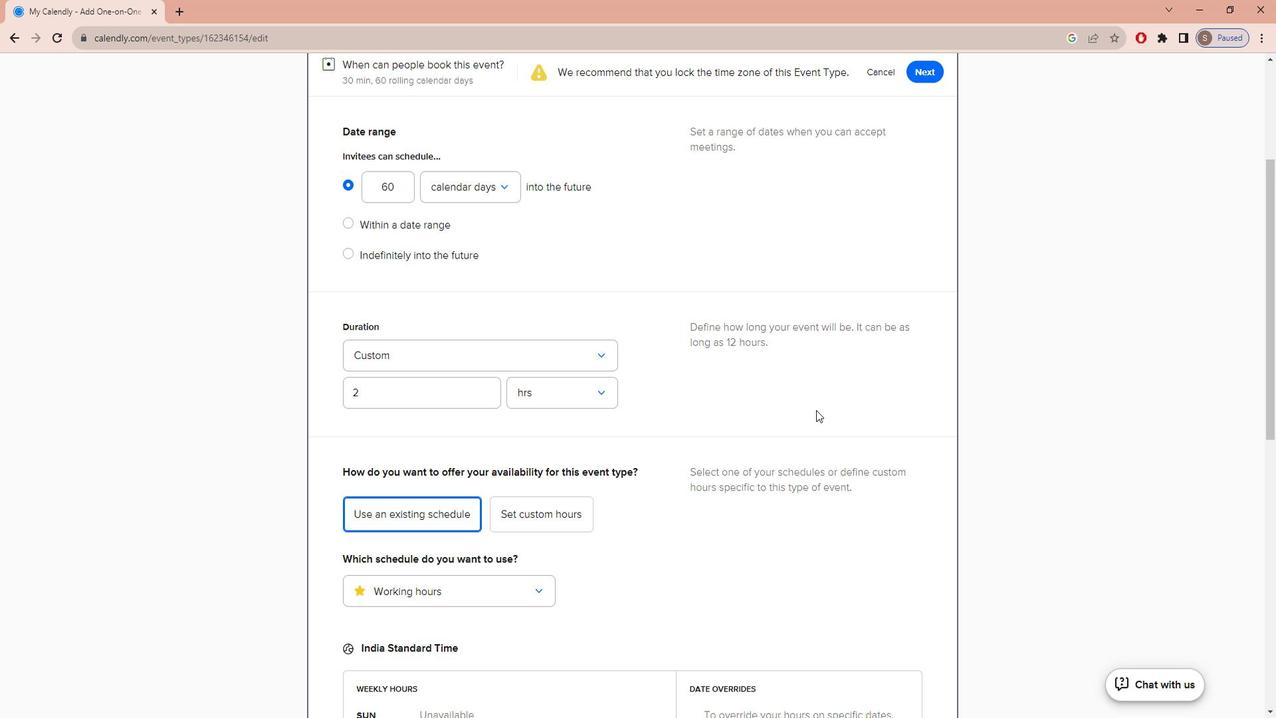 
Action: Mouse scrolled (817, 394) with delta (0, 0)
Screenshot: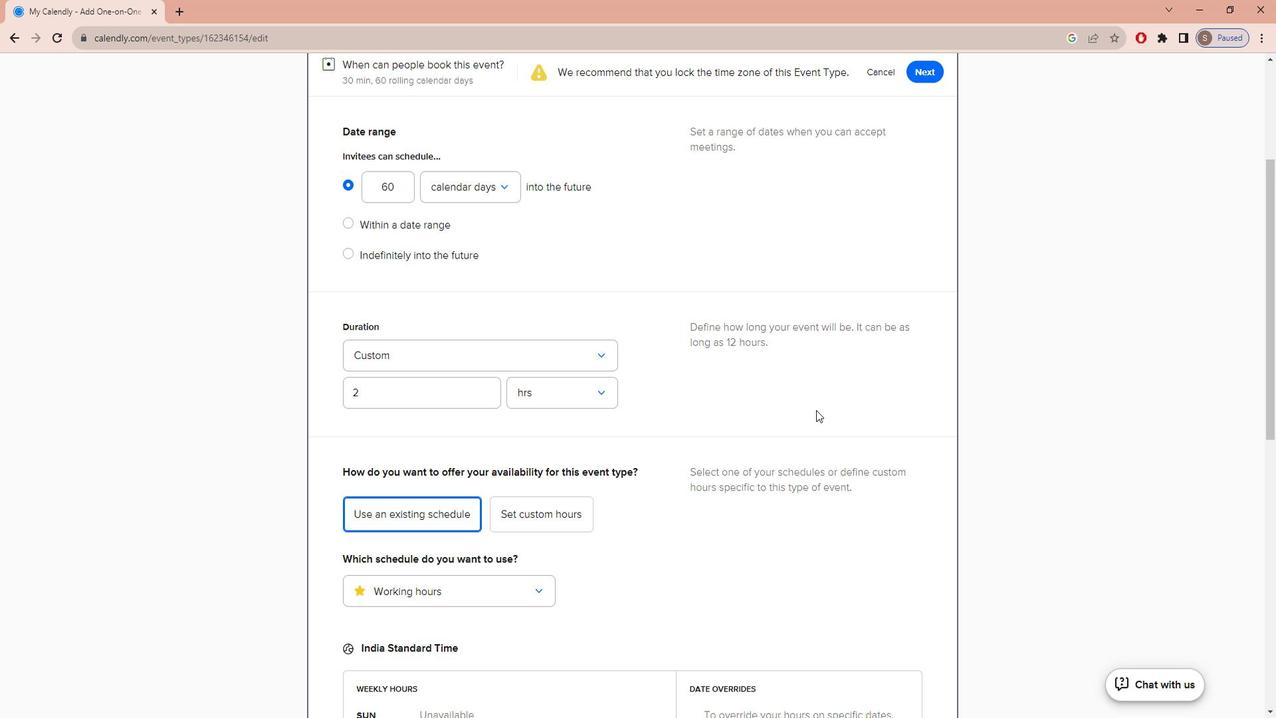 
Action: Mouse scrolled (817, 394) with delta (0, 0)
Screenshot: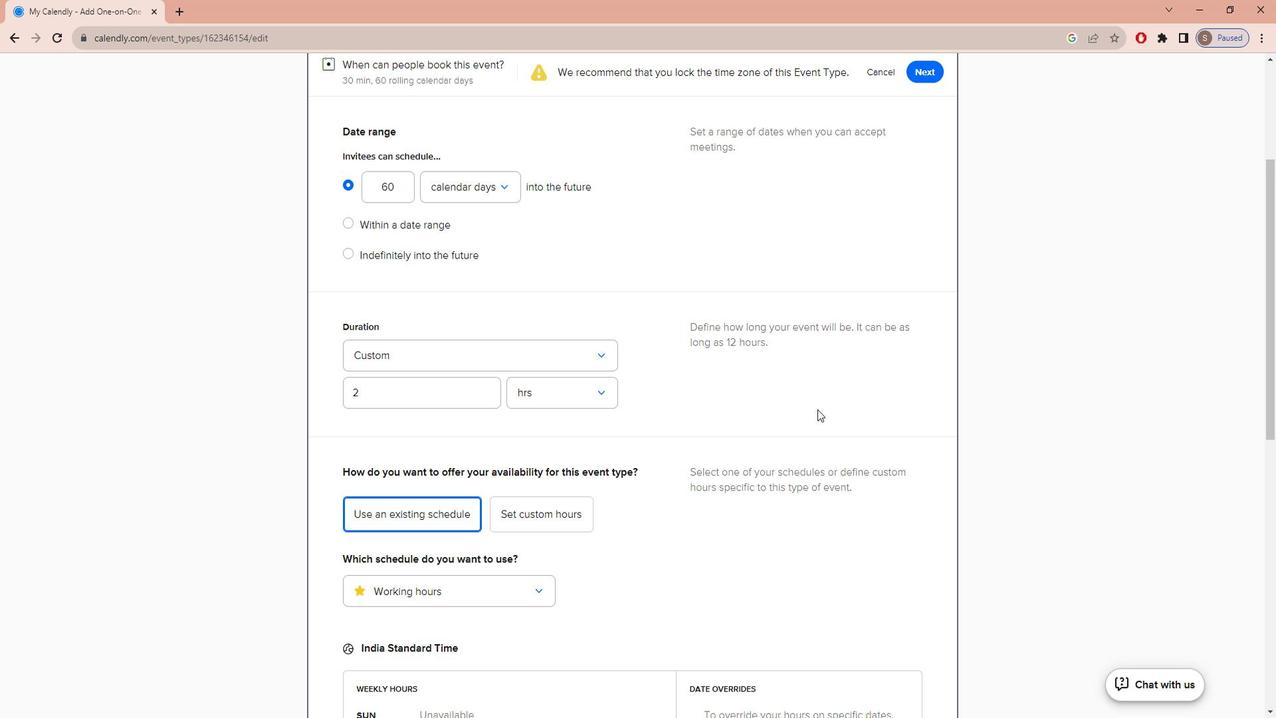 
Action: Mouse scrolled (817, 394) with delta (0, 0)
Screenshot: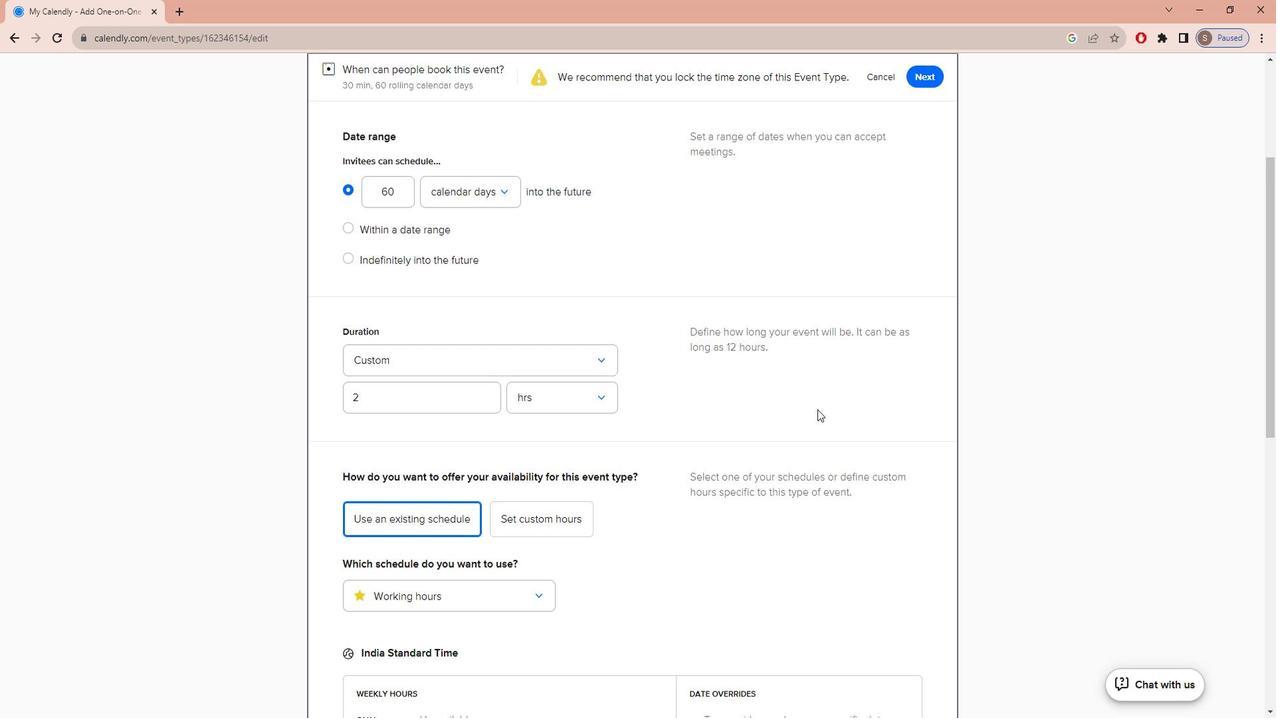 
Action: Mouse scrolled (817, 394) with delta (0, 0)
Screenshot: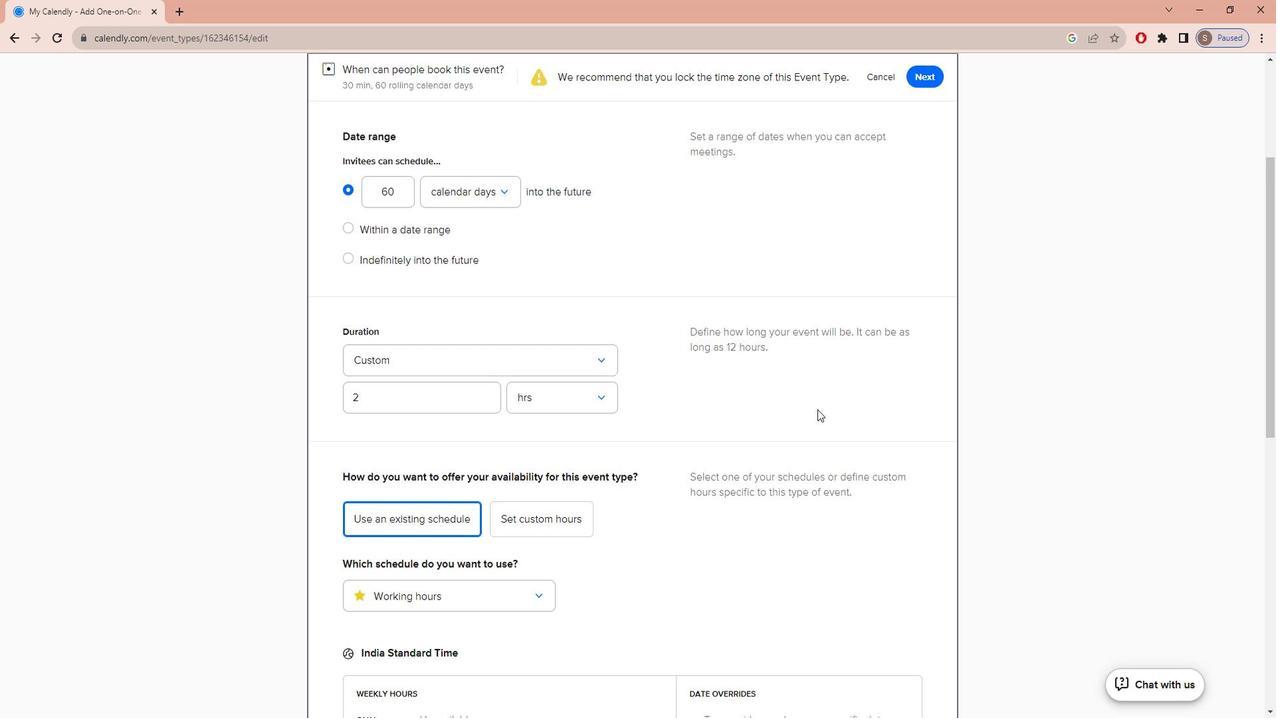 
Action: Mouse scrolled (817, 394) with delta (0, 0)
Screenshot: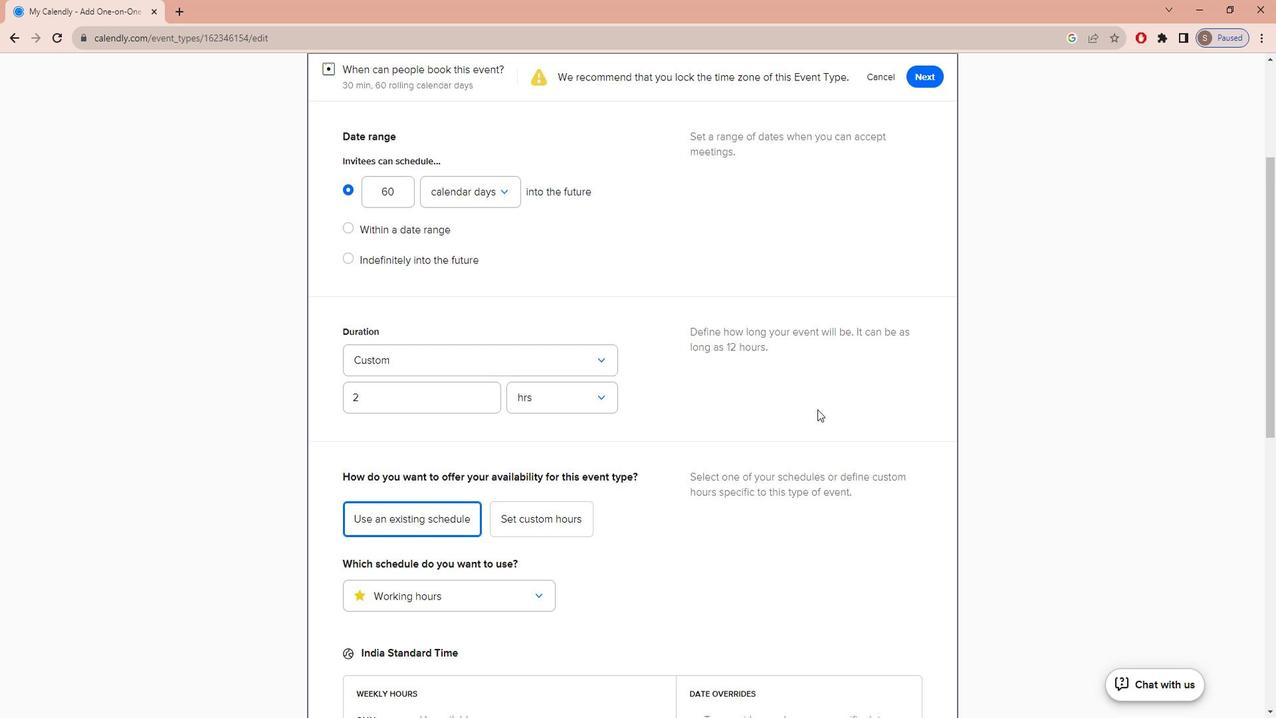 
Action: Mouse moved to (922, 285)
Screenshot: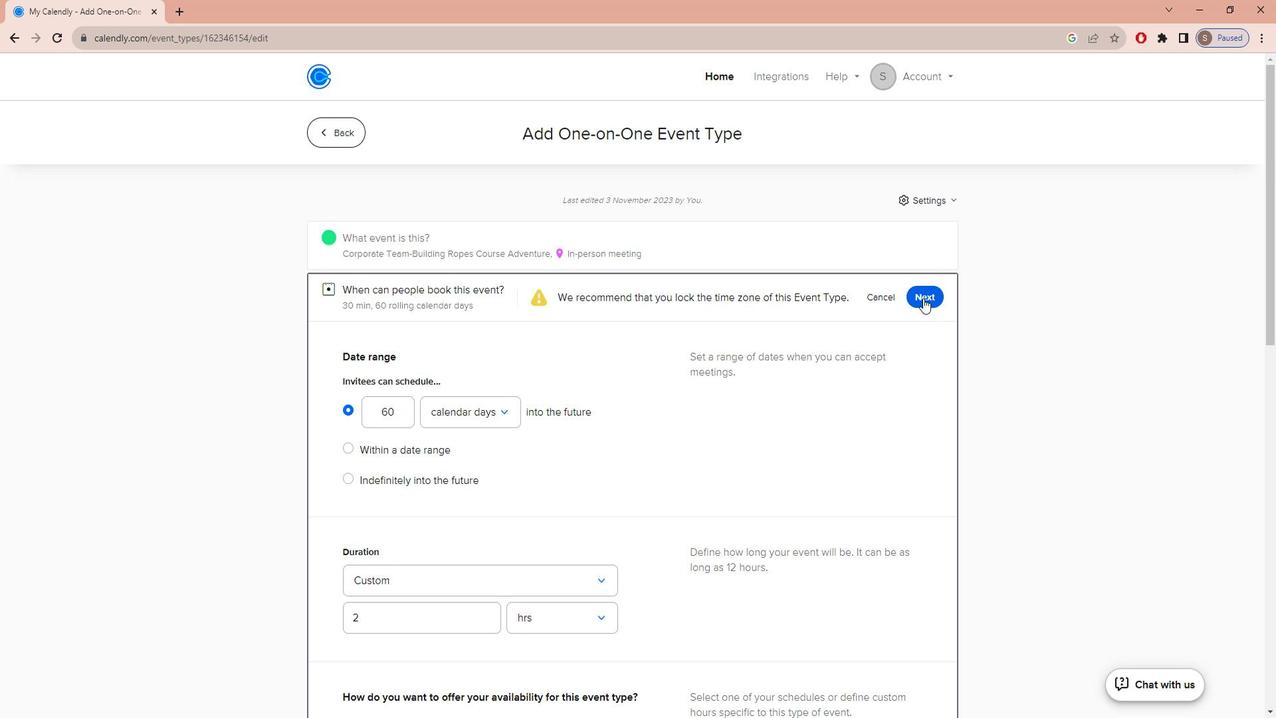 
Action: Mouse pressed left at (922, 285)
Screenshot: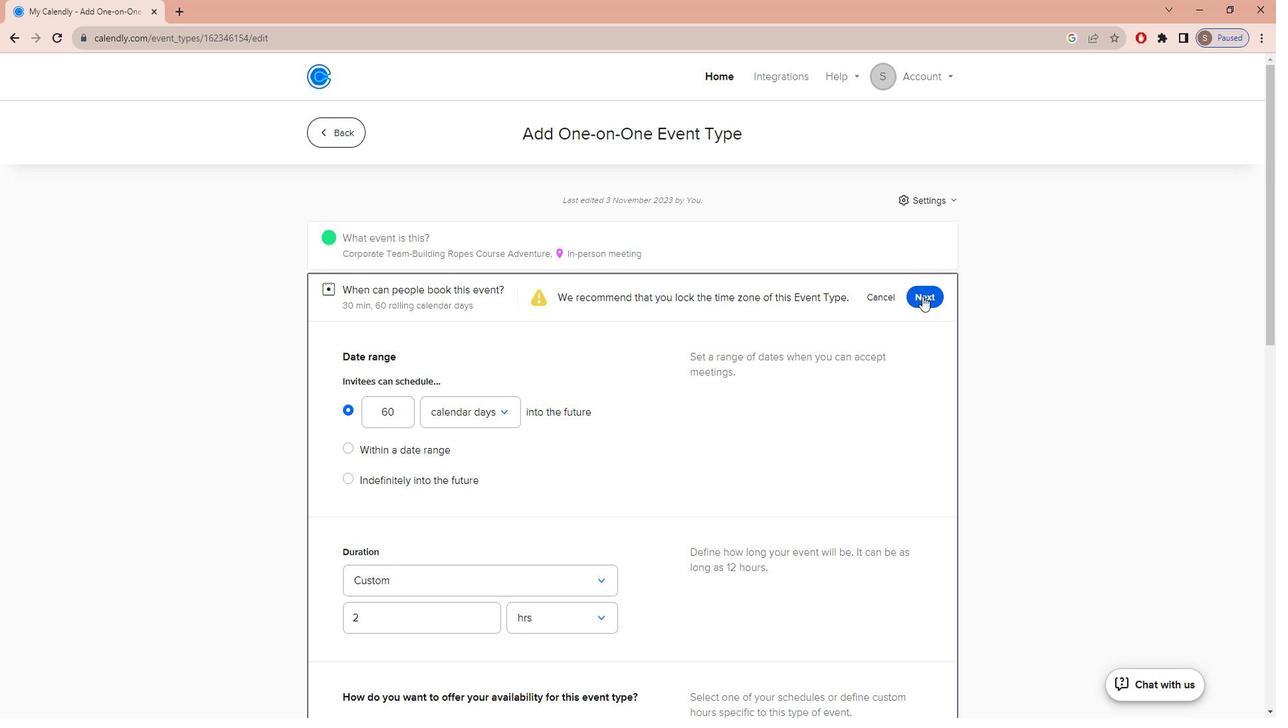 
